 Task: Find connections with filter location Hutang with filter topic #entrepreneurshipwith filter profile language Spanish with filter current company Emids with filter school Jobs in Warangal with filter industry Wholesale Footwear with filter service category Search Engine Marketing (SEM) with filter keywords title Dental Hygienist
Action: Mouse moved to (633, 72)
Screenshot: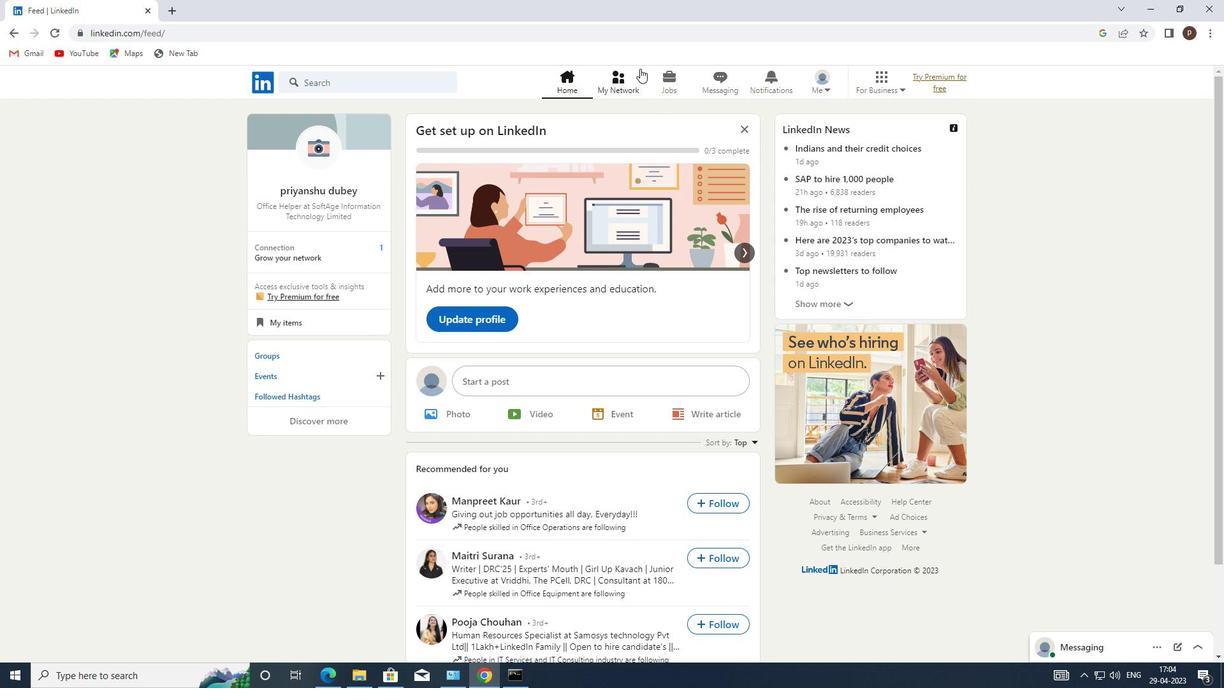 
Action: Mouse pressed left at (633, 72)
Screenshot: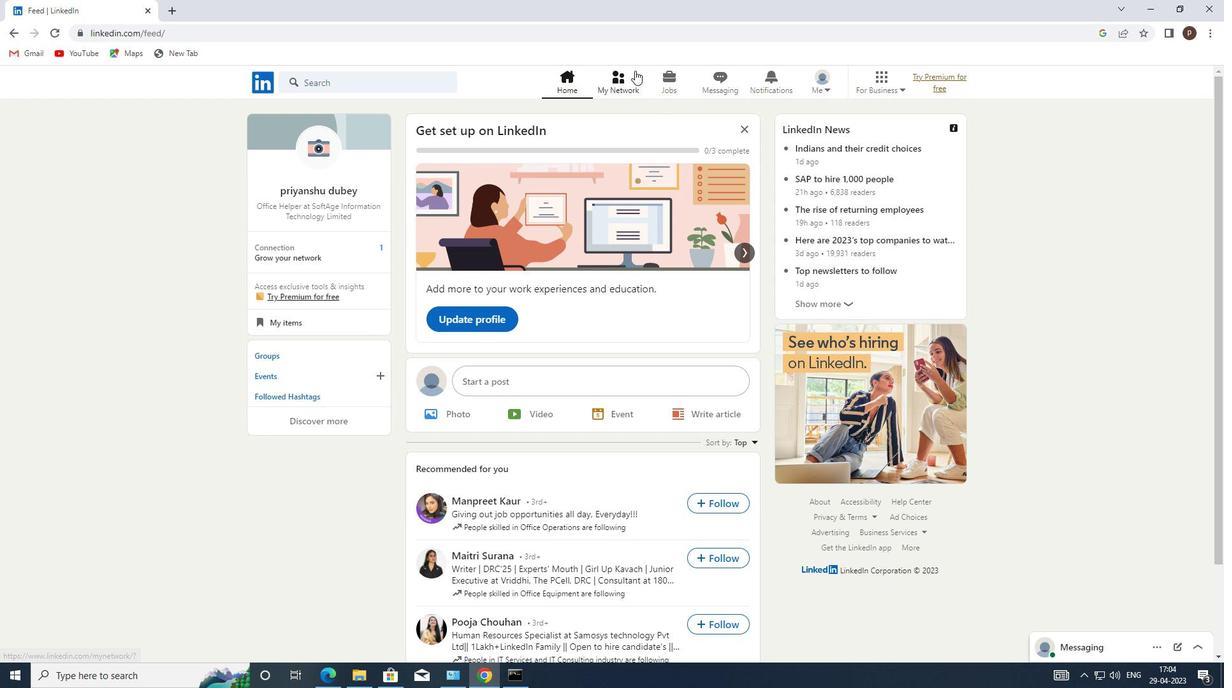 
Action: Mouse moved to (355, 153)
Screenshot: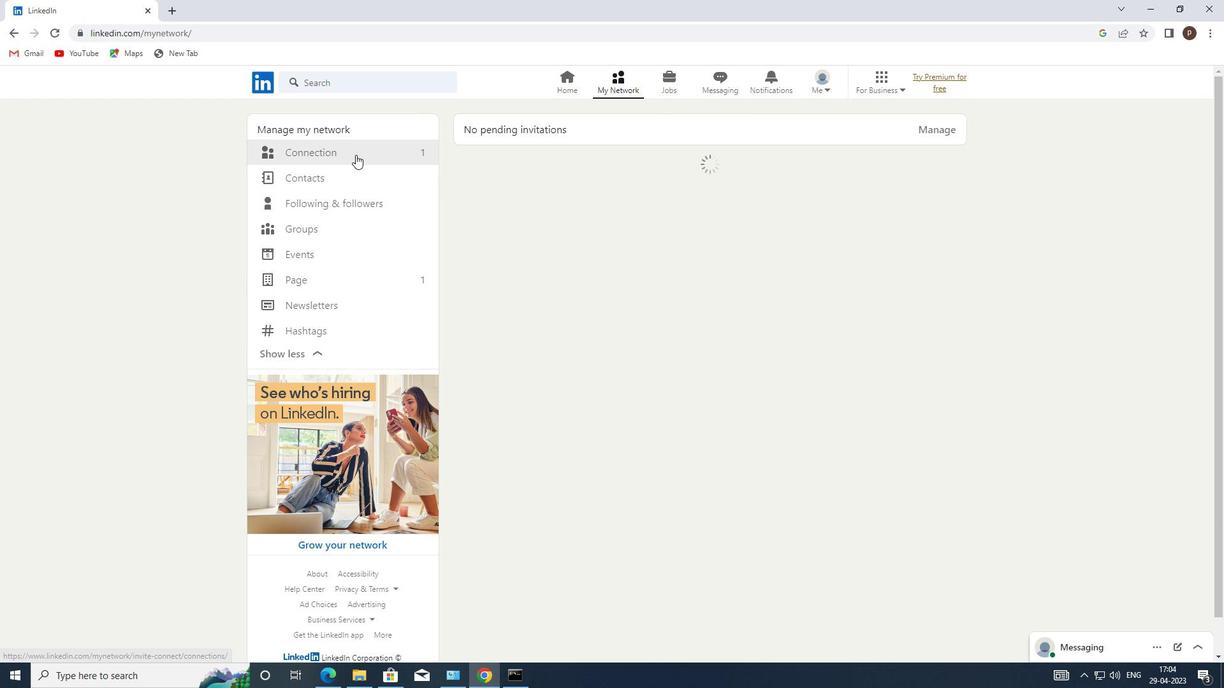 
Action: Mouse pressed left at (355, 153)
Screenshot: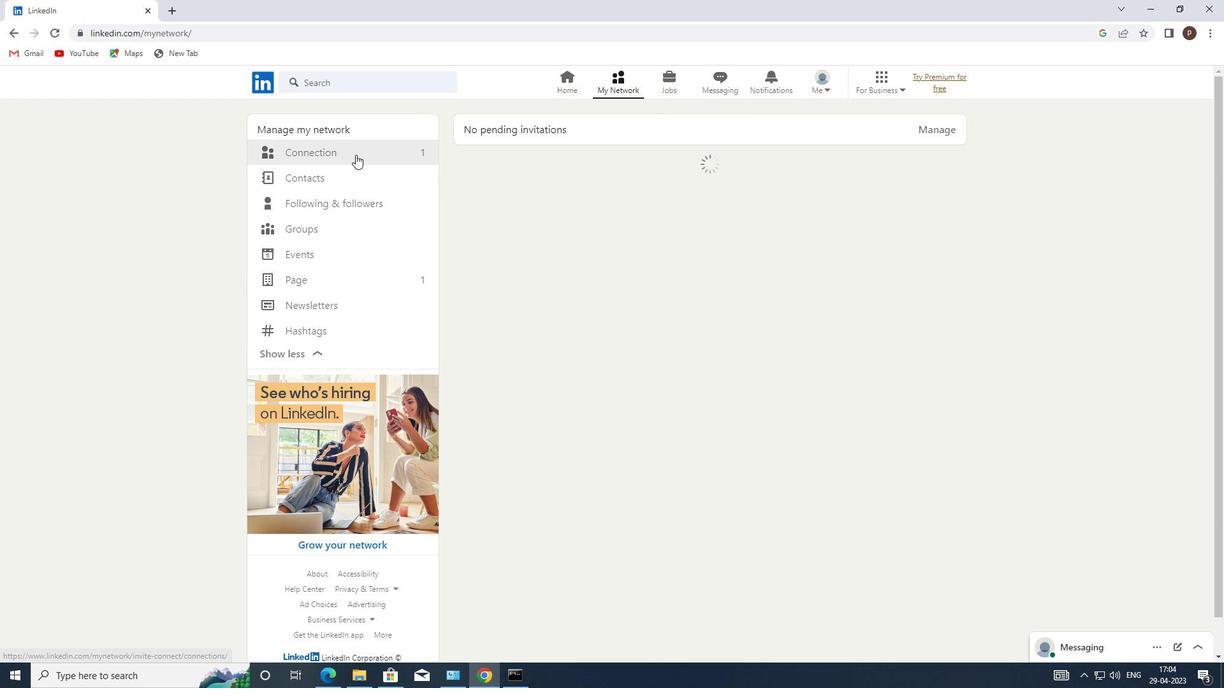
Action: Mouse moved to (720, 152)
Screenshot: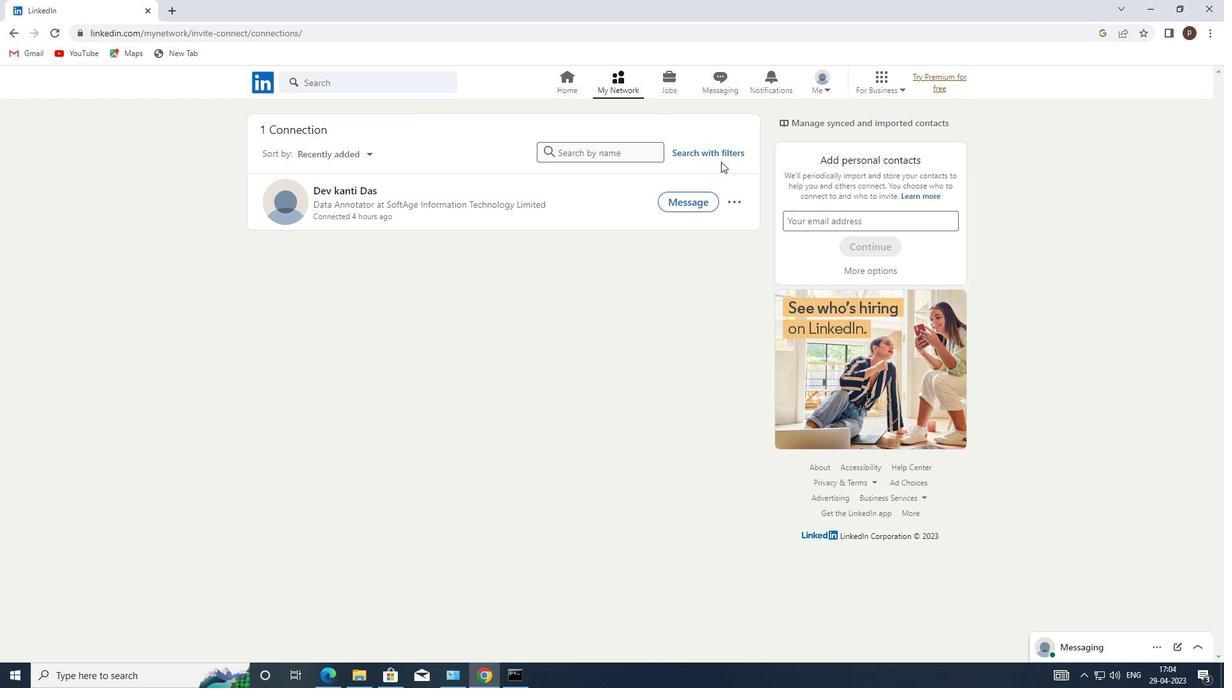 
Action: Mouse pressed left at (720, 152)
Screenshot: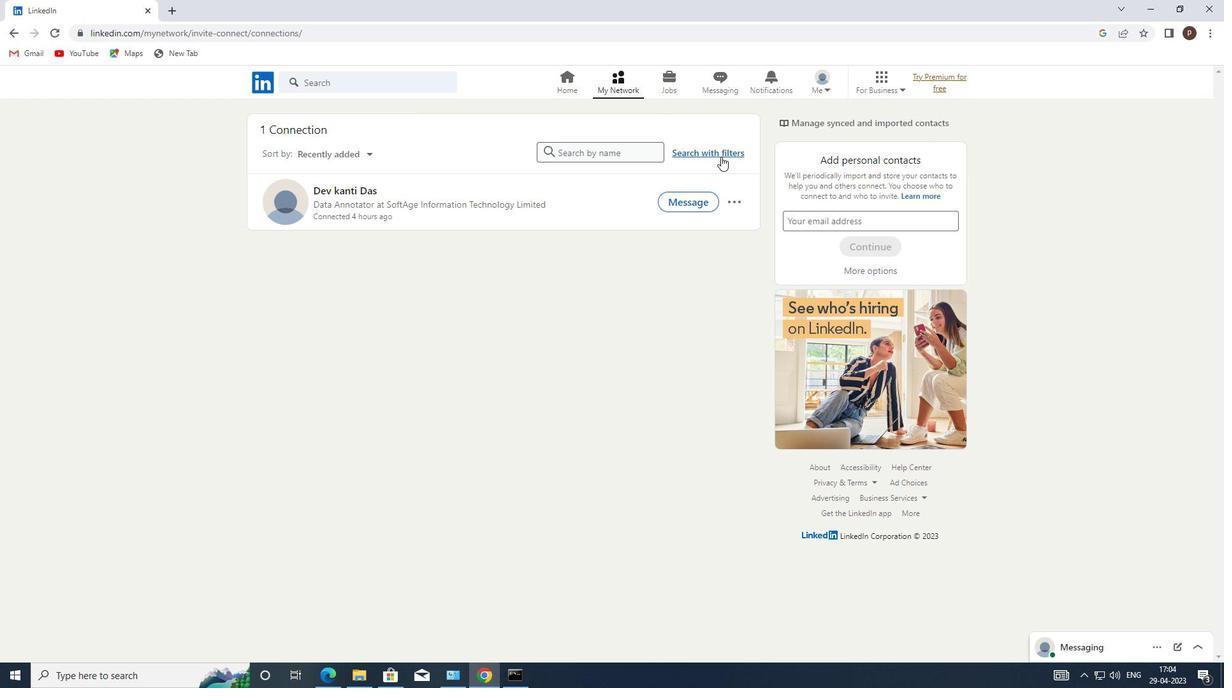 
Action: Mouse moved to (646, 116)
Screenshot: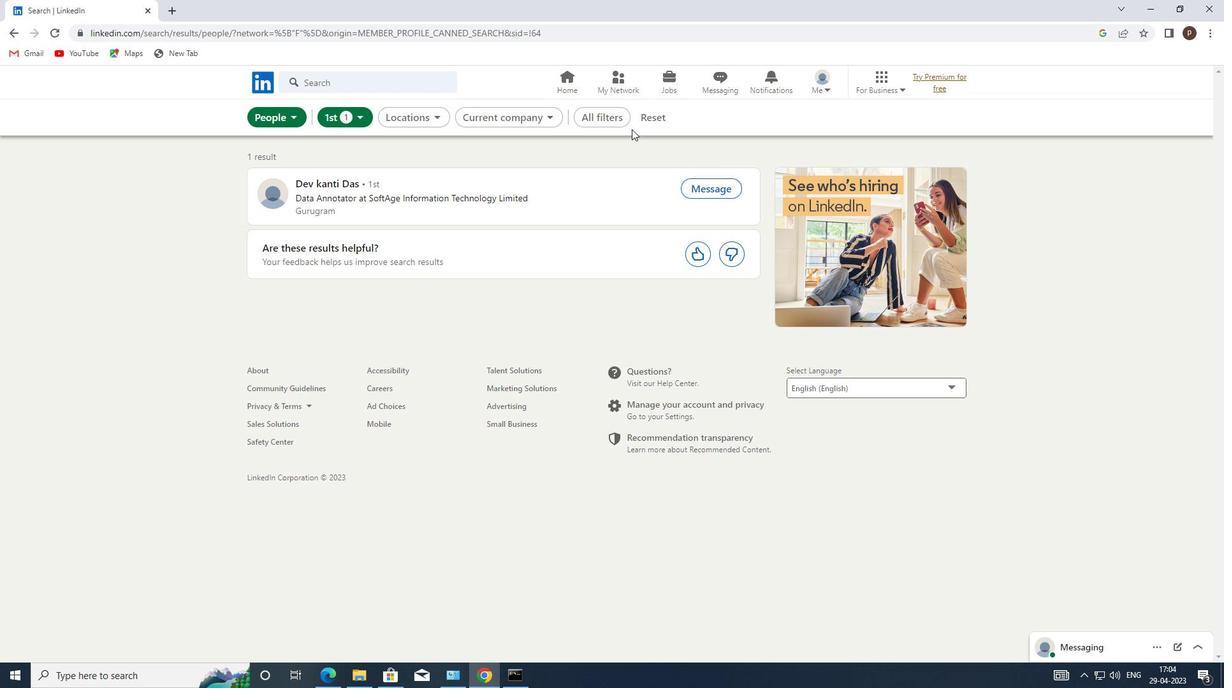 
Action: Mouse pressed left at (646, 116)
Screenshot: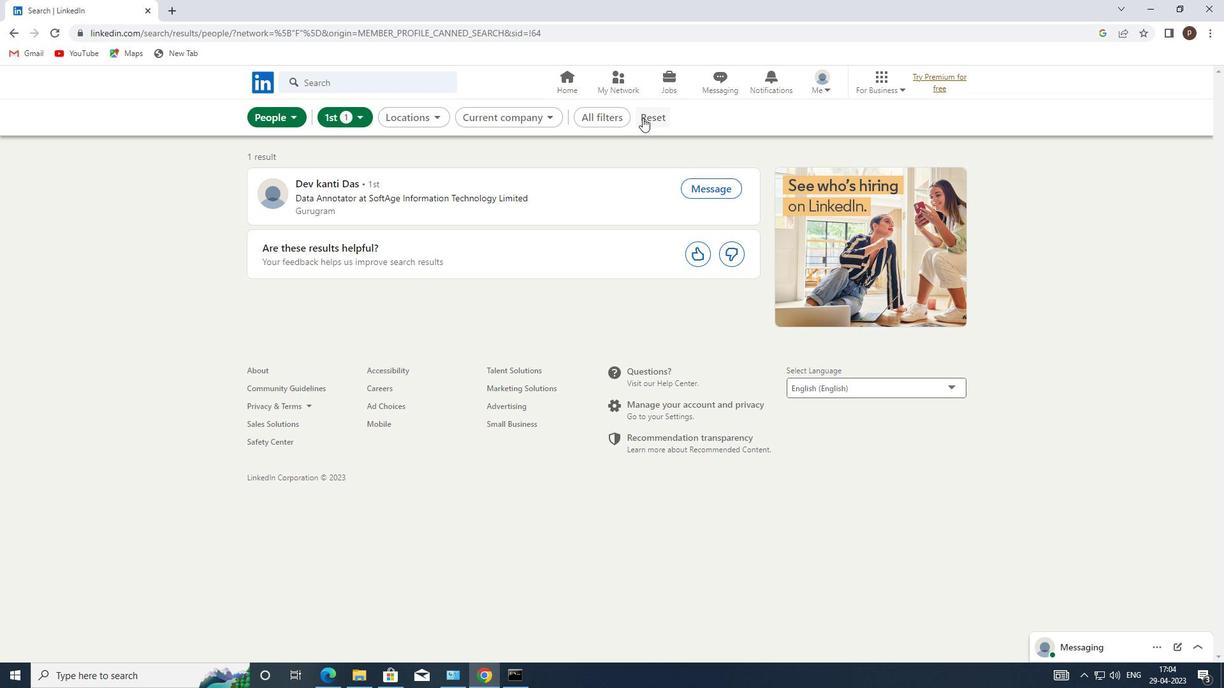 
Action: Mouse moved to (639, 119)
Screenshot: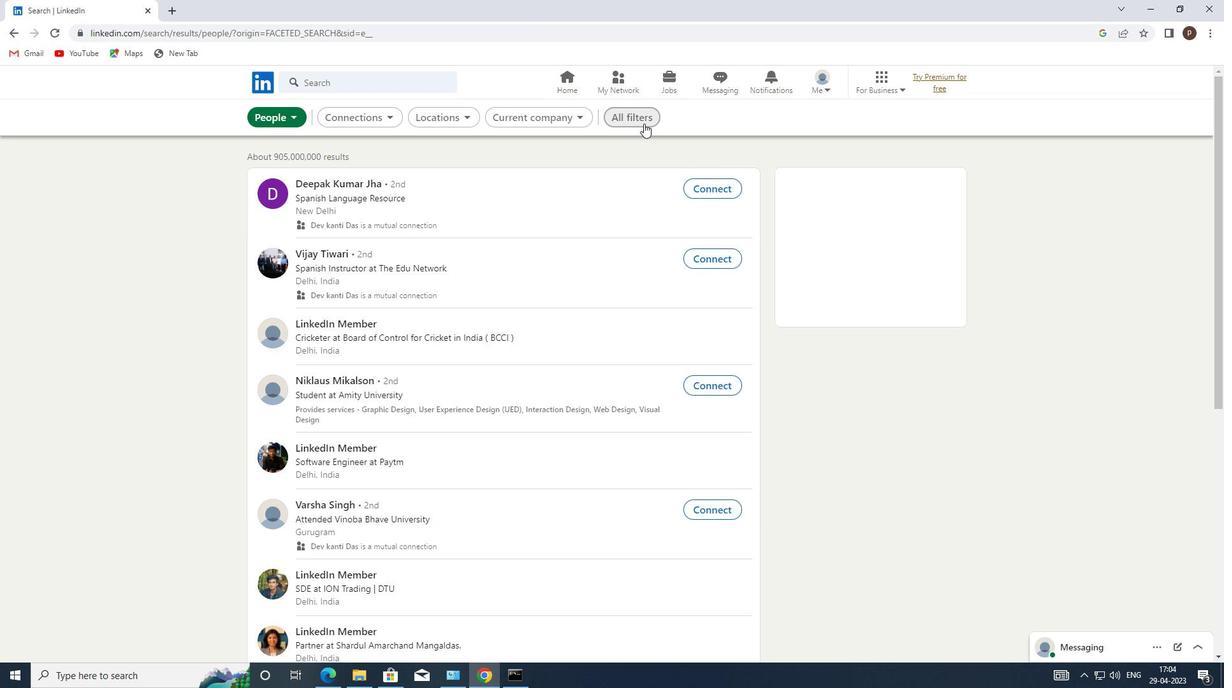 
Action: Mouse pressed left at (639, 119)
Screenshot: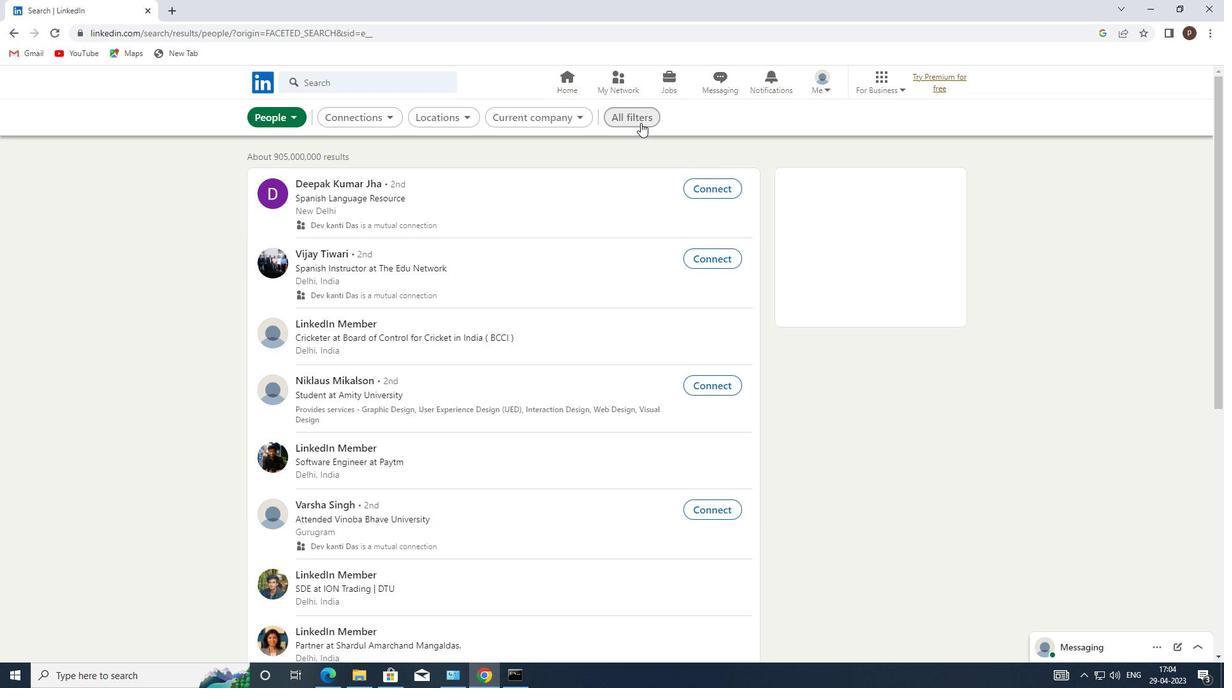 
Action: Mouse moved to (919, 326)
Screenshot: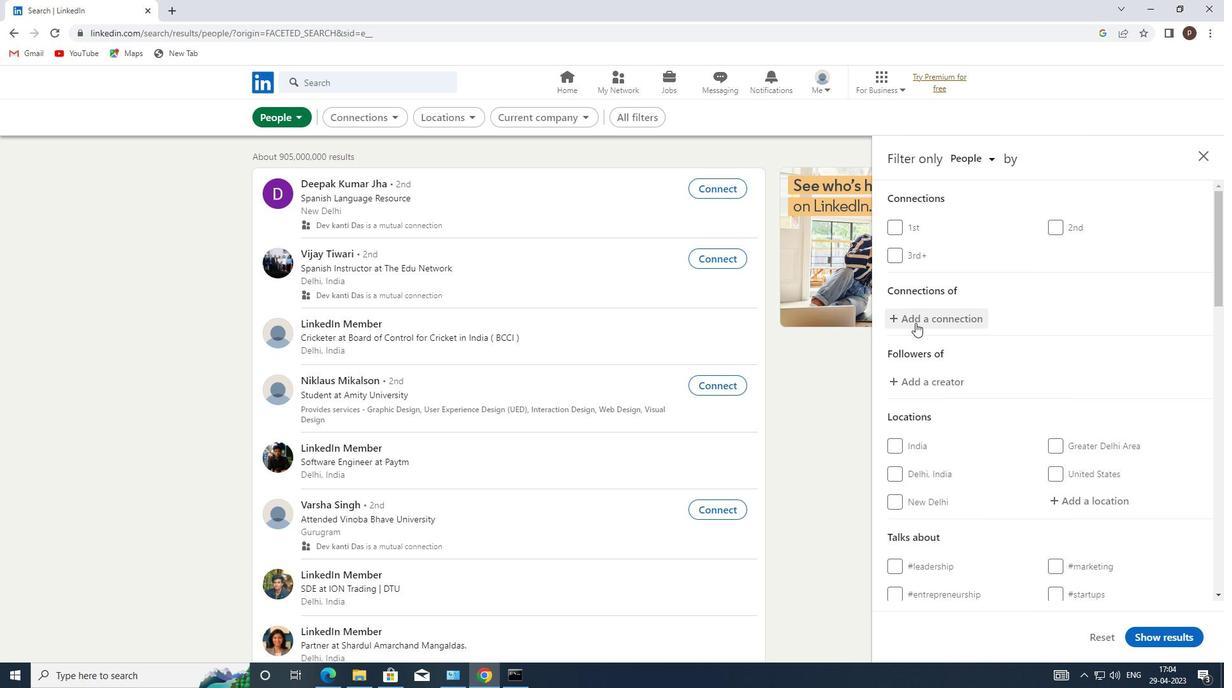 
Action: Mouse scrolled (919, 325) with delta (0, 0)
Screenshot: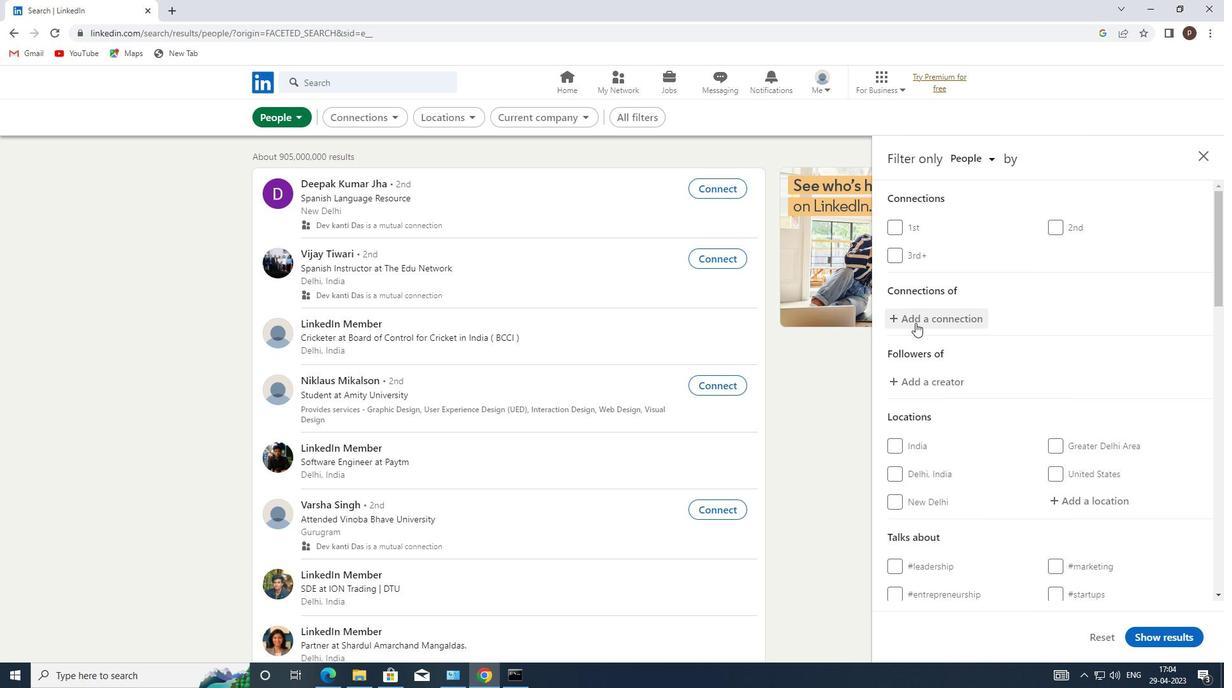 
Action: Mouse moved to (920, 328)
Screenshot: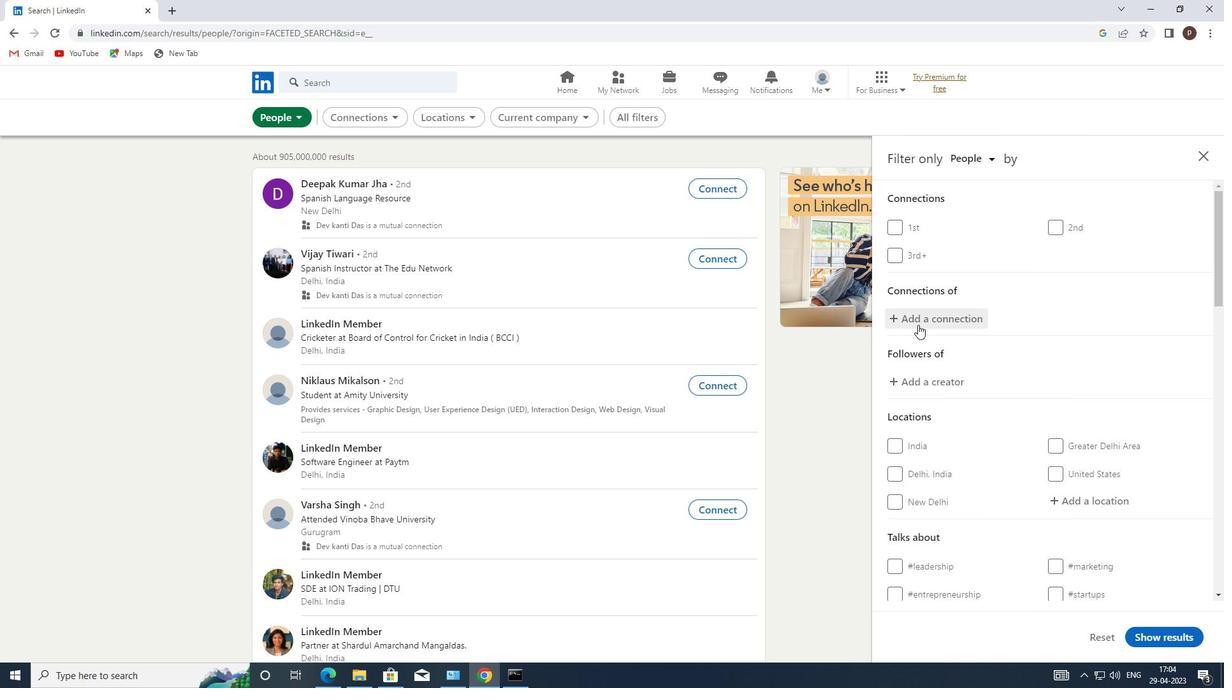 
Action: Mouse scrolled (920, 327) with delta (0, 0)
Screenshot: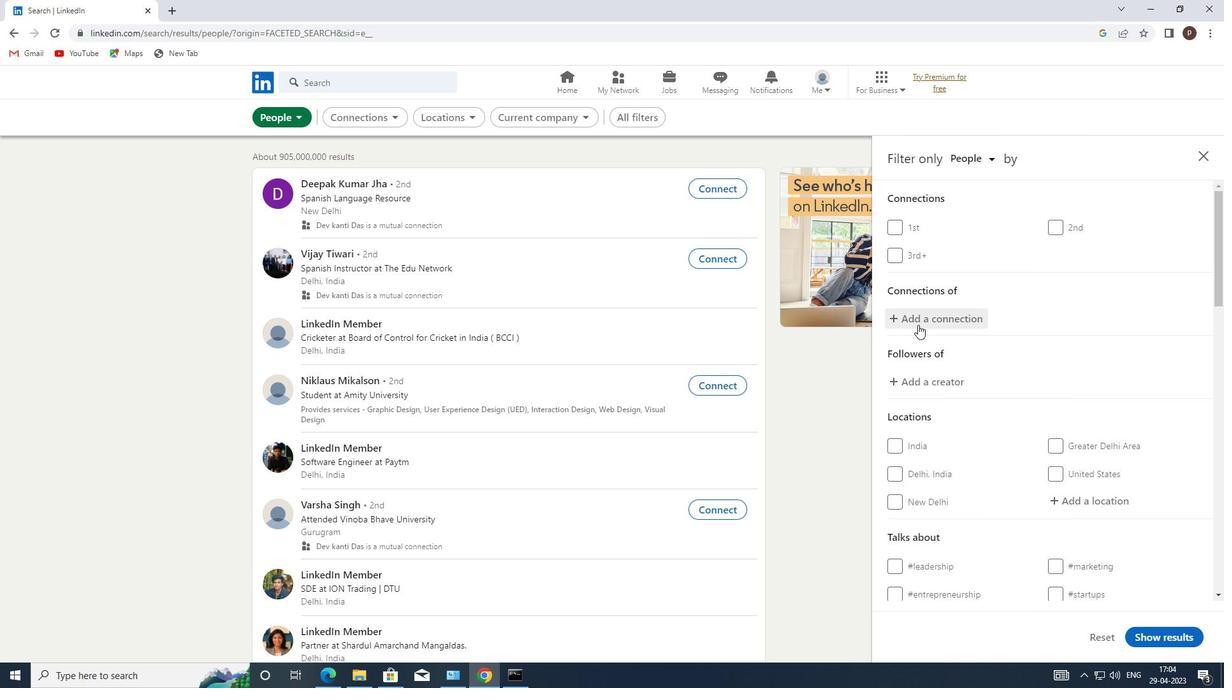 
Action: Mouse moved to (921, 329)
Screenshot: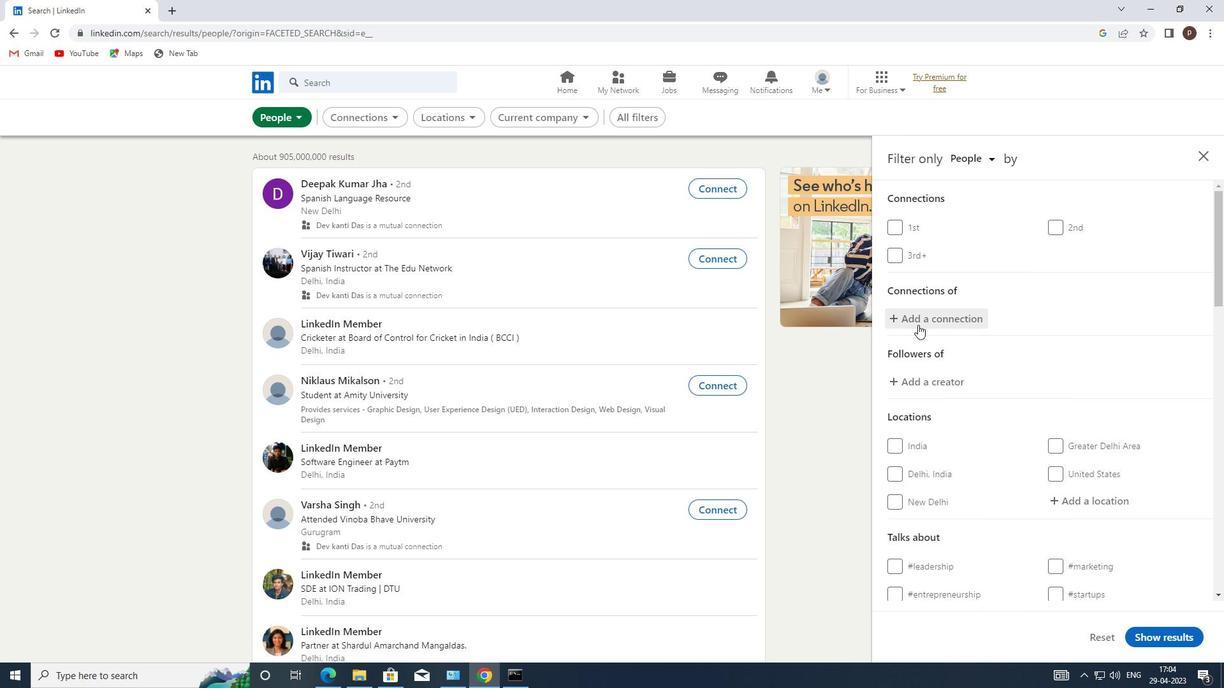 
Action: Mouse scrolled (921, 329) with delta (0, 0)
Screenshot: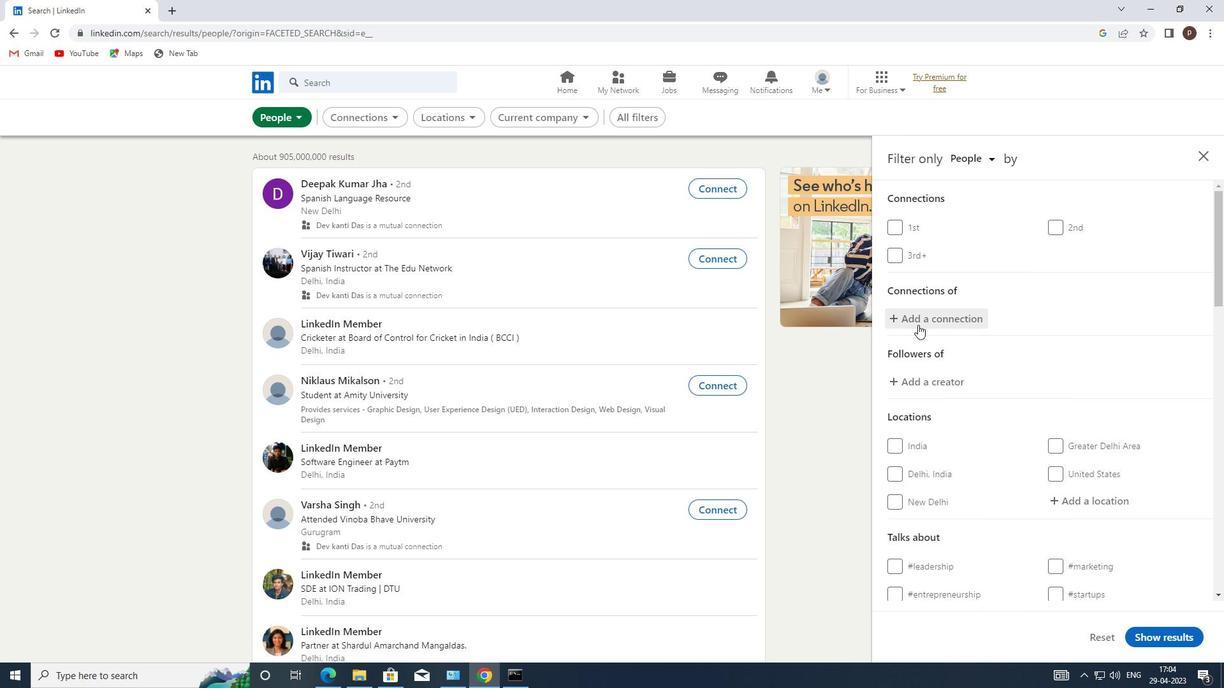 
Action: Mouse moved to (1095, 309)
Screenshot: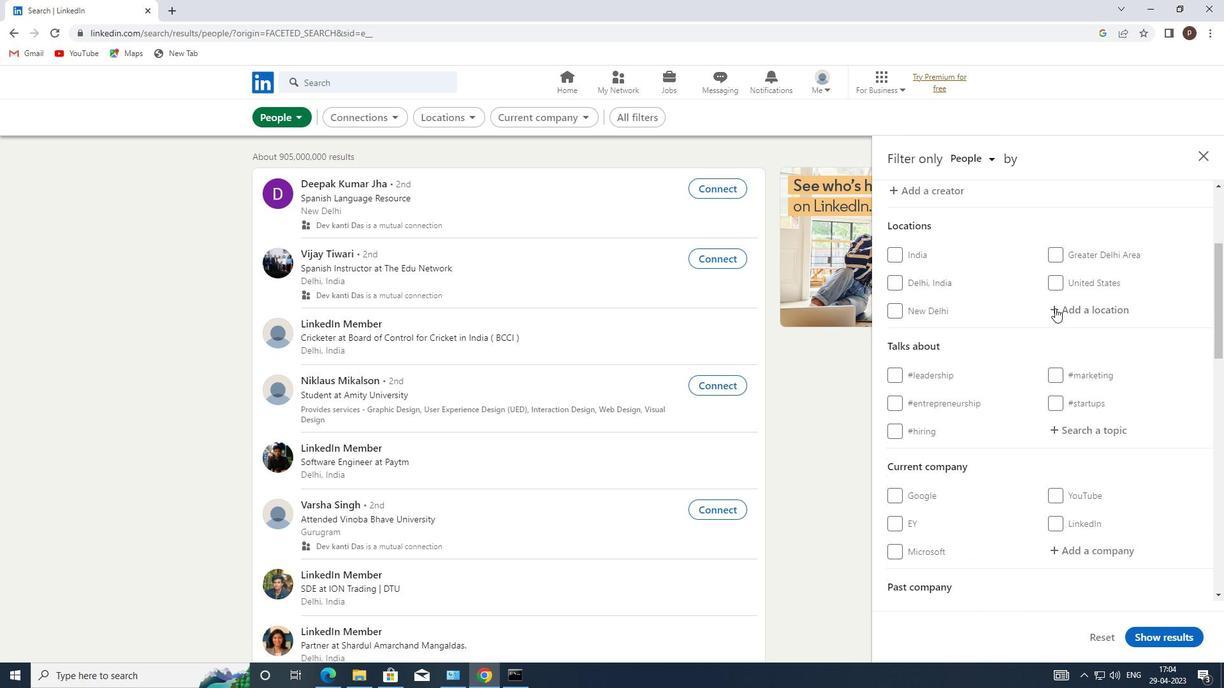 
Action: Mouse pressed left at (1095, 309)
Screenshot: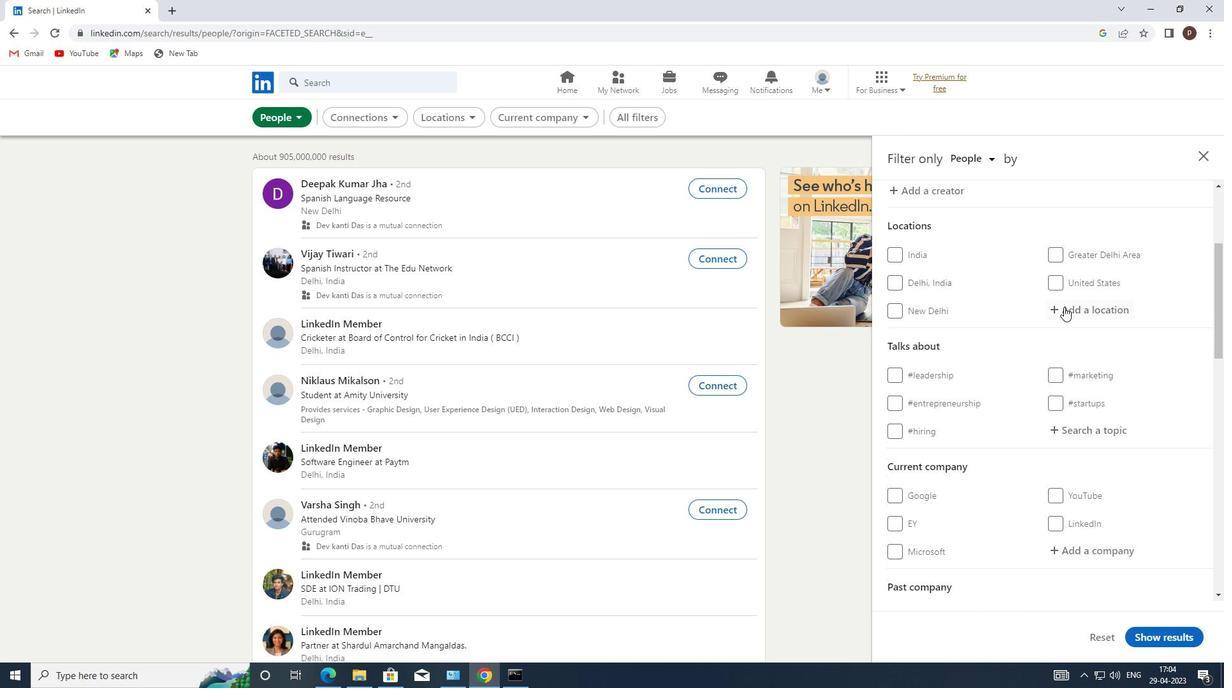 
Action: Key pressed h<Key.caps_lock>utang<Key.space>
Screenshot: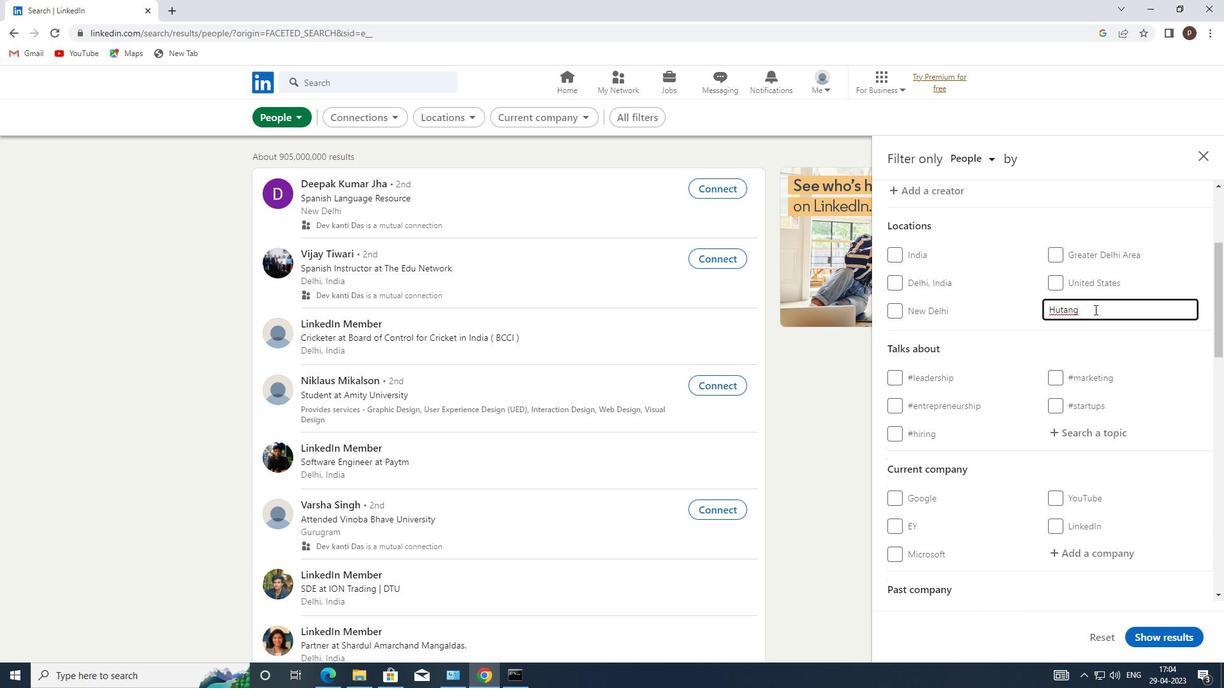 
Action: Mouse moved to (1052, 434)
Screenshot: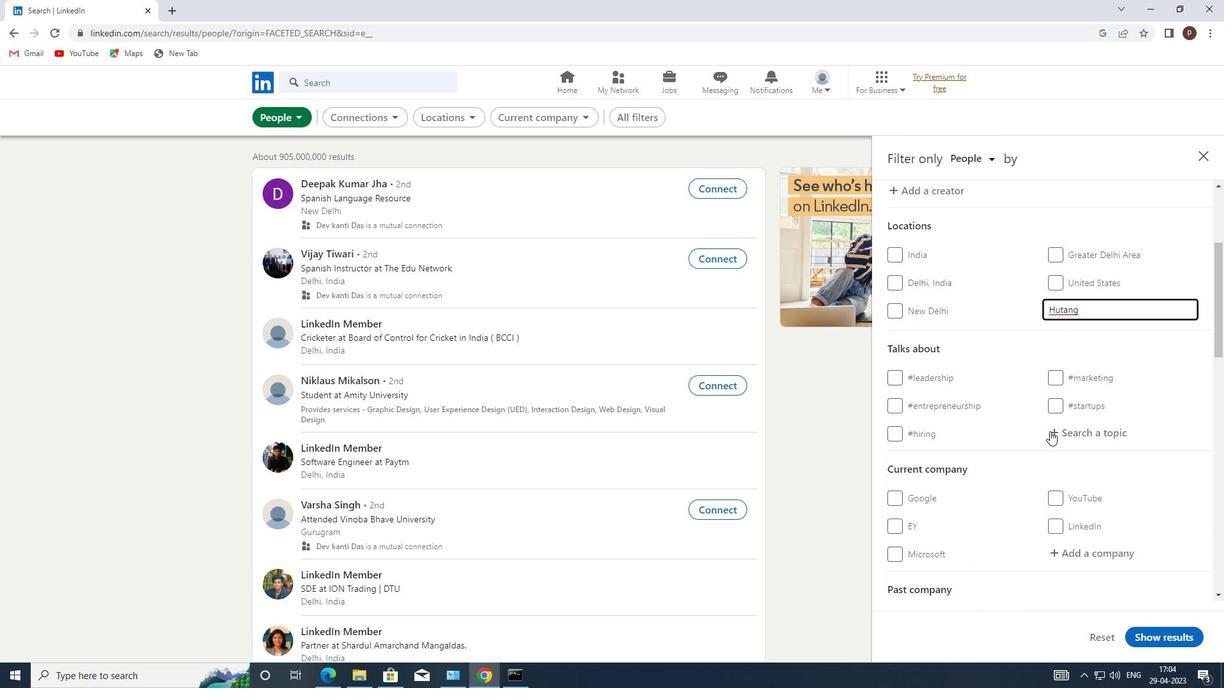 
Action: Mouse pressed left at (1052, 434)
Screenshot: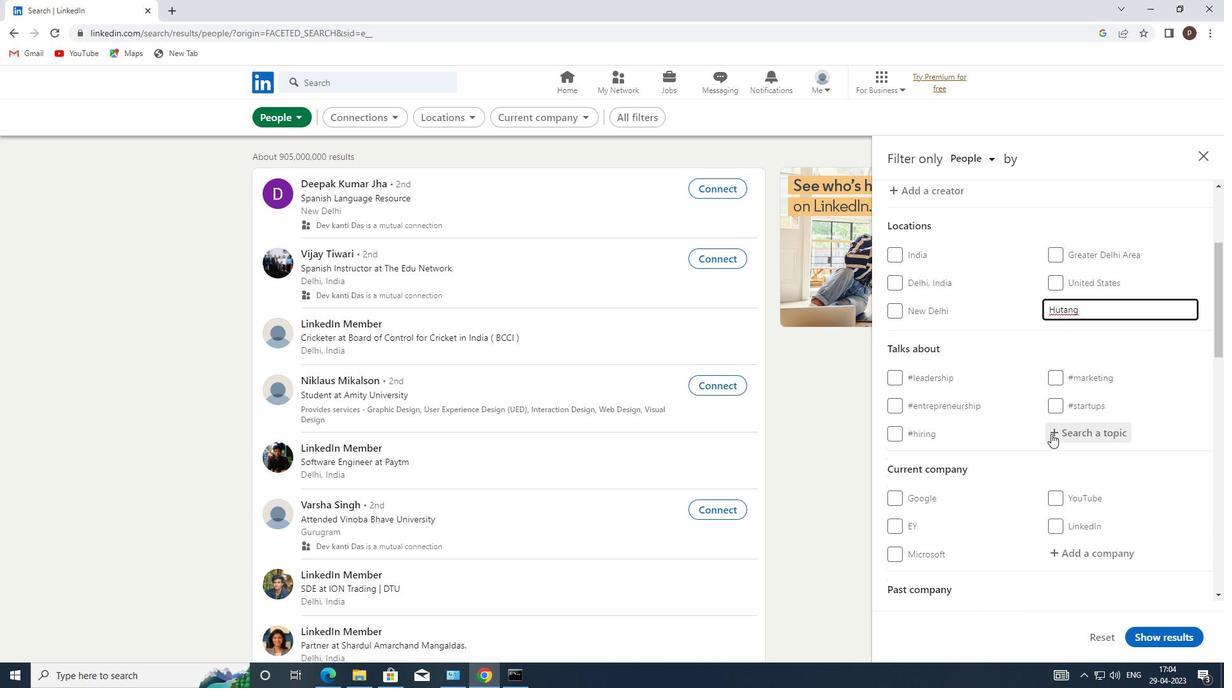 
Action: Key pressed <Key.shift>#ENTREPRENEURSHIP
Screenshot: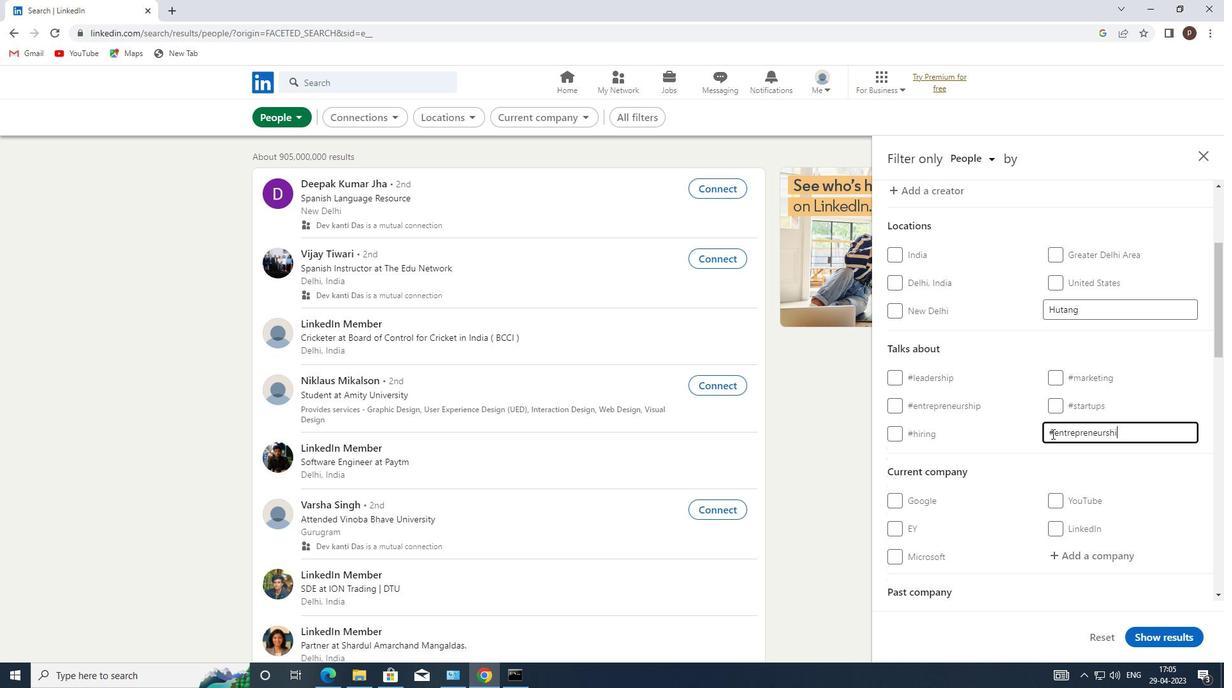 
Action: Mouse moved to (1040, 442)
Screenshot: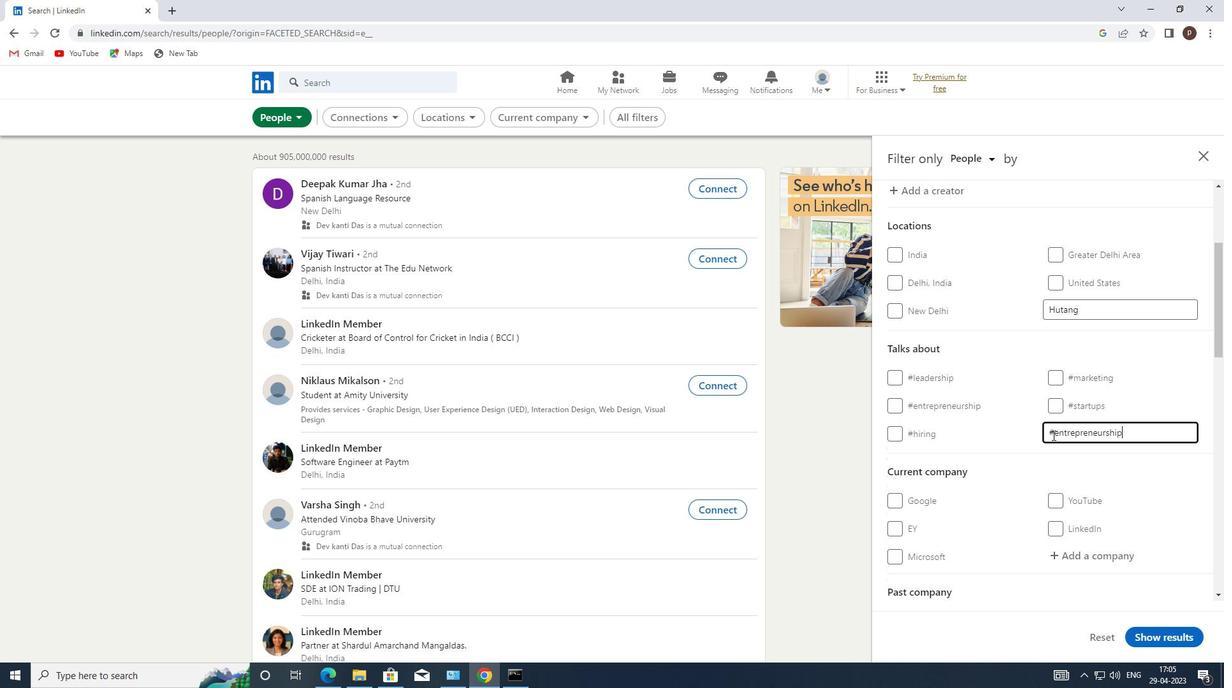 
Action: Mouse scrolled (1040, 441) with delta (0, 0)
Screenshot: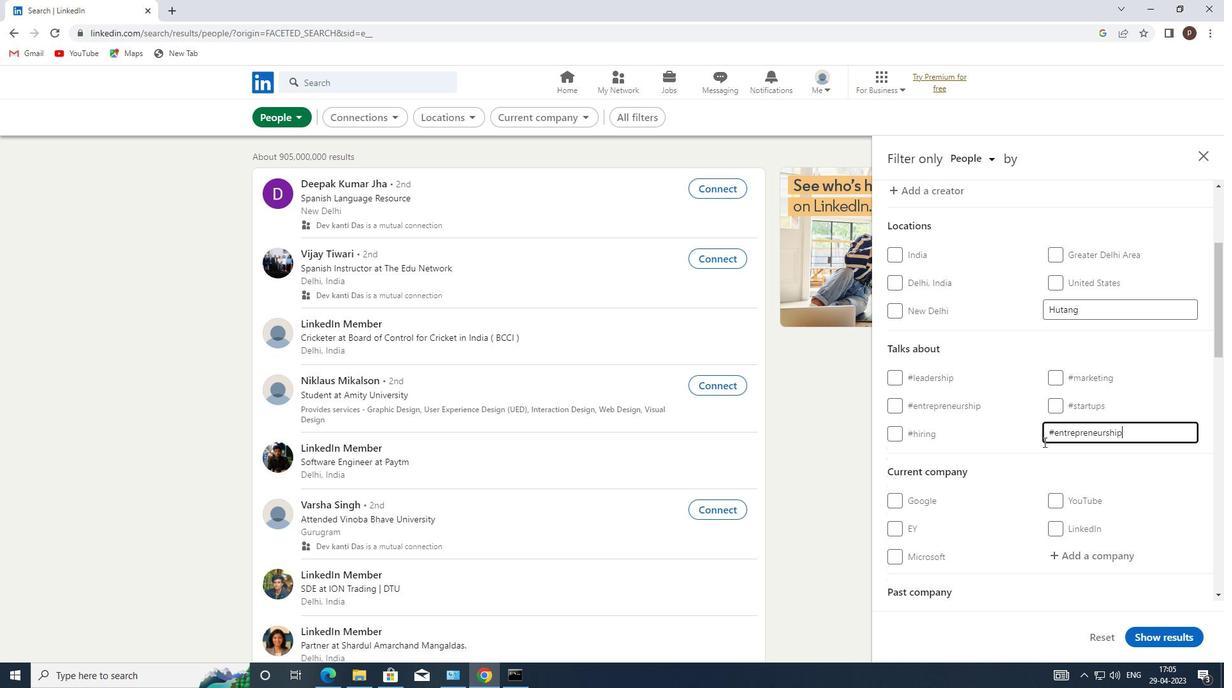 
Action: Mouse moved to (1036, 442)
Screenshot: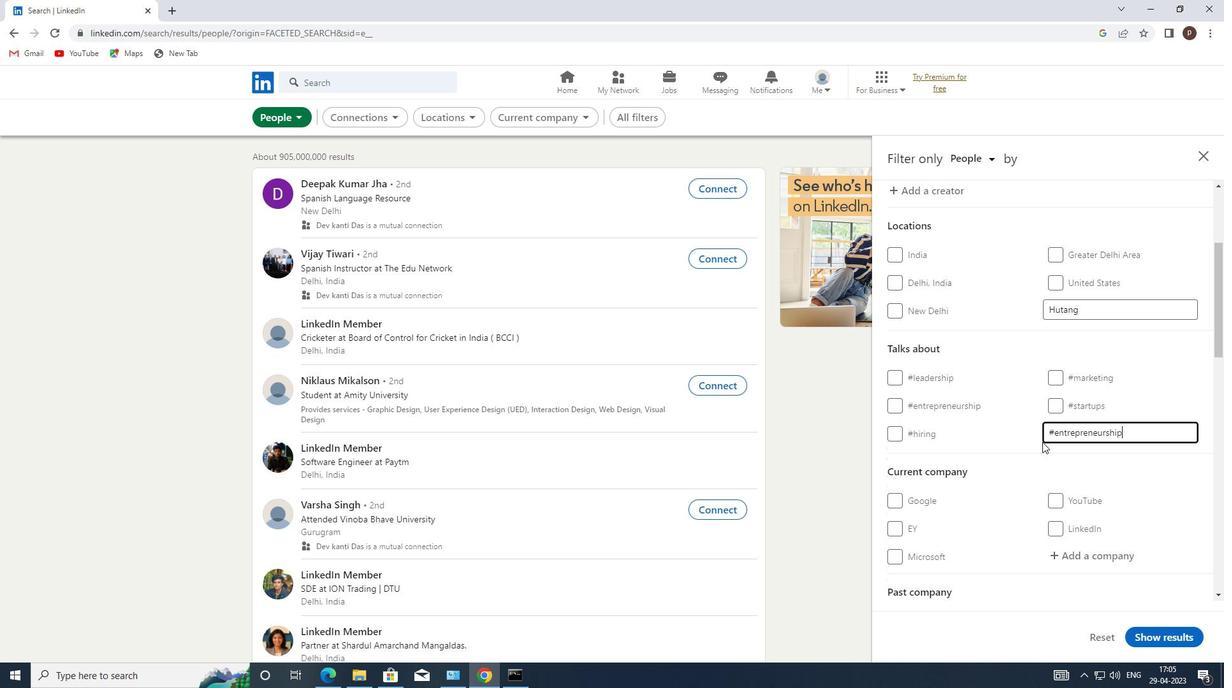 
Action: Mouse scrolled (1036, 441) with delta (0, 0)
Screenshot: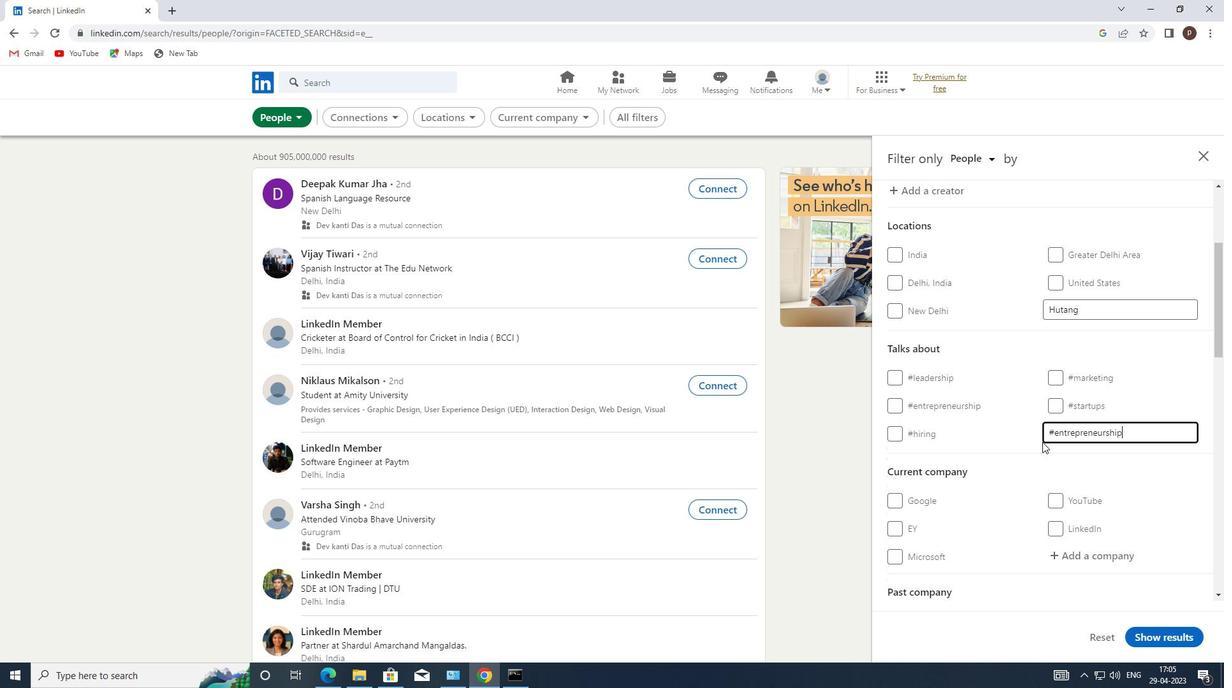 
Action: Mouse moved to (1043, 437)
Screenshot: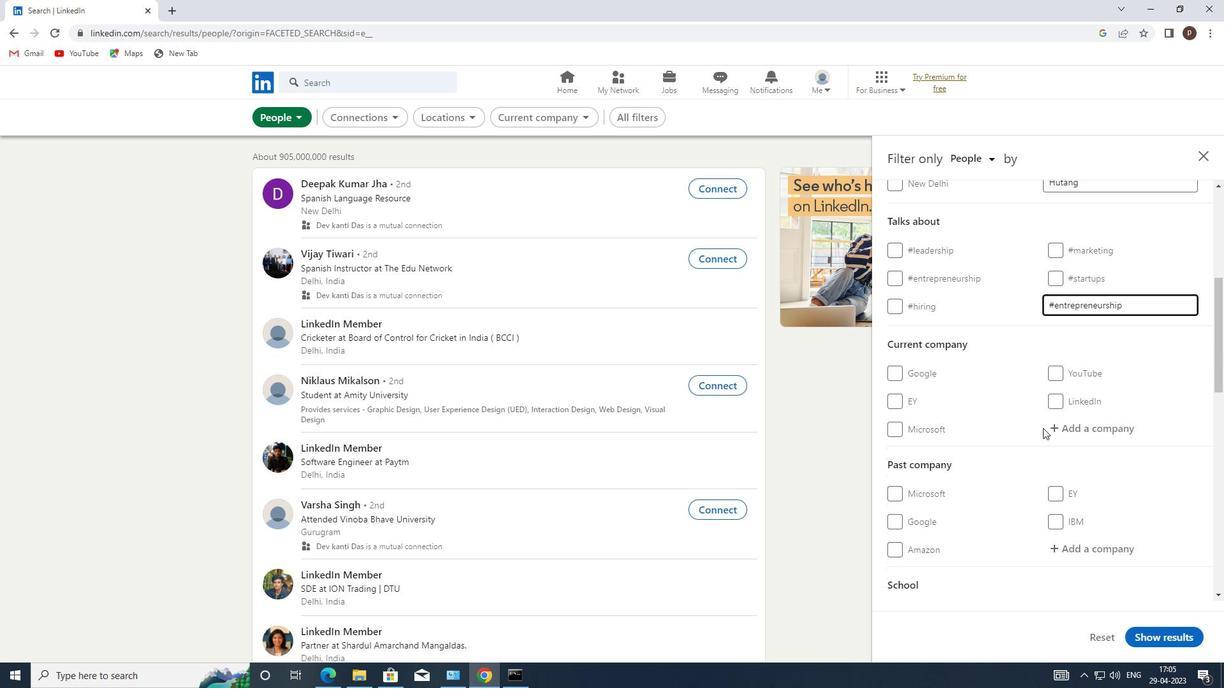 
Action: Mouse scrolled (1043, 436) with delta (0, 0)
Screenshot: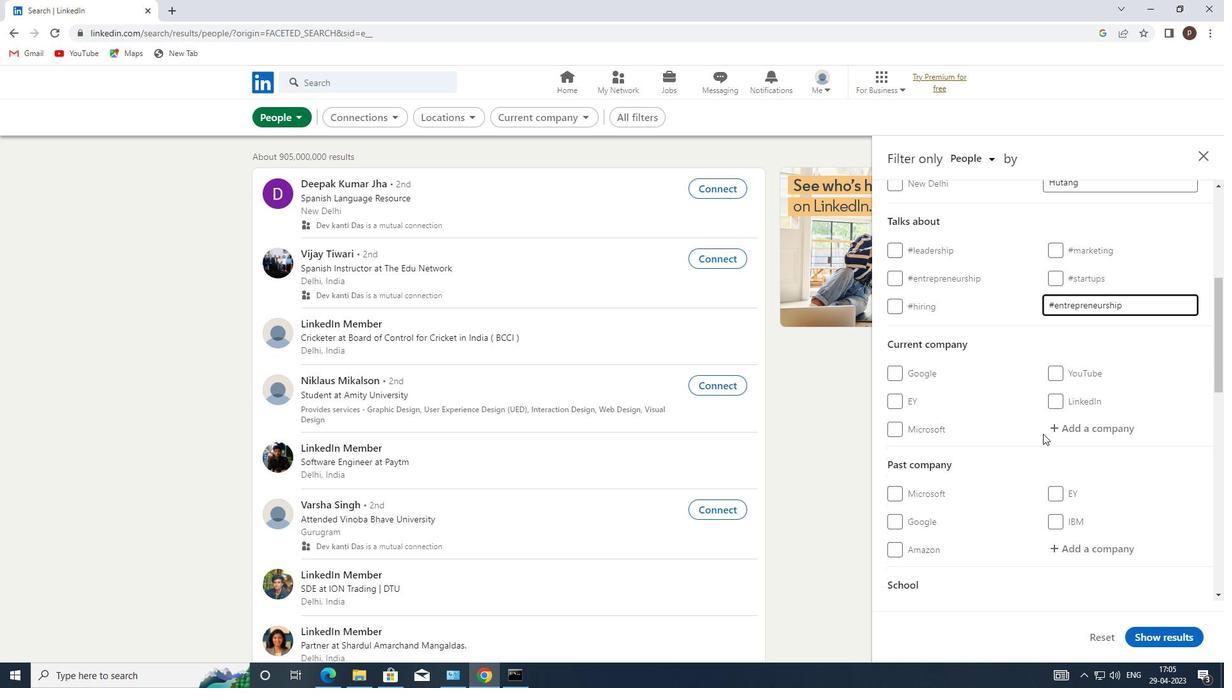 
Action: Mouse scrolled (1043, 436) with delta (0, 0)
Screenshot: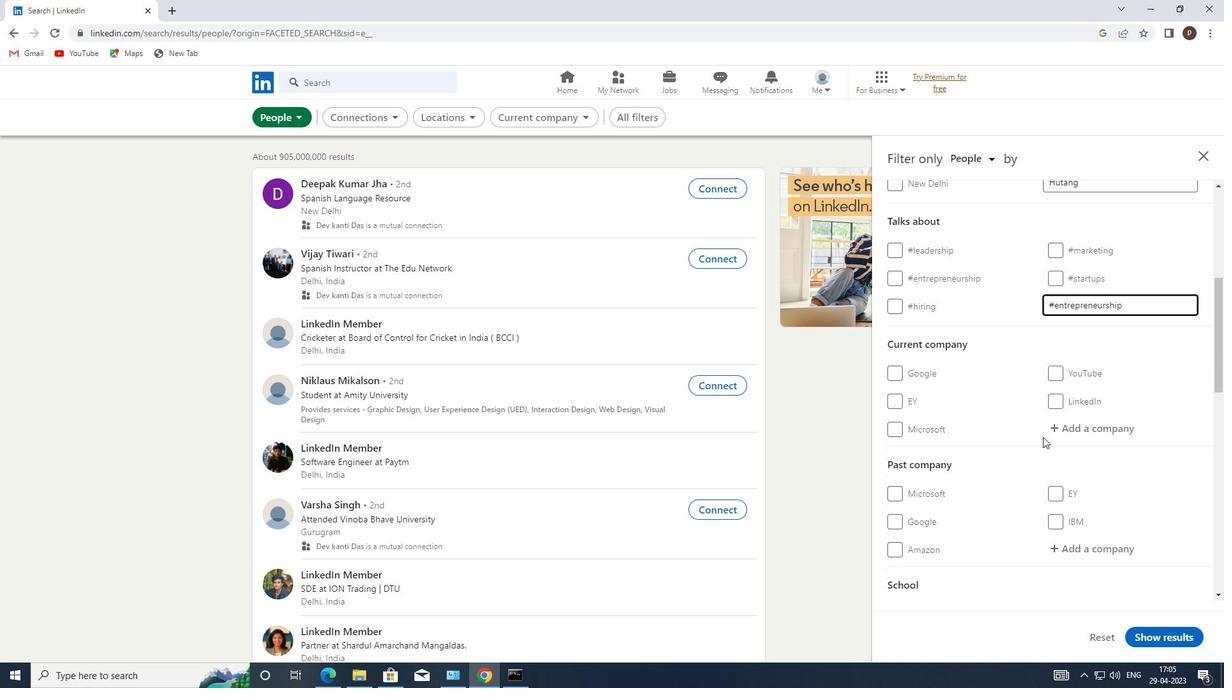 
Action: Mouse scrolled (1043, 436) with delta (0, 0)
Screenshot: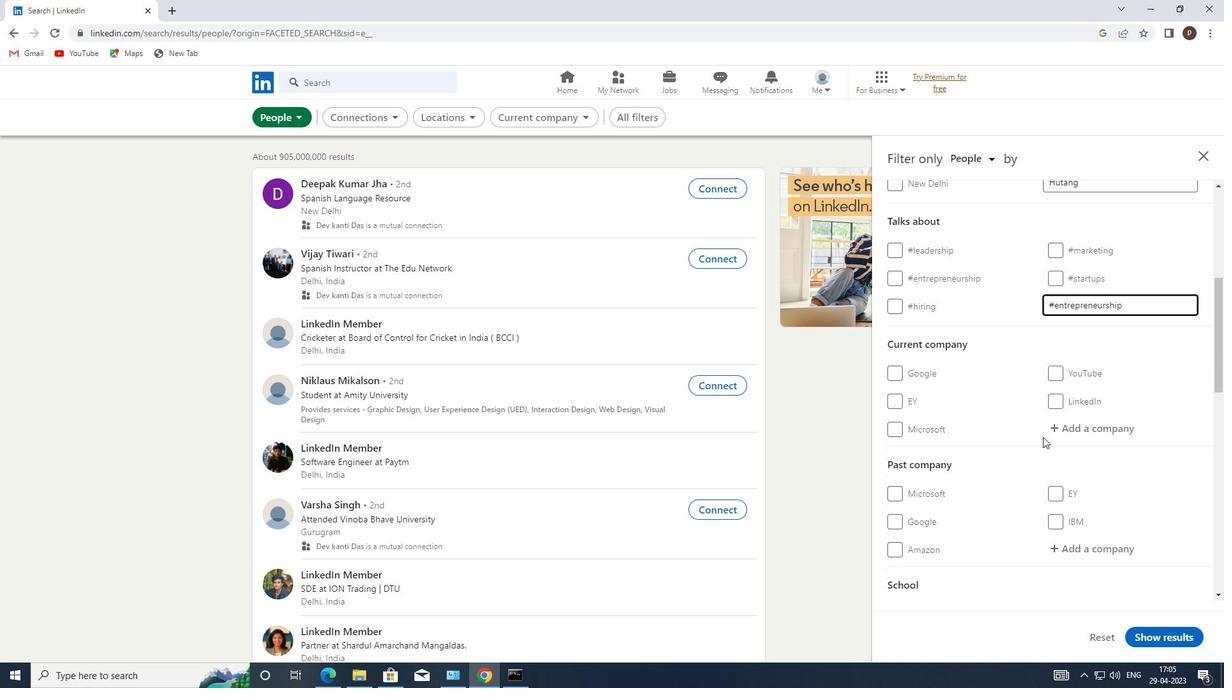 
Action: Mouse moved to (990, 419)
Screenshot: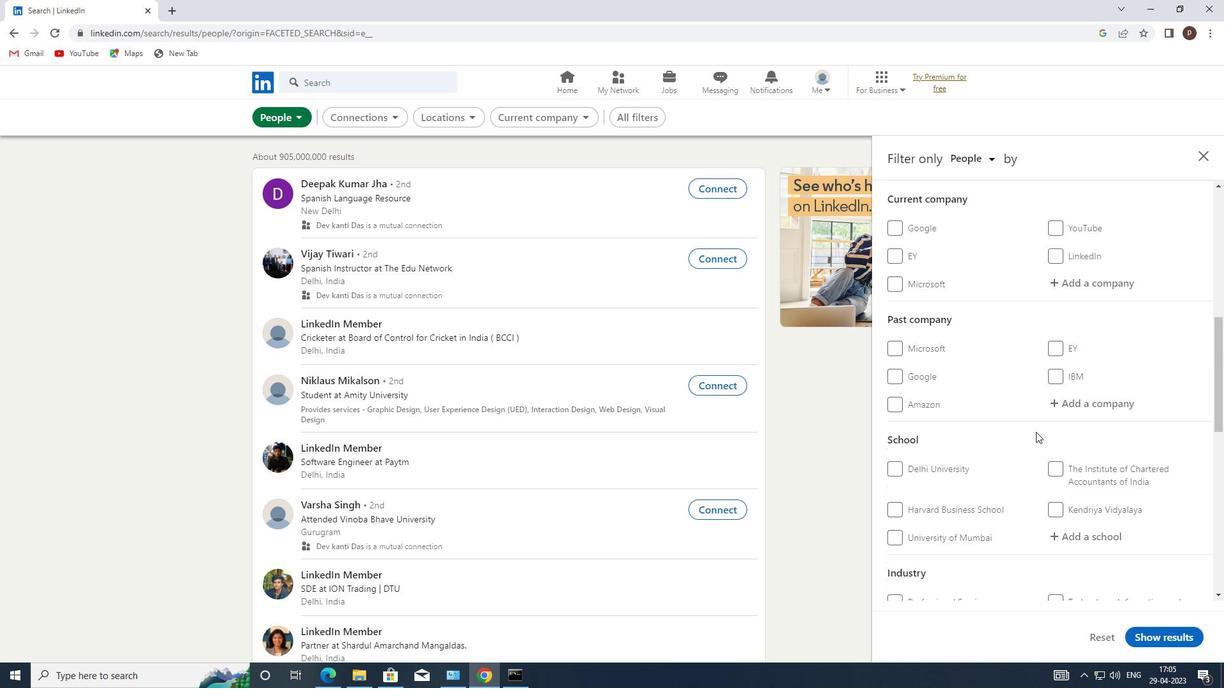 
Action: Mouse scrolled (990, 419) with delta (0, 0)
Screenshot: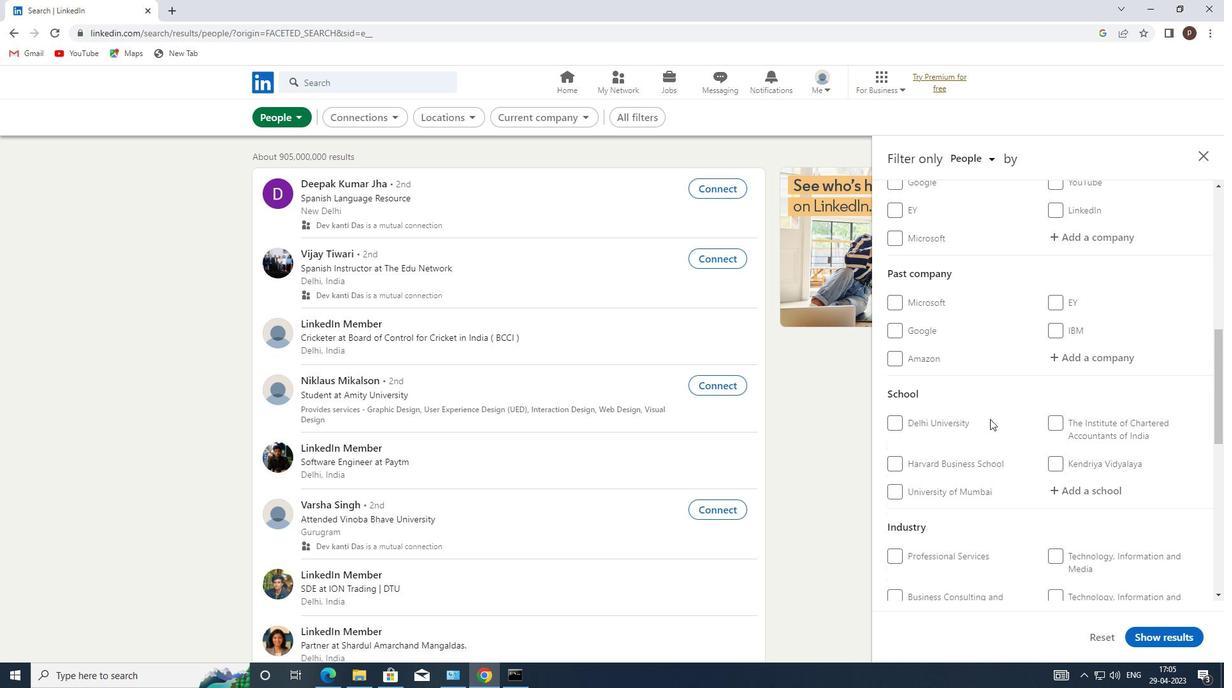 
Action: Mouse scrolled (990, 419) with delta (0, 0)
Screenshot: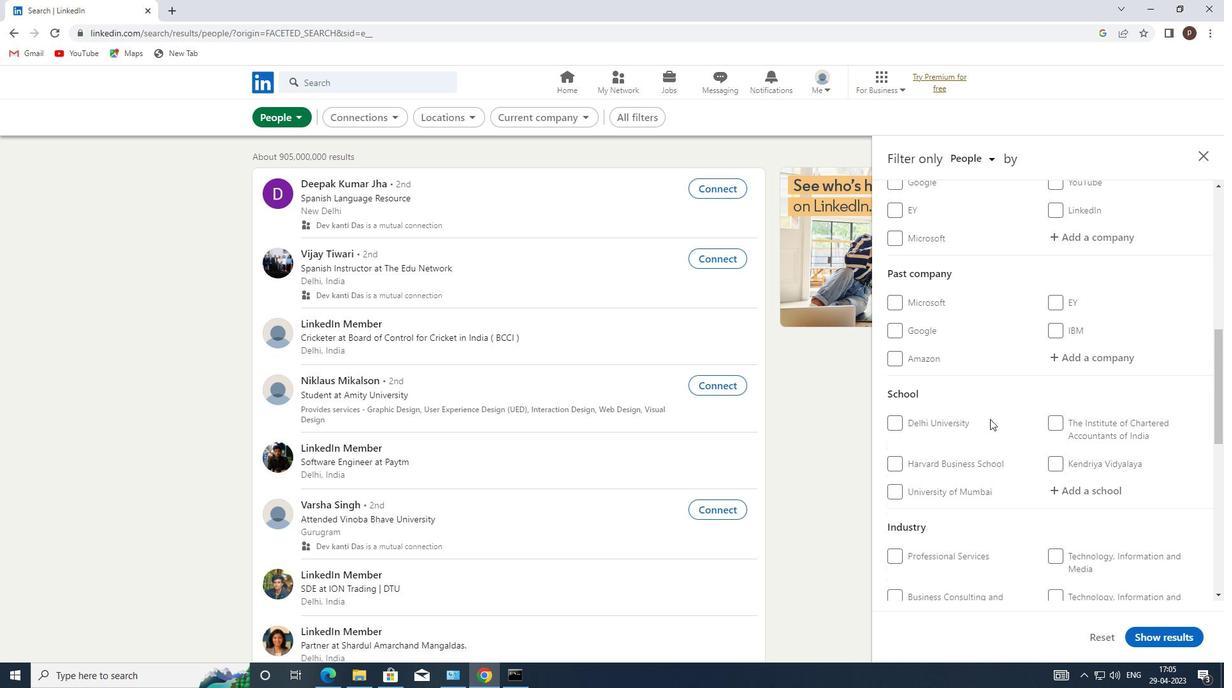 
Action: Mouse scrolled (990, 419) with delta (0, 0)
Screenshot: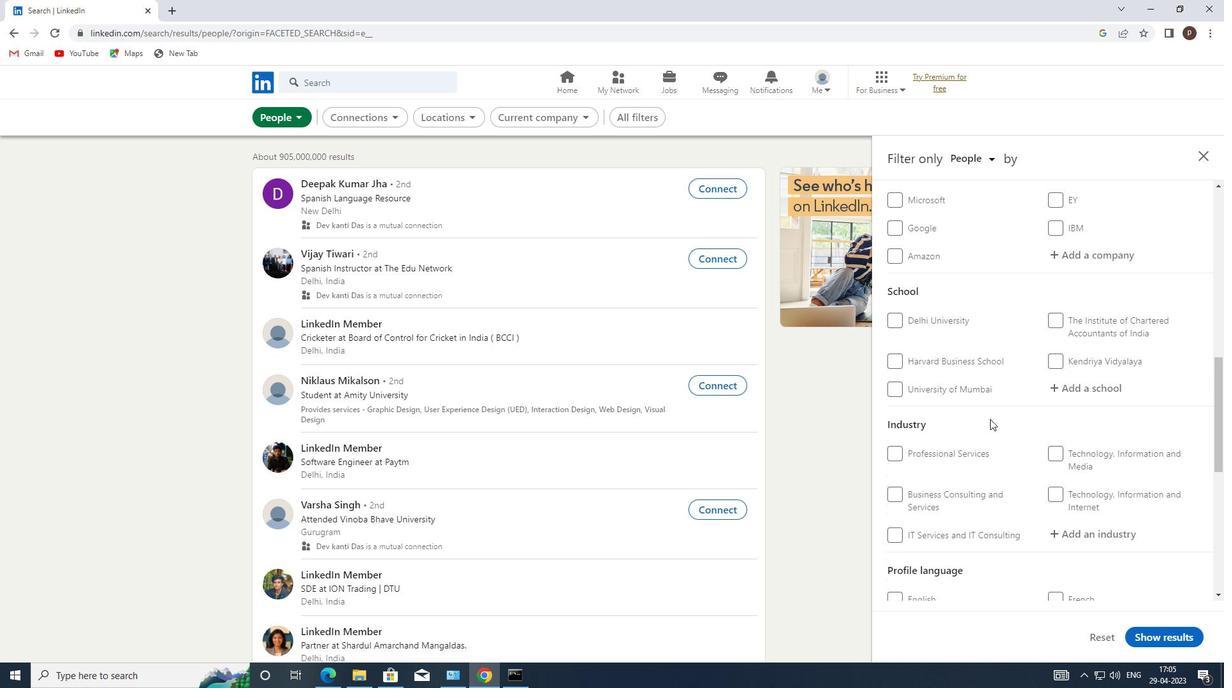 
Action: Mouse scrolled (990, 419) with delta (0, 0)
Screenshot: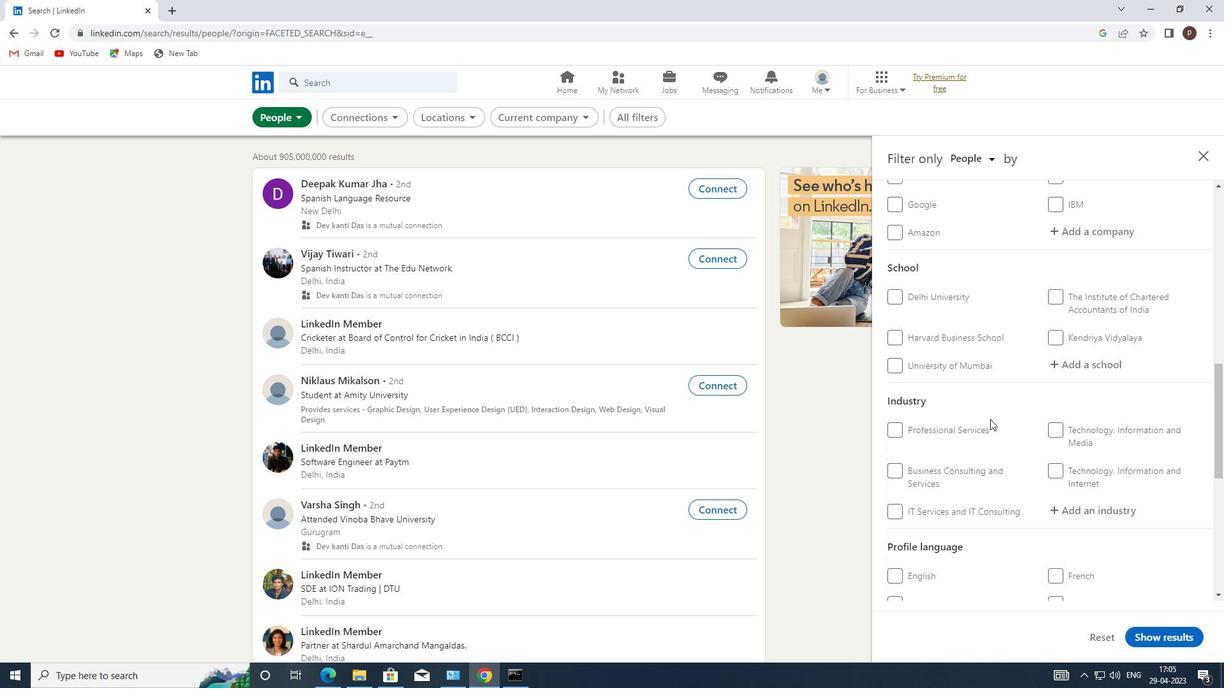
Action: Mouse scrolled (990, 419) with delta (0, 0)
Screenshot: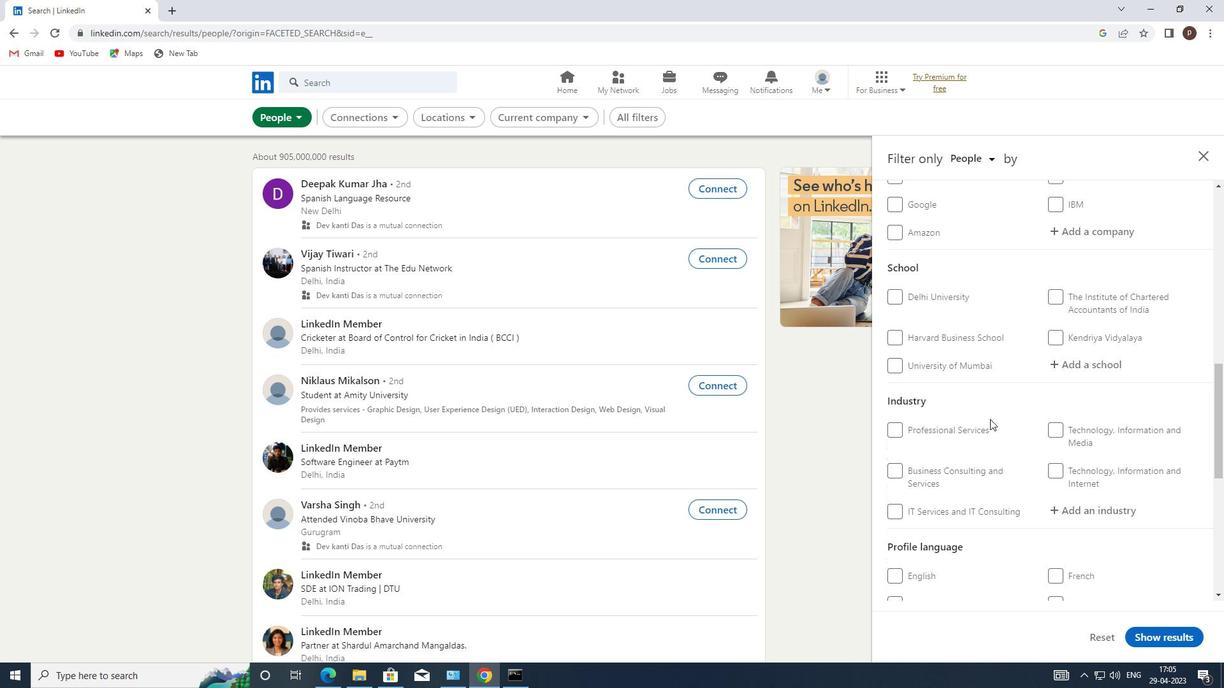 
Action: Mouse moved to (888, 410)
Screenshot: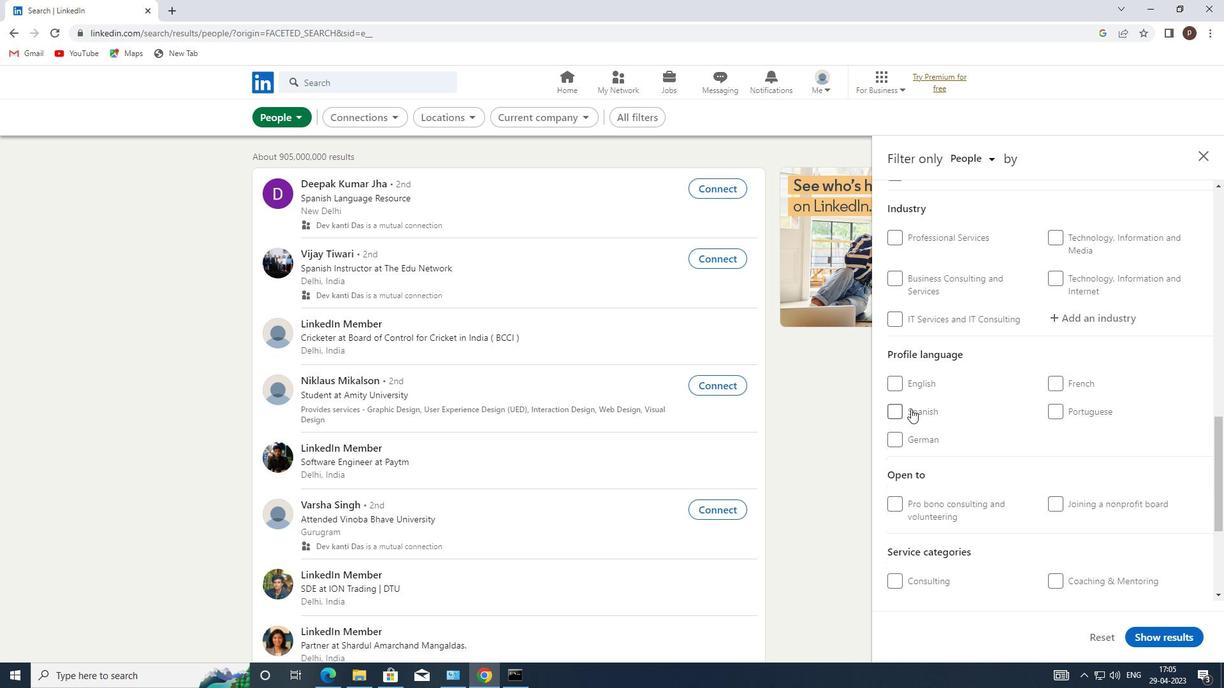 
Action: Mouse pressed left at (888, 410)
Screenshot: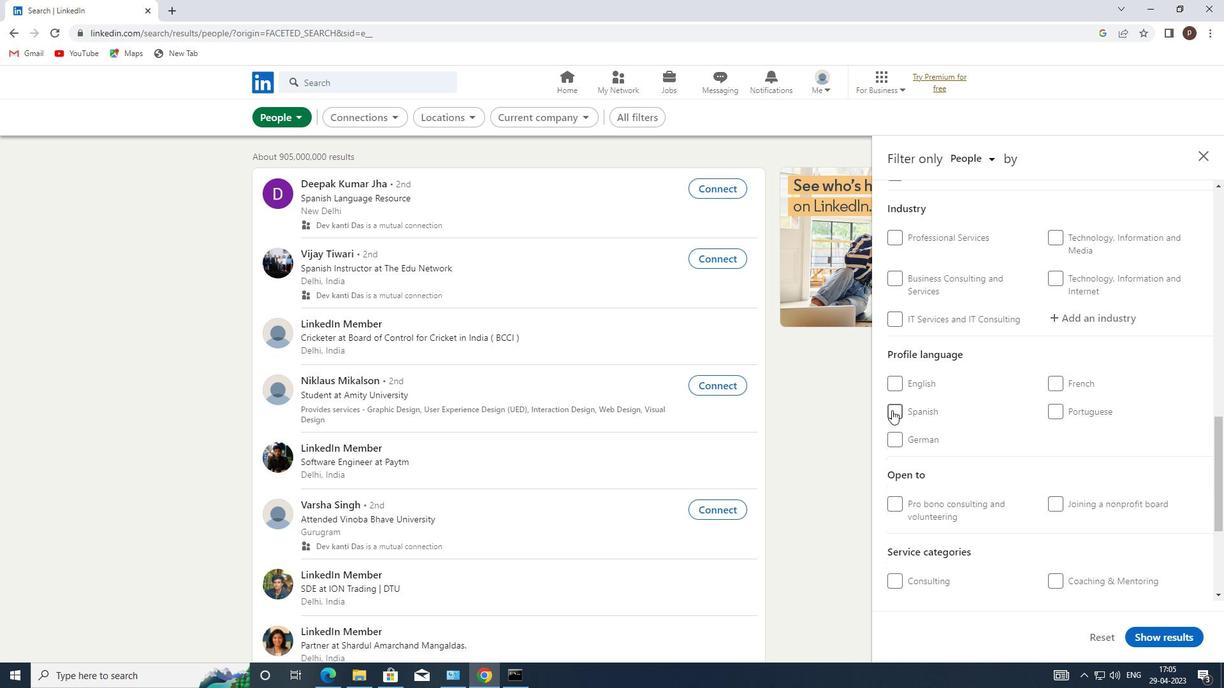 
Action: Mouse moved to (985, 403)
Screenshot: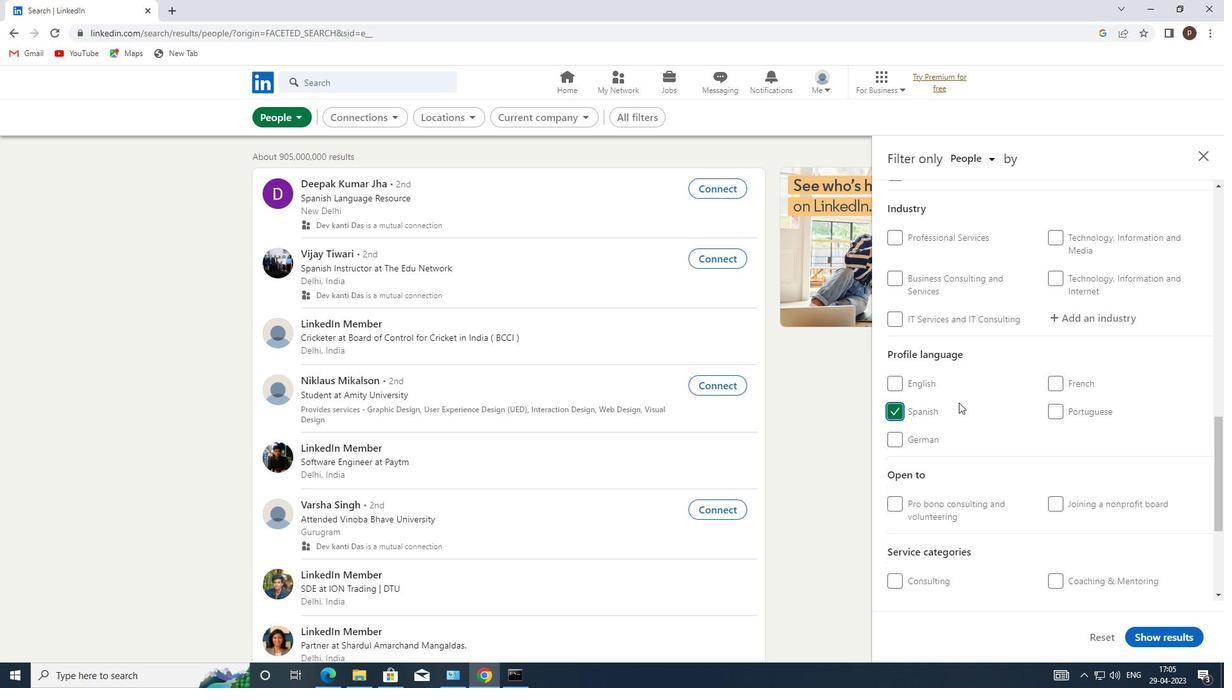 
Action: Mouse scrolled (985, 403) with delta (0, 0)
Screenshot: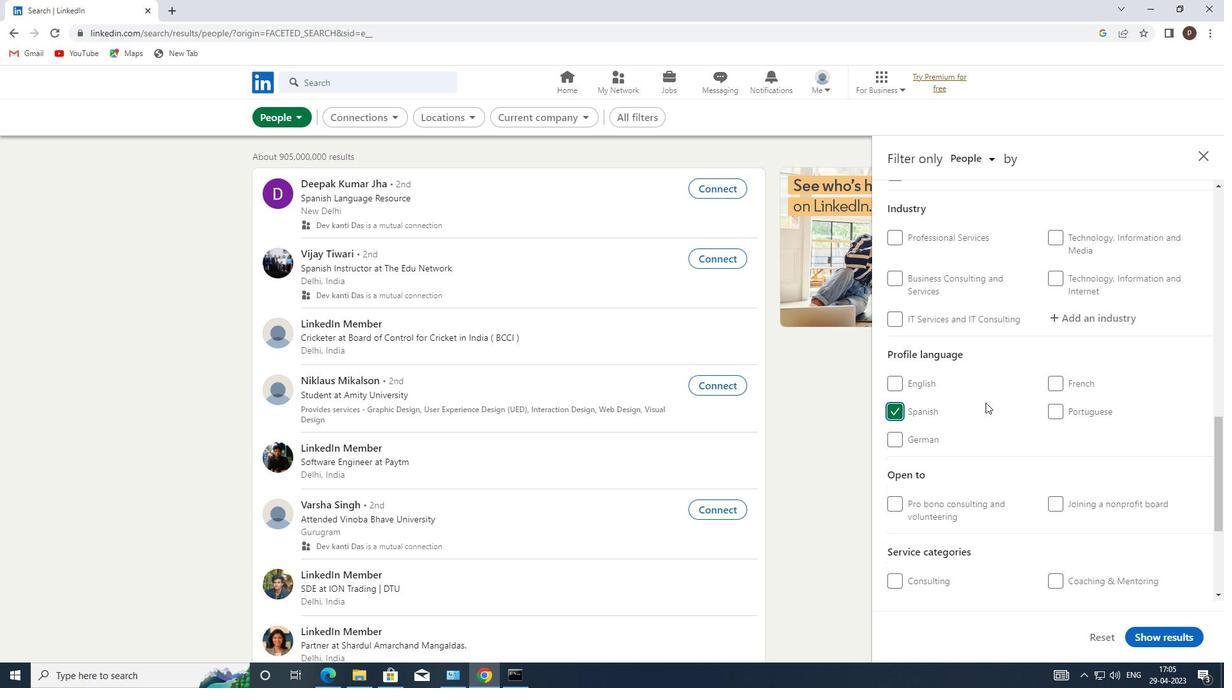 
Action: Mouse scrolled (985, 403) with delta (0, 0)
Screenshot: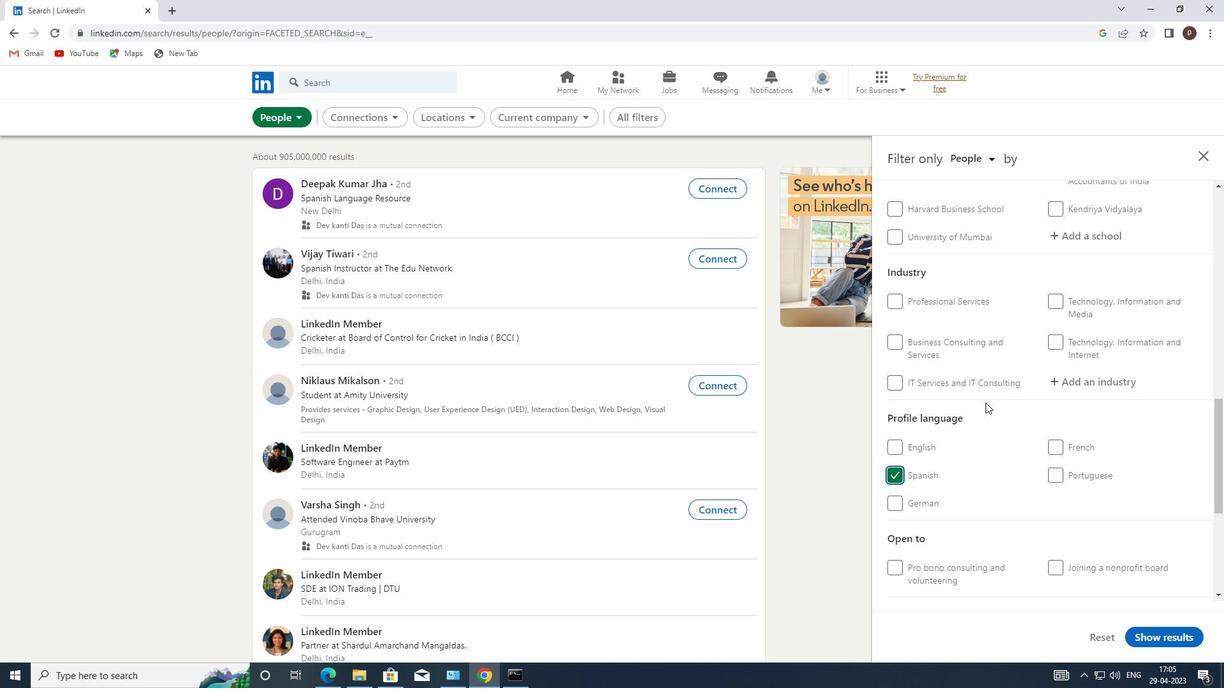 
Action: Mouse scrolled (985, 403) with delta (0, 0)
Screenshot: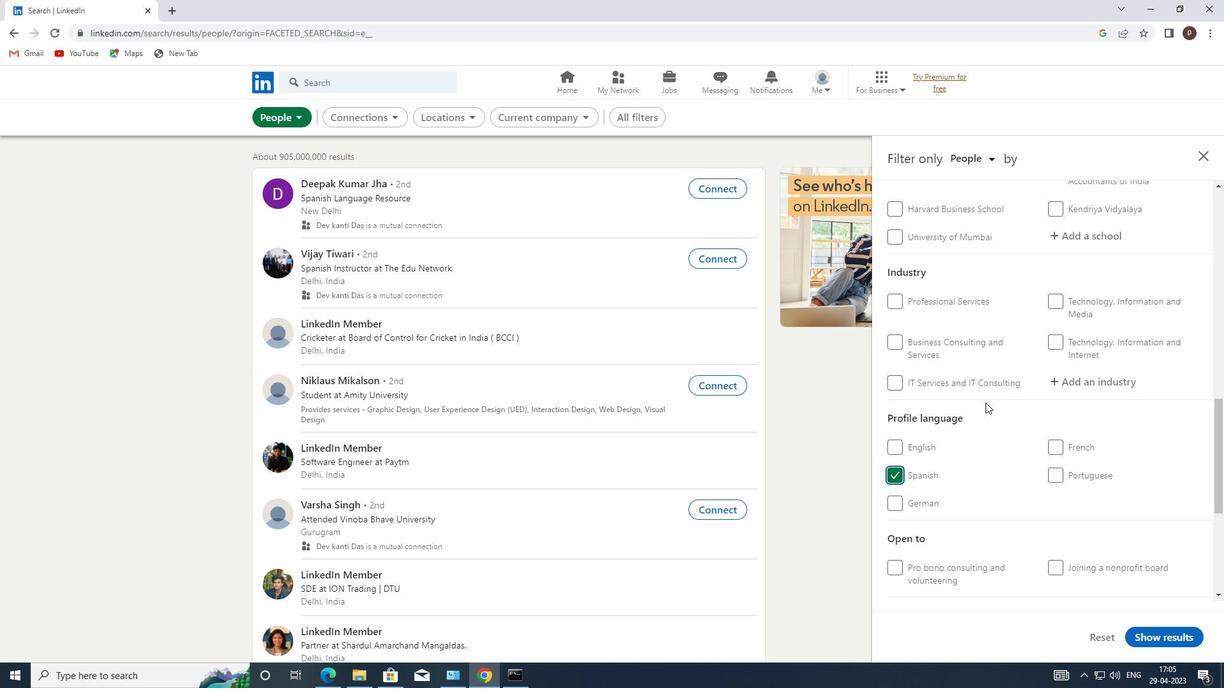 
Action: Mouse moved to (987, 397)
Screenshot: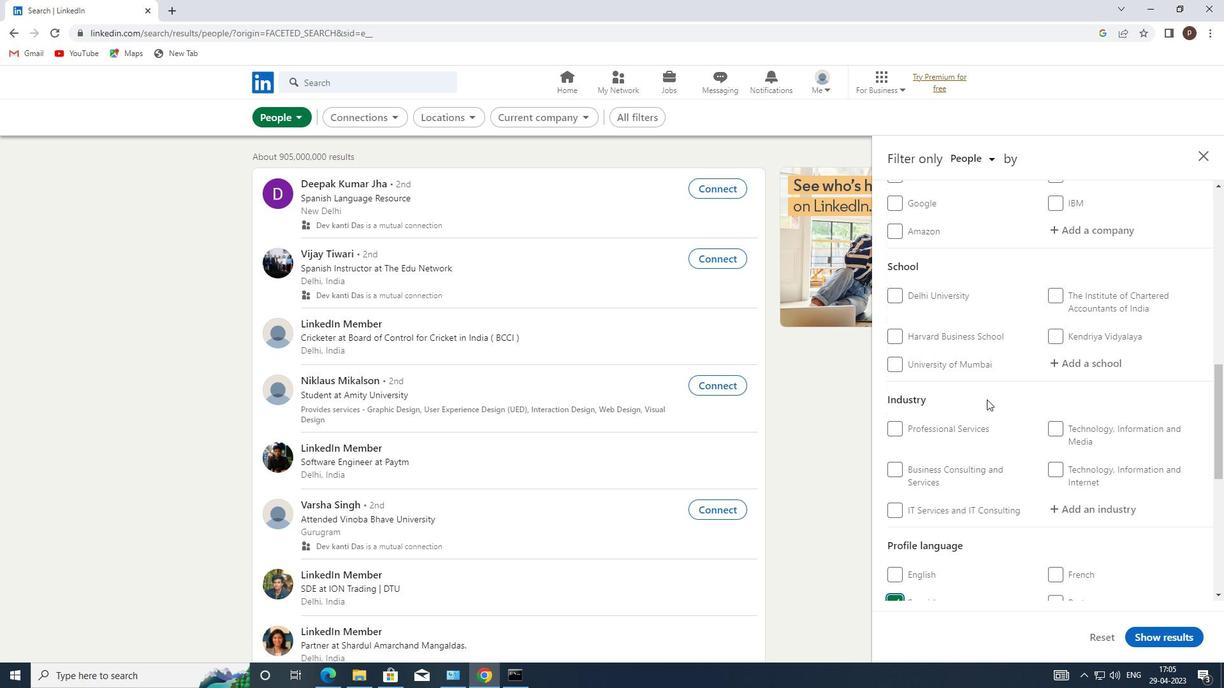
Action: Mouse scrolled (987, 397) with delta (0, 0)
Screenshot: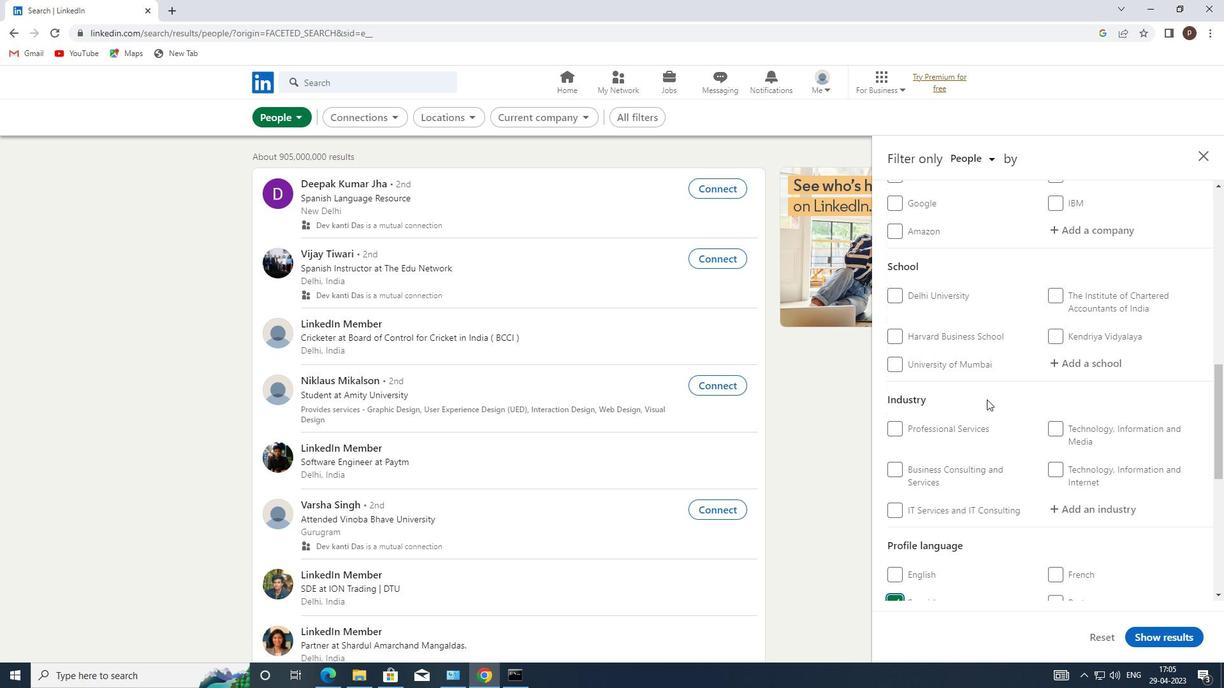 
Action: Mouse scrolled (987, 397) with delta (0, 0)
Screenshot: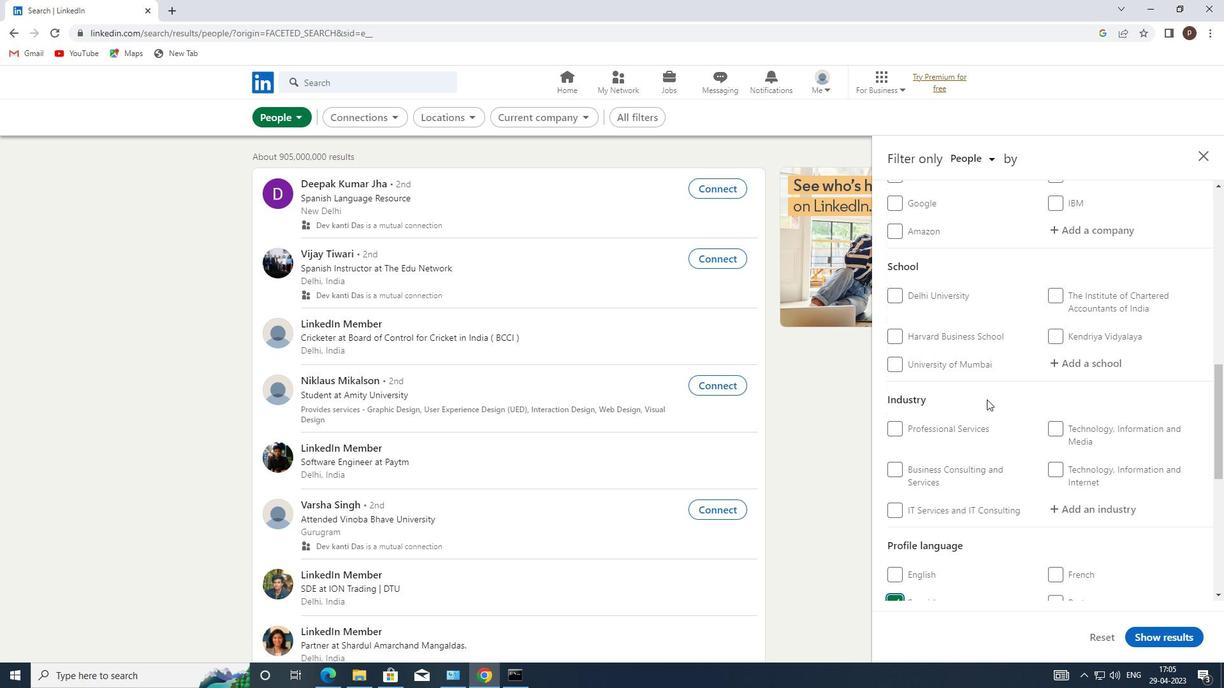 
Action: Mouse moved to (1049, 358)
Screenshot: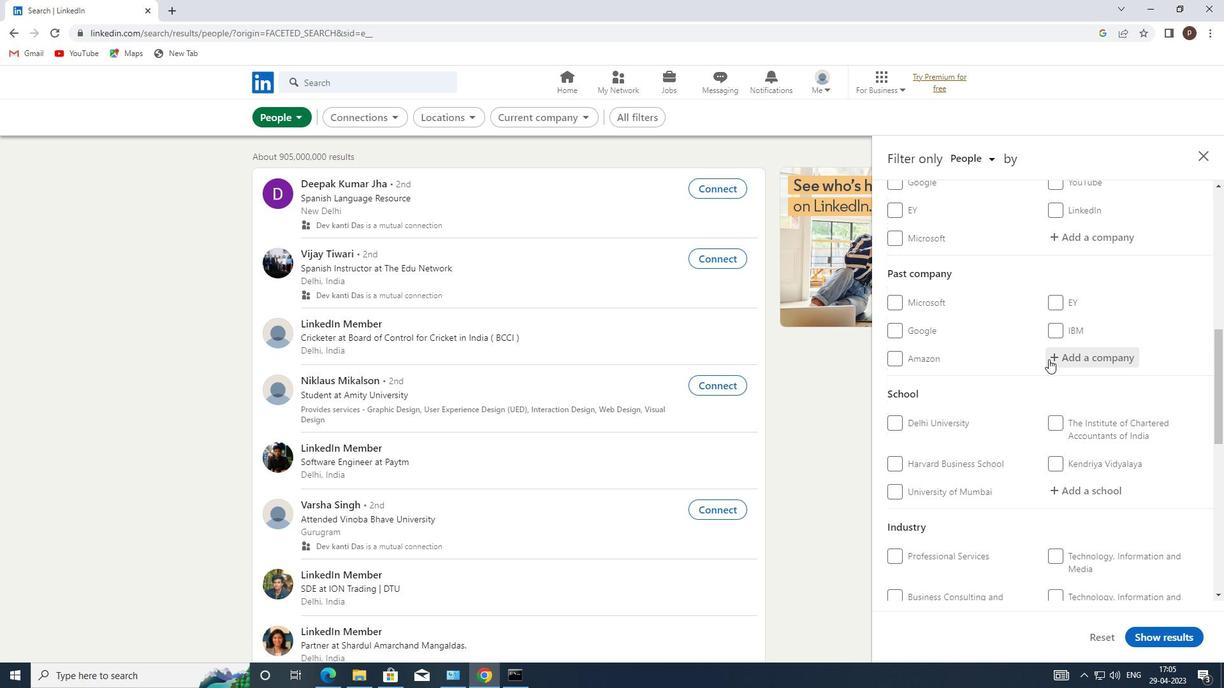 
Action: Mouse scrolled (1049, 359) with delta (0, 0)
Screenshot: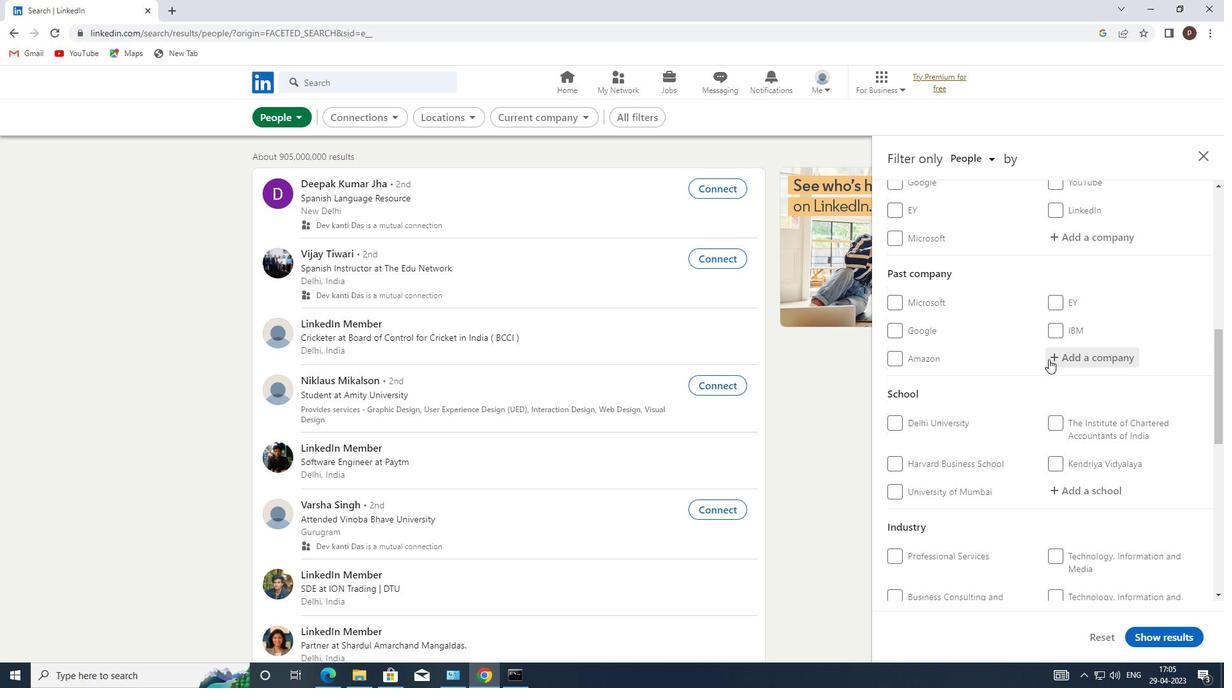 
Action: Mouse moved to (1075, 295)
Screenshot: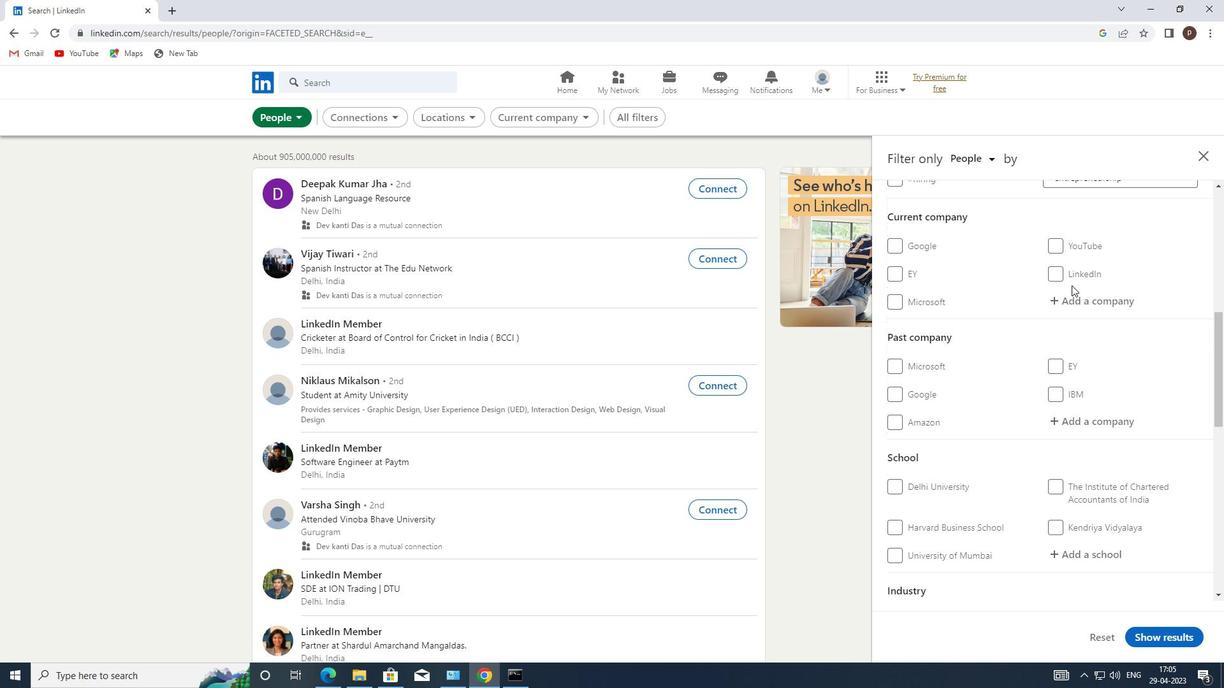 
Action: Mouse pressed left at (1075, 295)
Screenshot: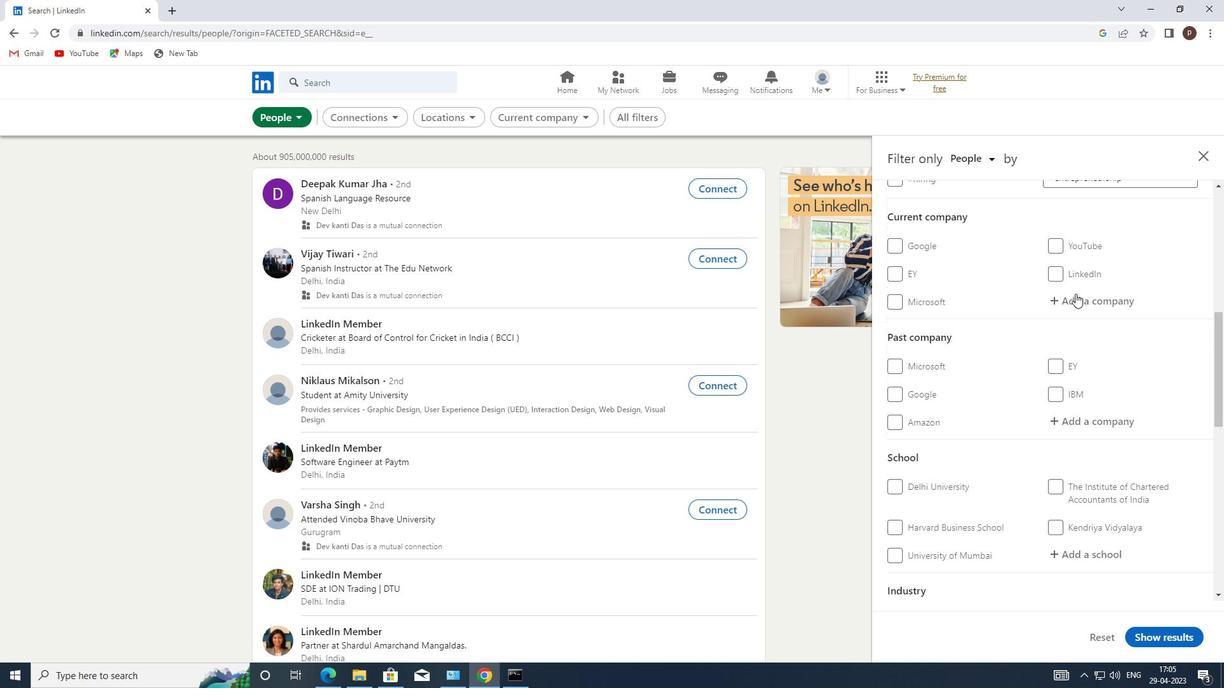 
Action: Key pressed <Key.caps_lock>E<Key.caps_lock>MIDS
Screenshot: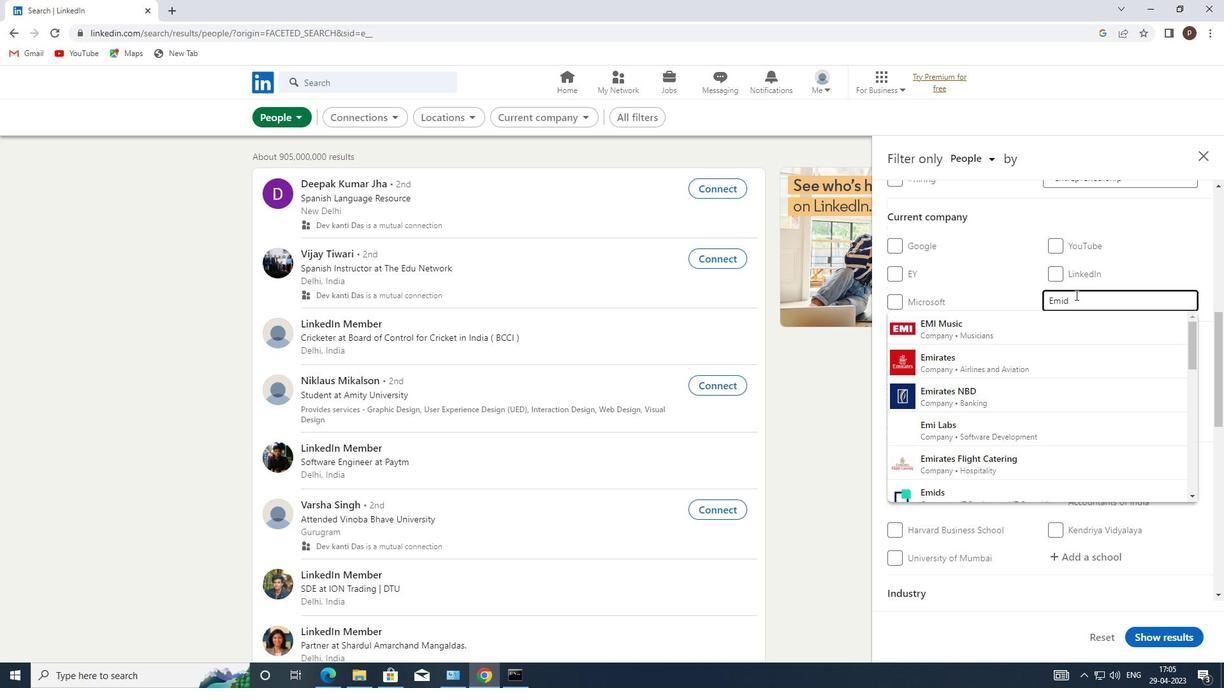 
Action: Mouse moved to (1003, 323)
Screenshot: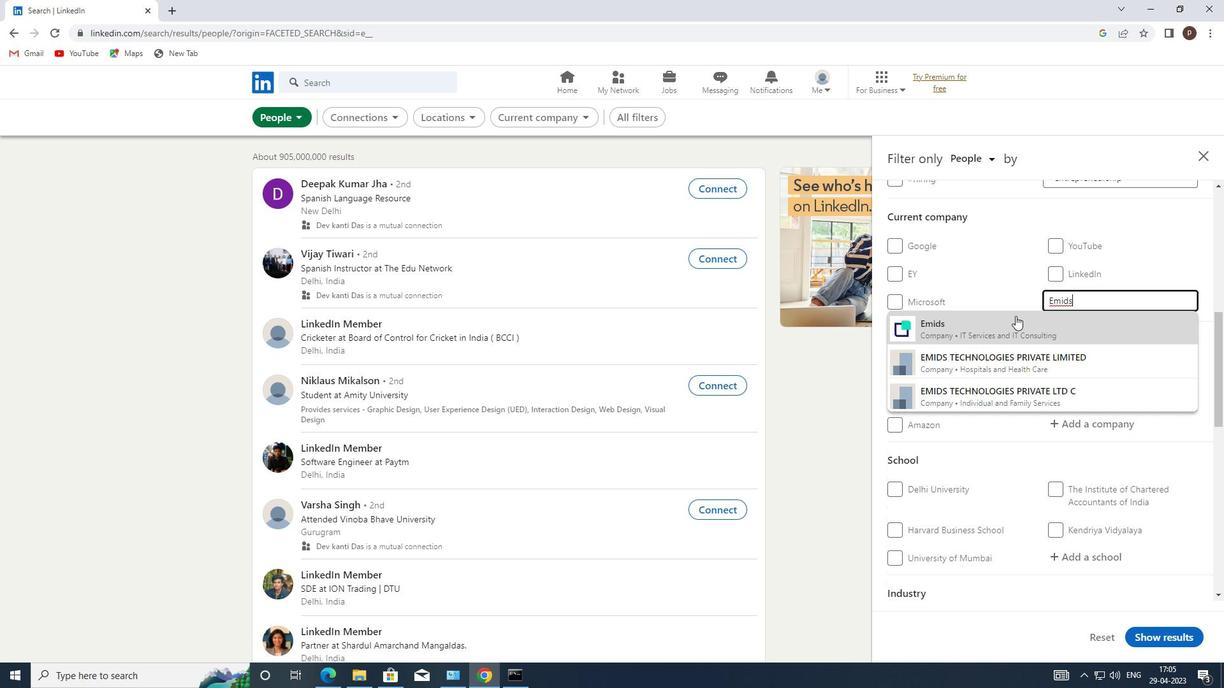 
Action: Mouse pressed left at (1003, 323)
Screenshot: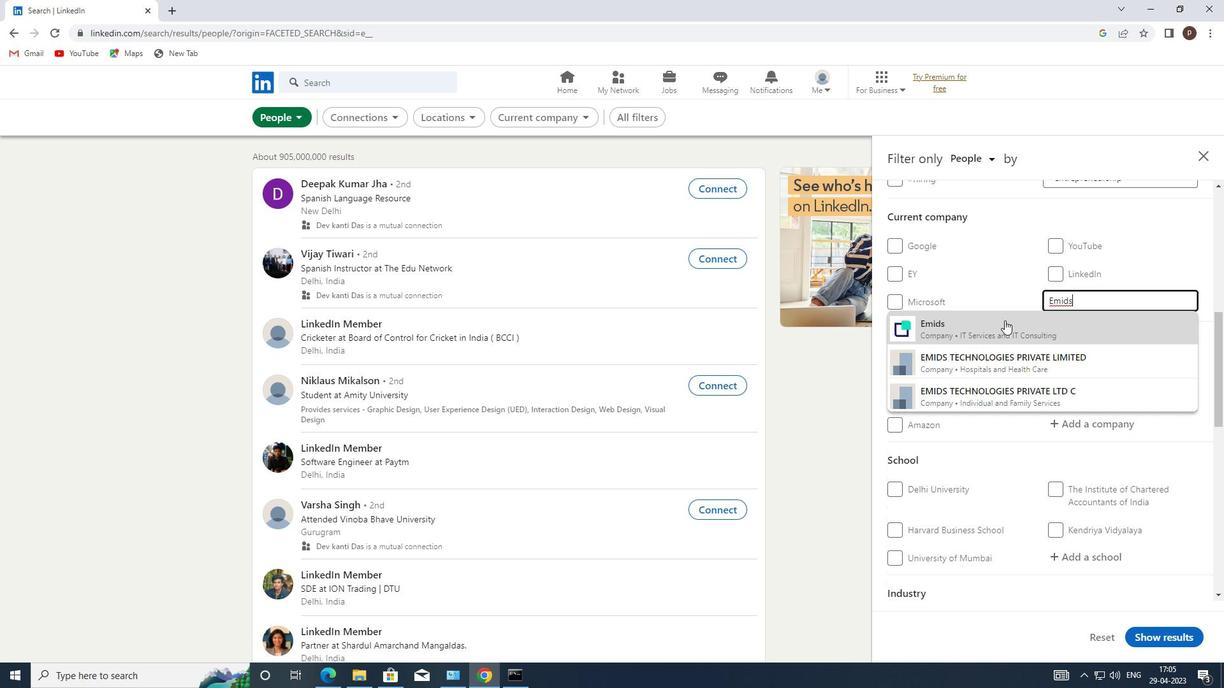 
Action: Mouse moved to (1003, 323)
Screenshot: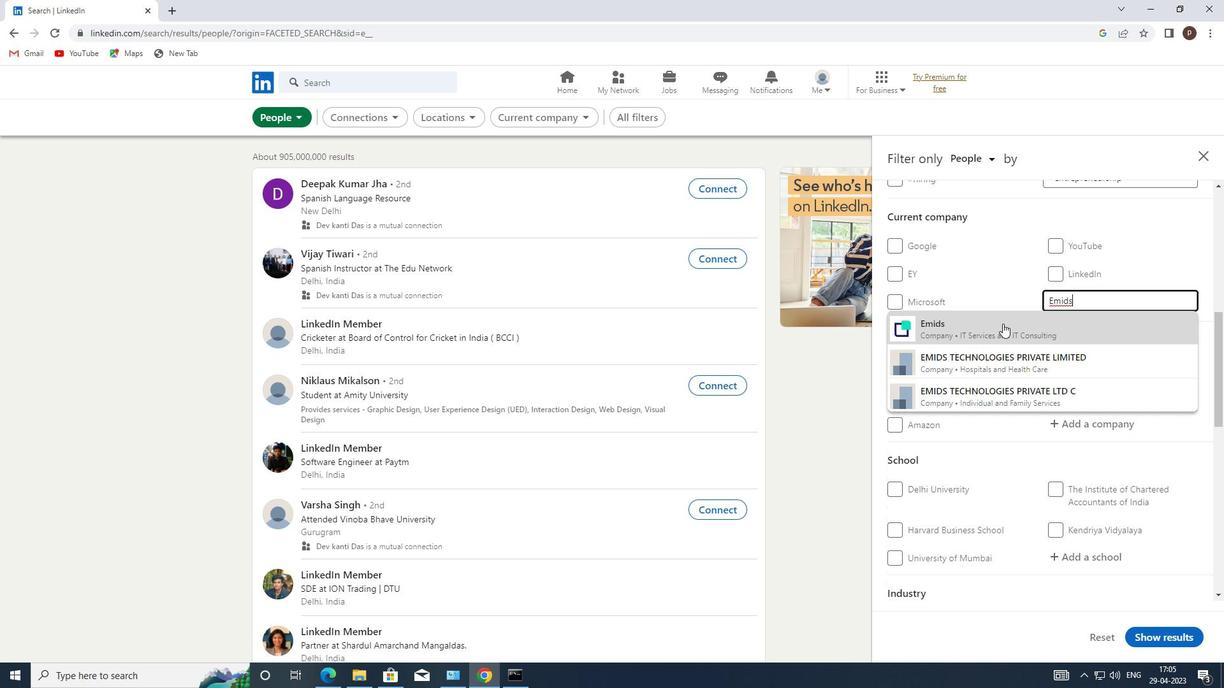 
Action: Mouse scrolled (1003, 323) with delta (0, 0)
Screenshot: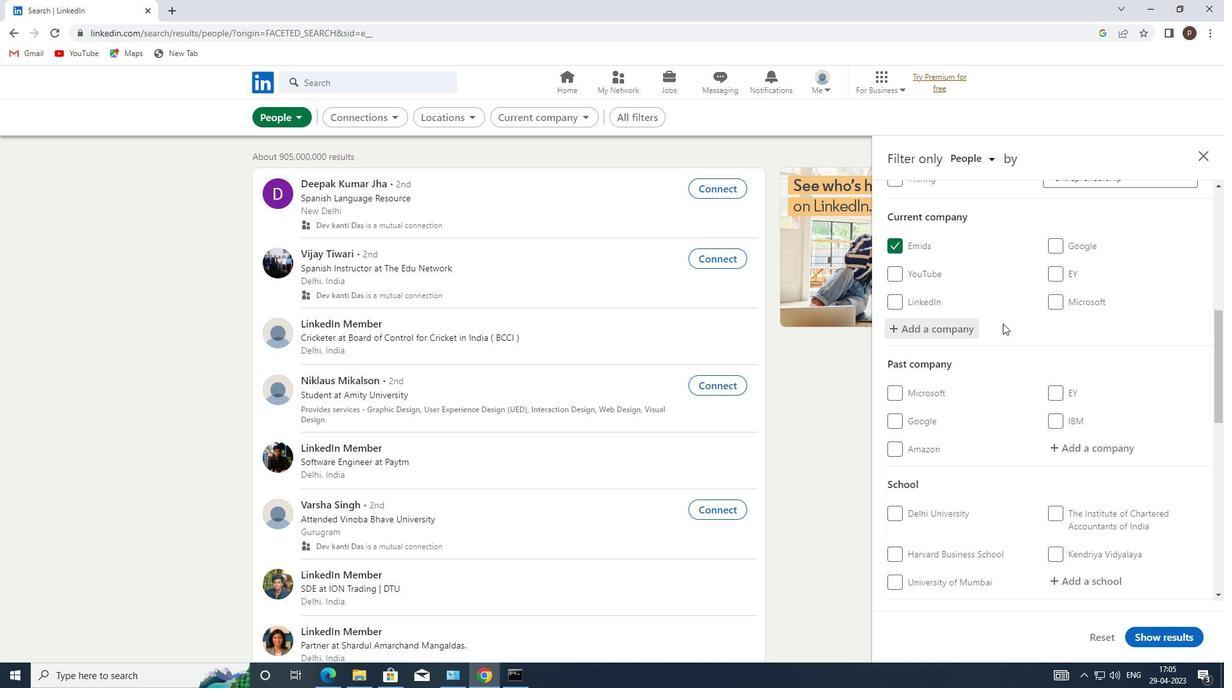 
Action: Mouse scrolled (1003, 323) with delta (0, 0)
Screenshot: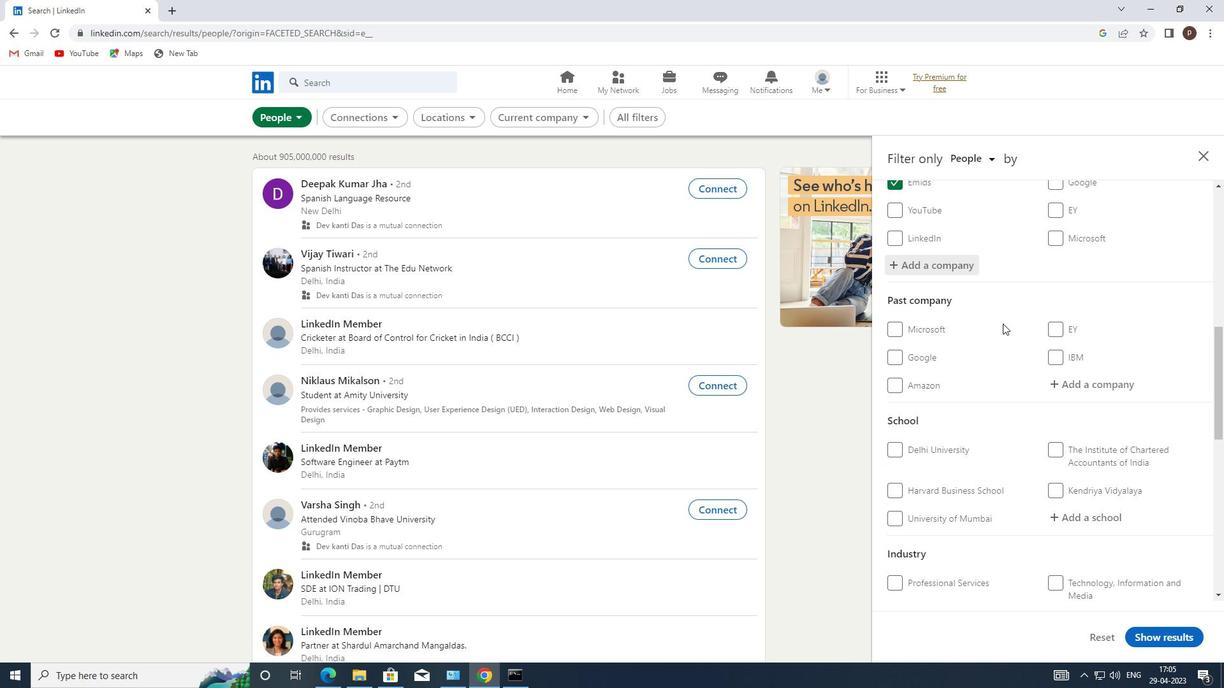 
Action: Mouse scrolled (1003, 323) with delta (0, 0)
Screenshot: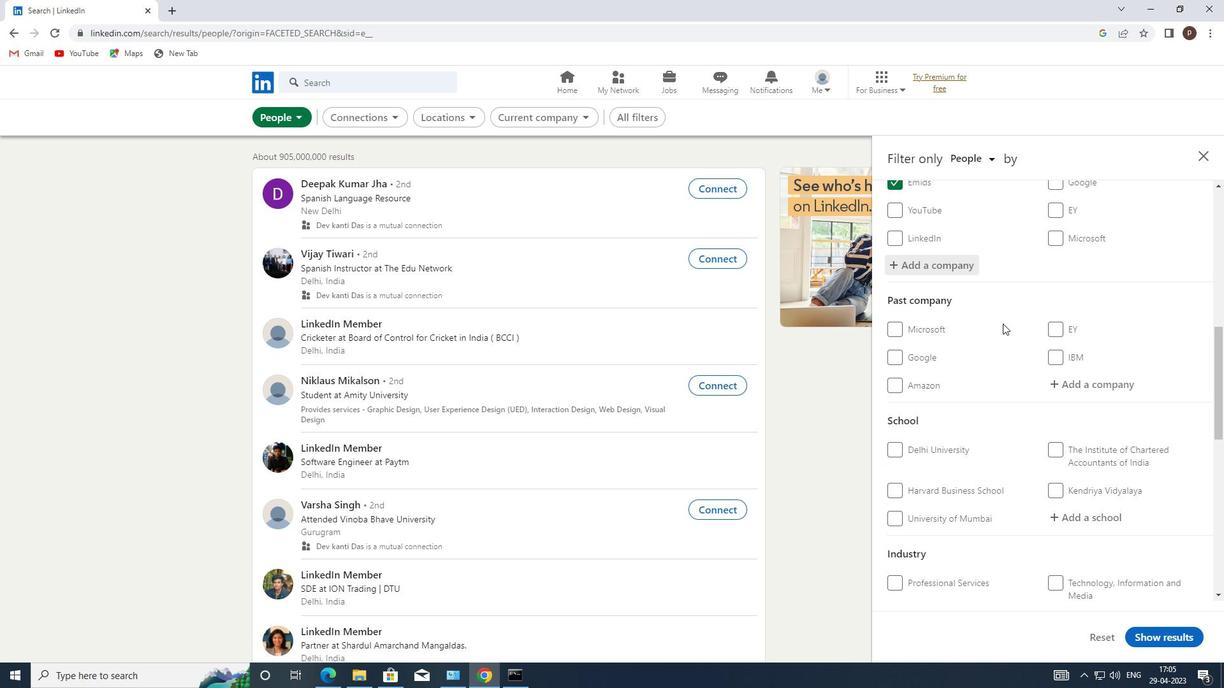 
Action: Mouse moved to (1070, 389)
Screenshot: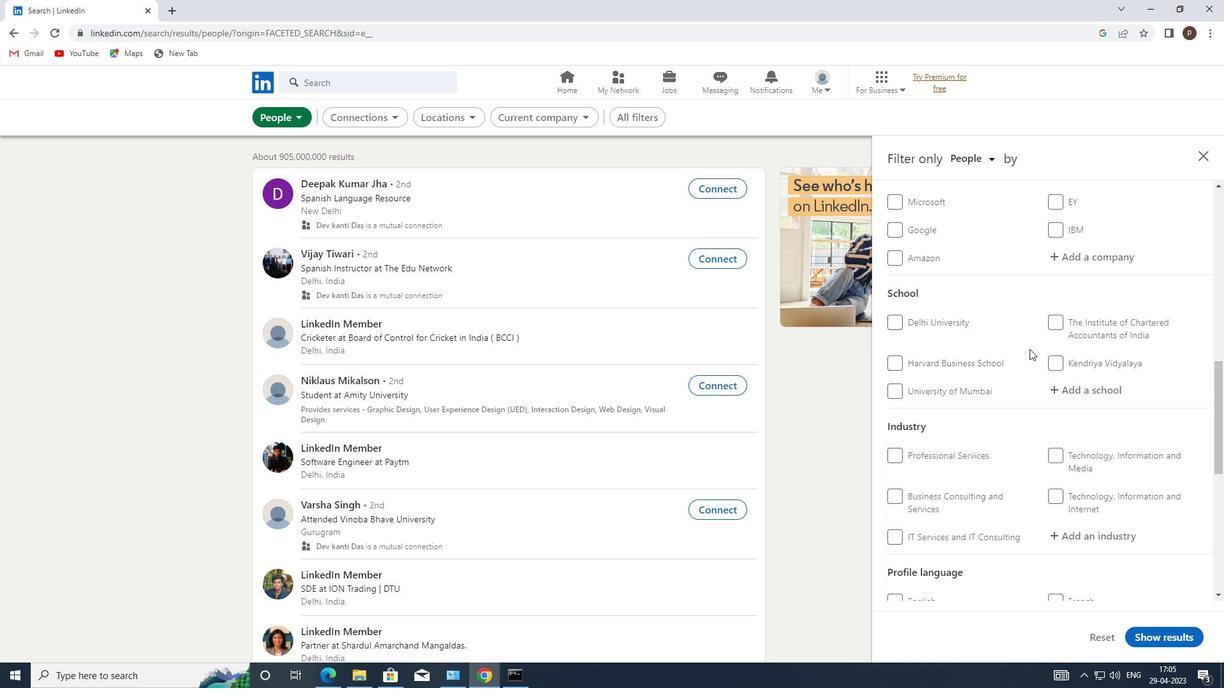 
Action: Mouse pressed left at (1070, 389)
Screenshot: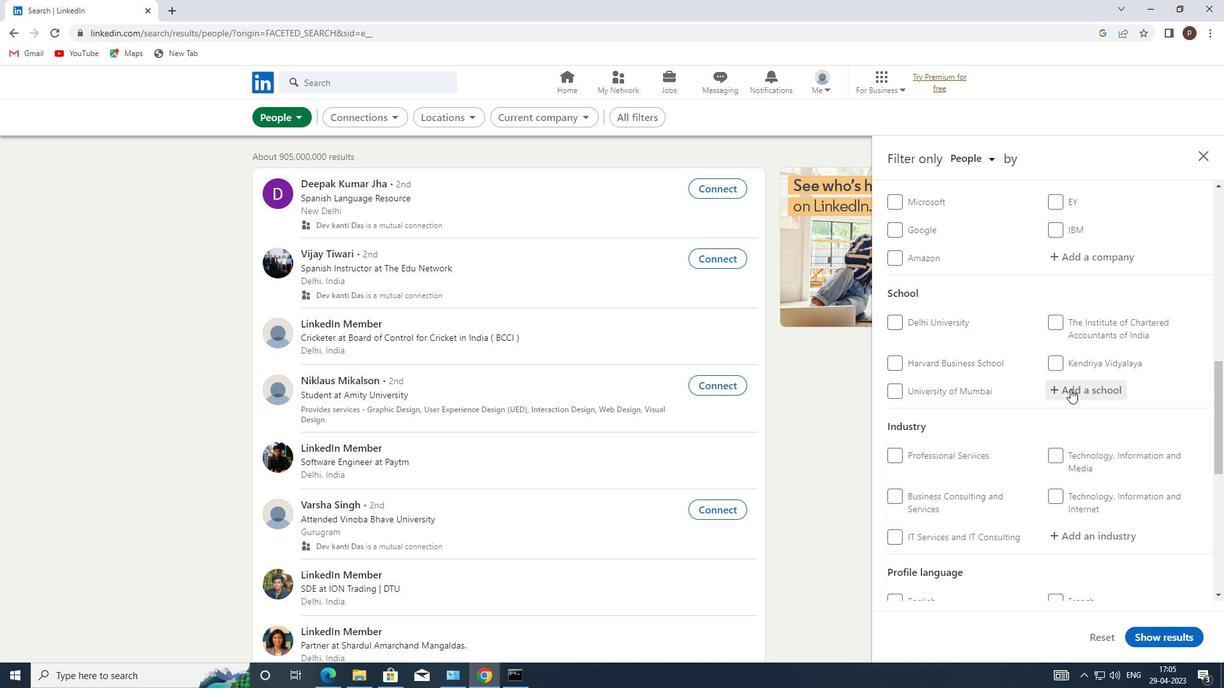 
Action: Key pressed <Key.caps_lock>J<Key.caps_lock>OBS<Key.space>IN<Key.space><Key.caps_lock>W<Key.caps_lock>ARANGAL
Screenshot: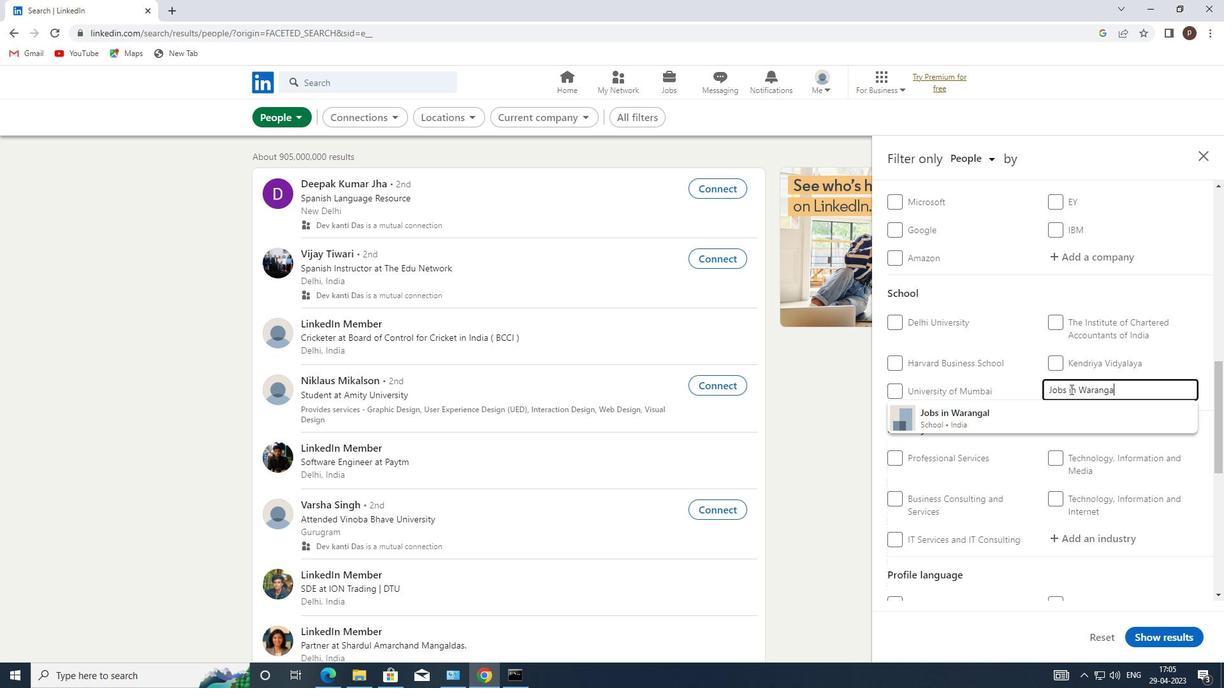 
Action: Mouse moved to (1015, 409)
Screenshot: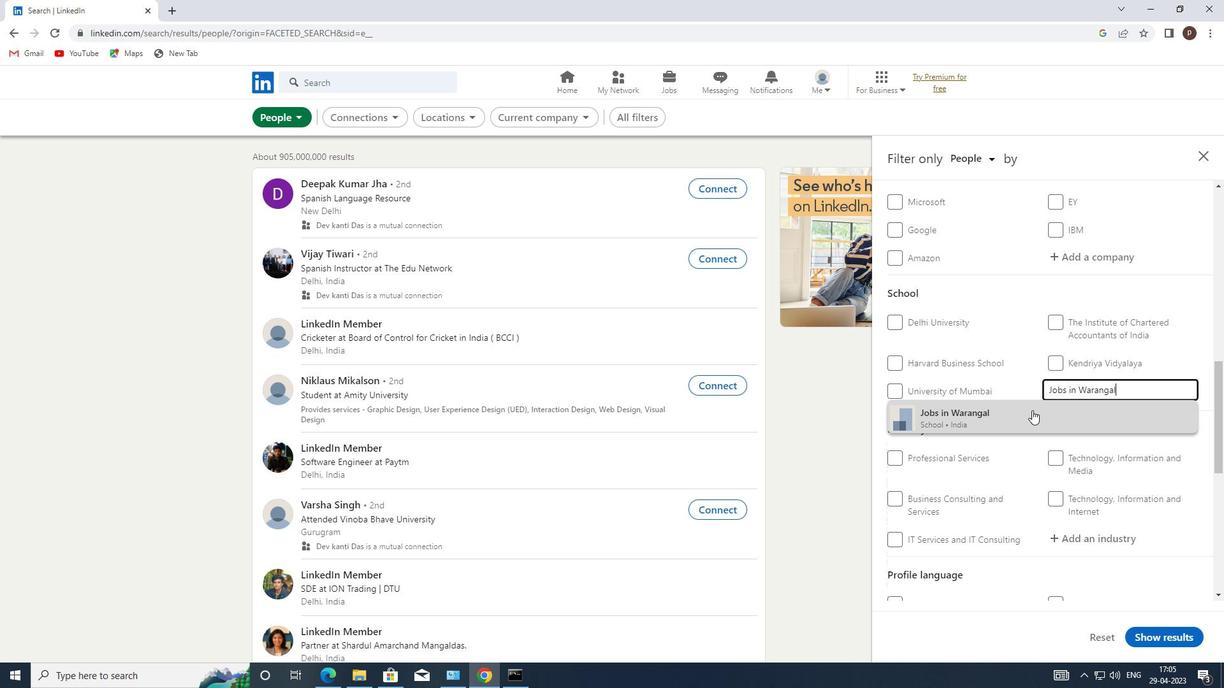 
Action: Mouse pressed left at (1015, 409)
Screenshot: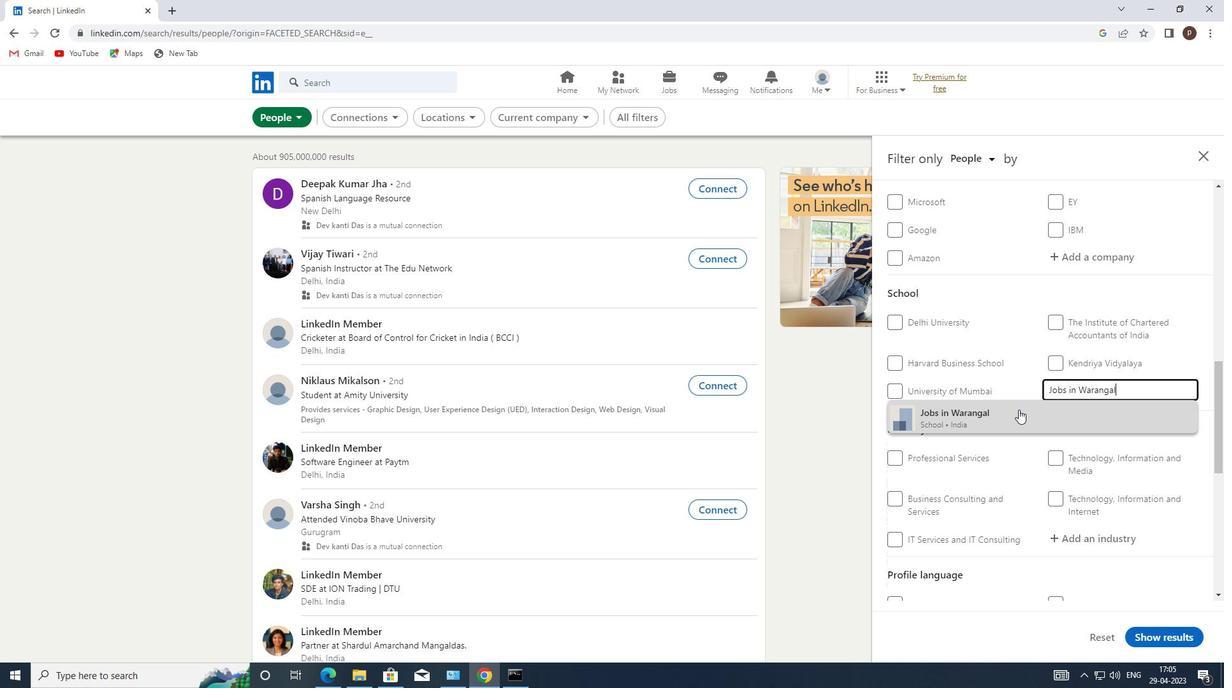 
Action: Mouse scrolled (1015, 408) with delta (0, 0)
Screenshot: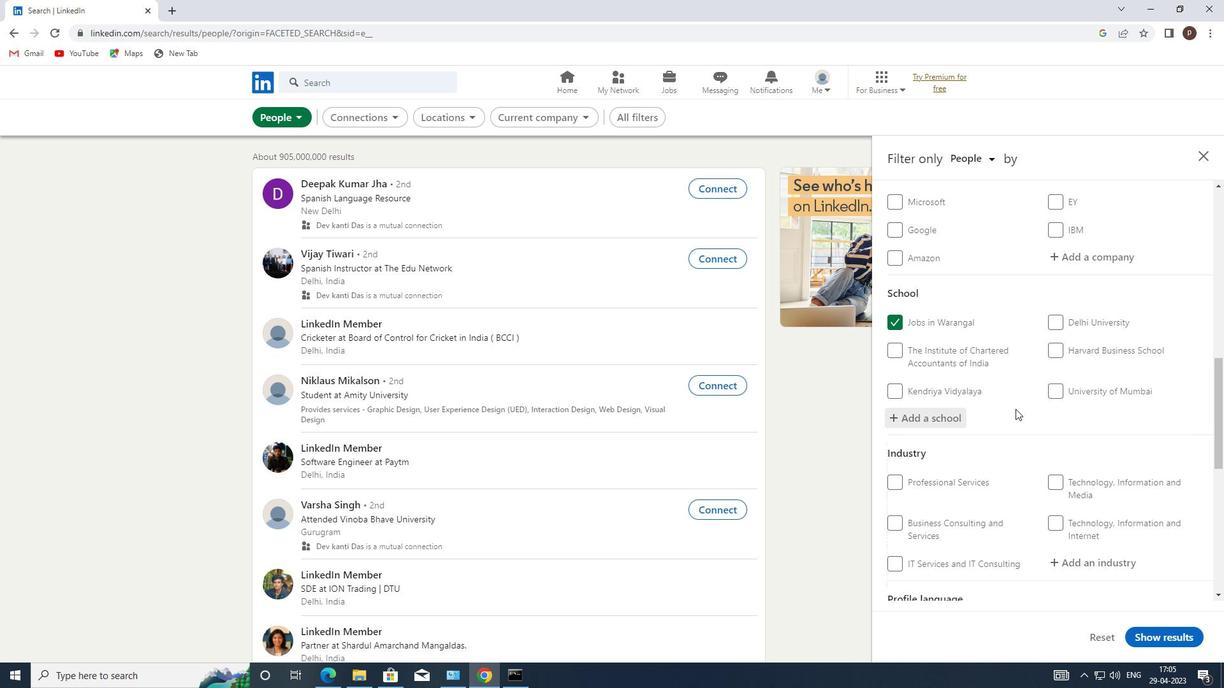 
Action: Mouse scrolled (1015, 408) with delta (0, 0)
Screenshot: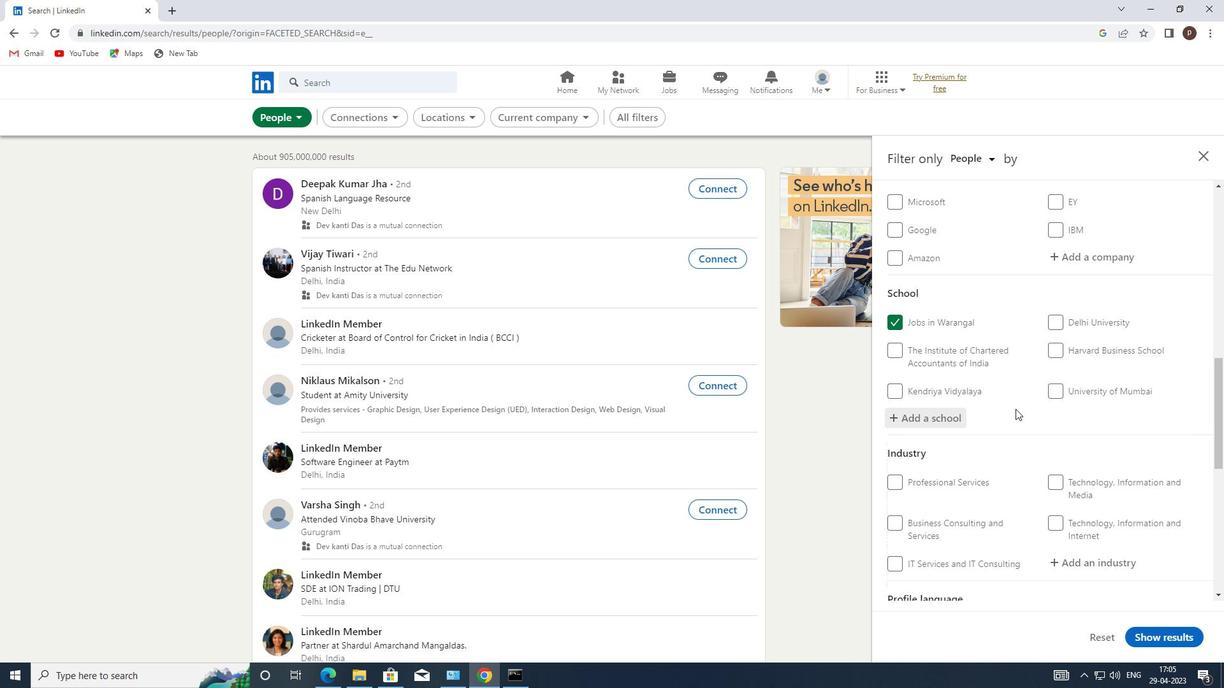 
Action: Mouse scrolled (1015, 408) with delta (0, 0)
Screenshot: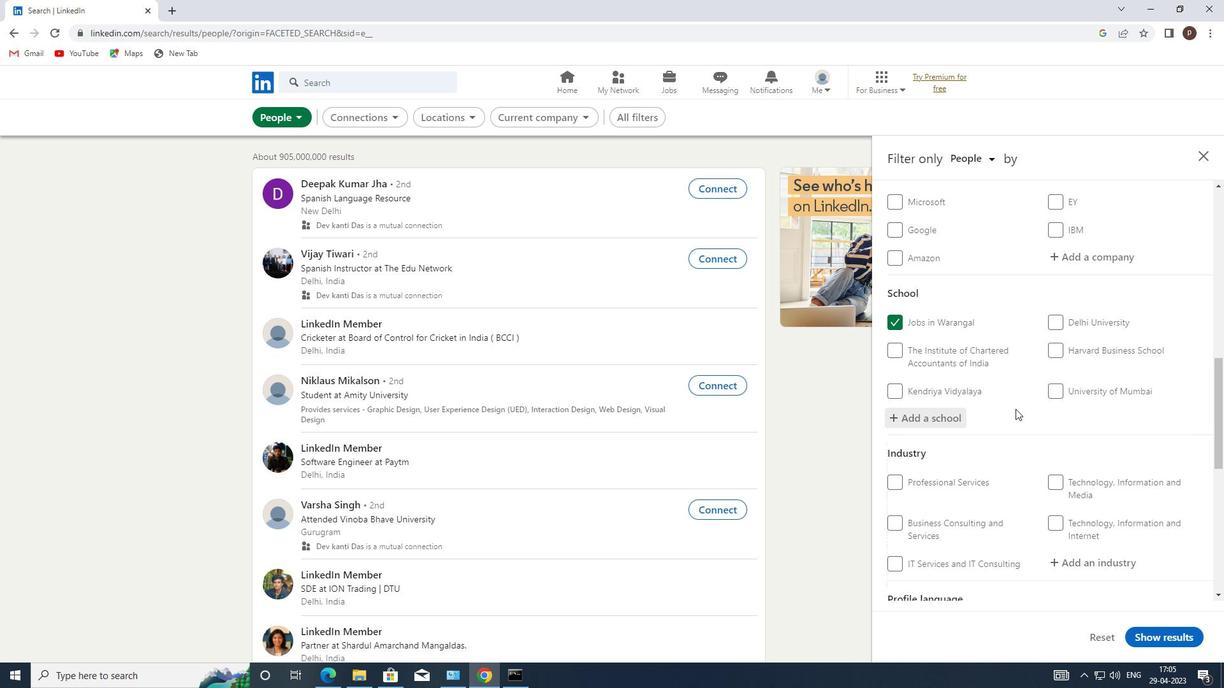 
Action: Mouse moved to (1080, 381)
Screenshot: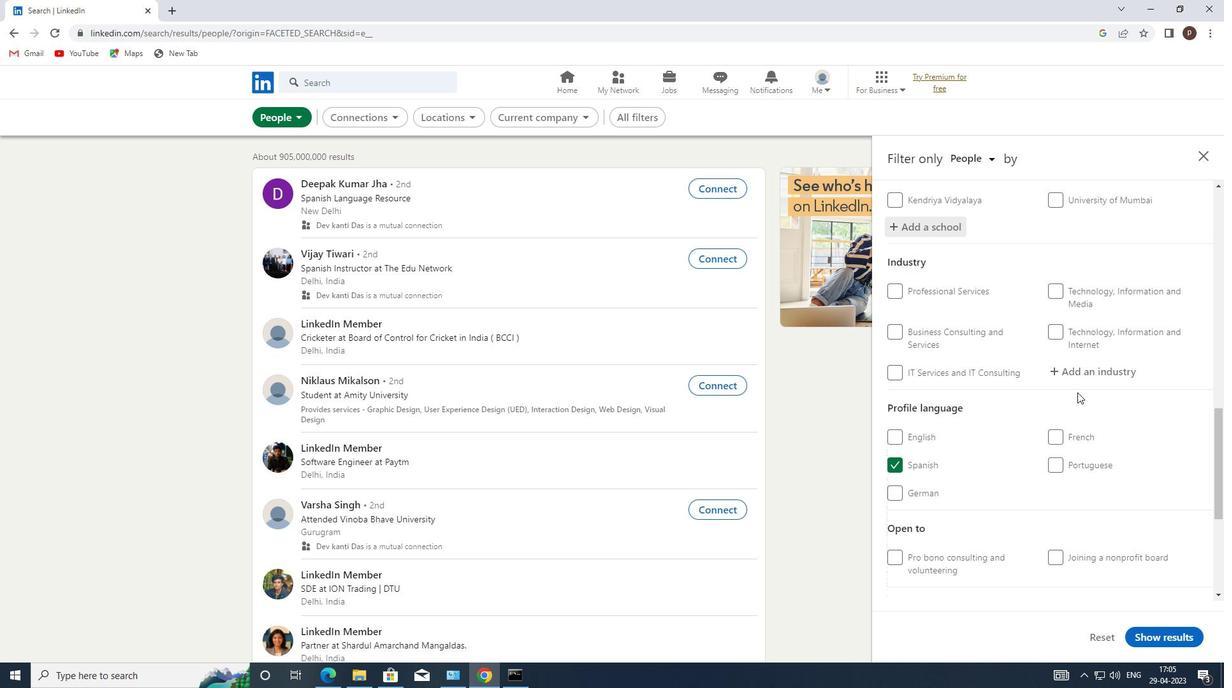
Action: Mouse pressed left at (1080, 381)
Screenshot: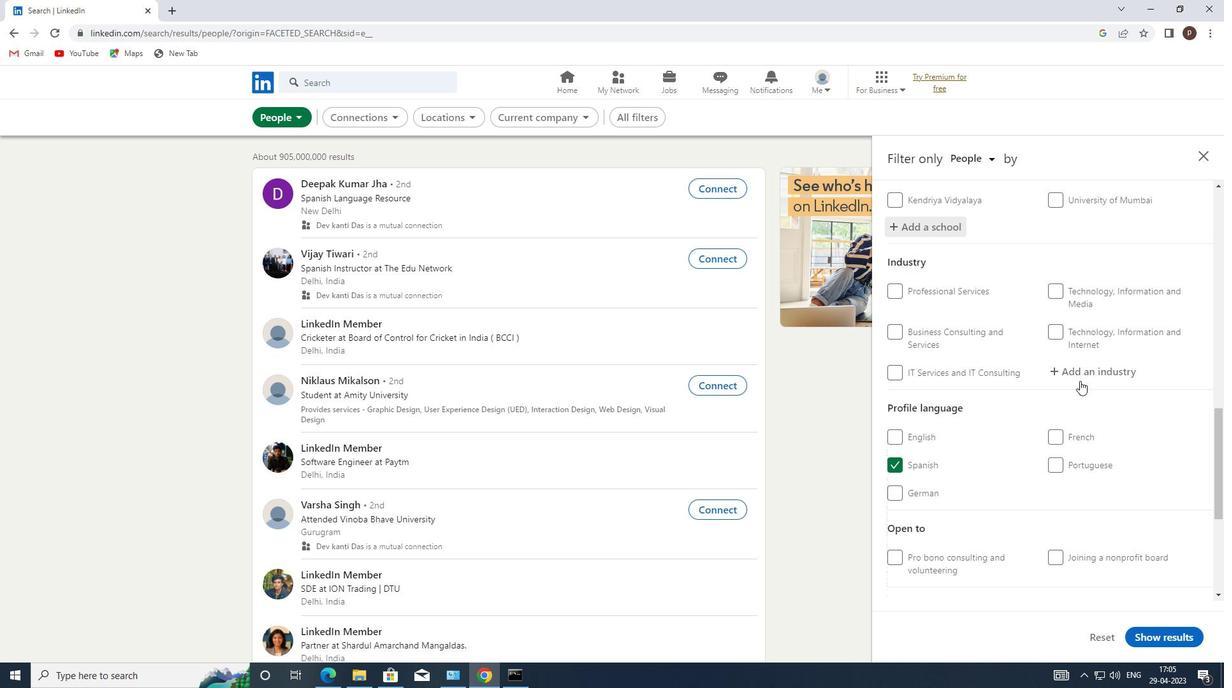 
Action: Mouse pressed left at (1080, 381)
Screenshot: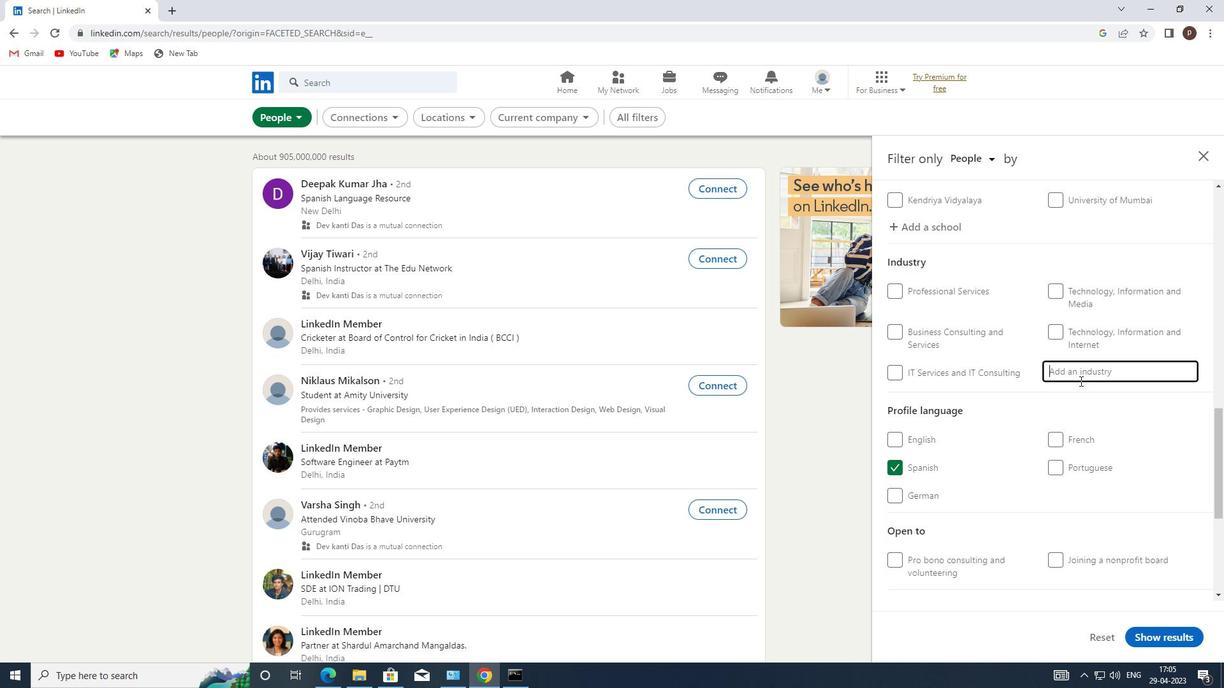 
Action: Key pressed <Key.caps_lock>W<Key.caps_lock>HOLESALE<Key.space><Key.caps_lock>F<Key.caps_lock>O
Screenshot: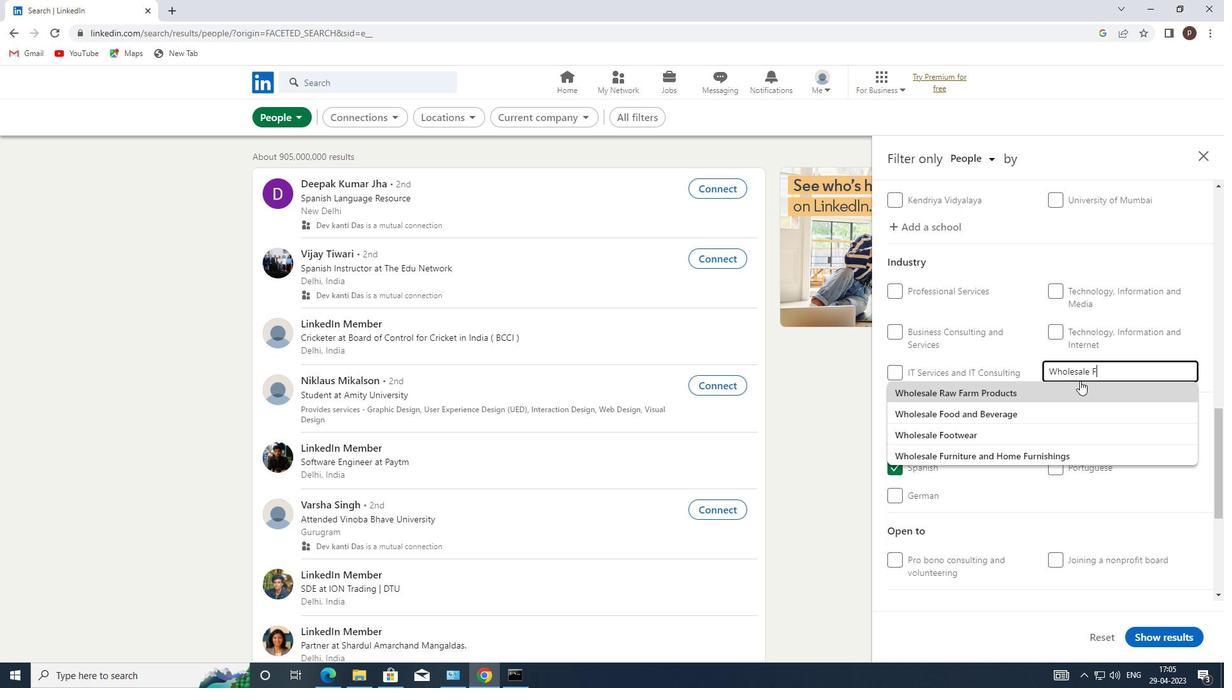 
Action: Mouse moved to (980, 413)
Screenshot: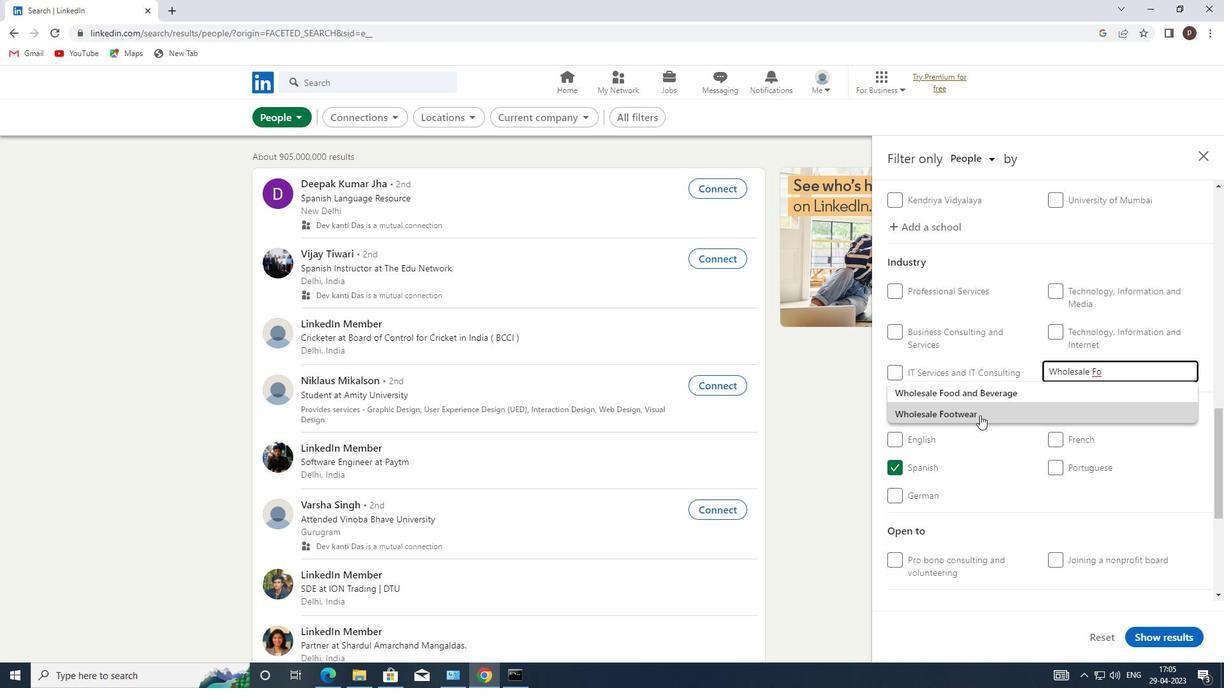 
Action: Mouse pressed left at (980, 413)
Screenshot: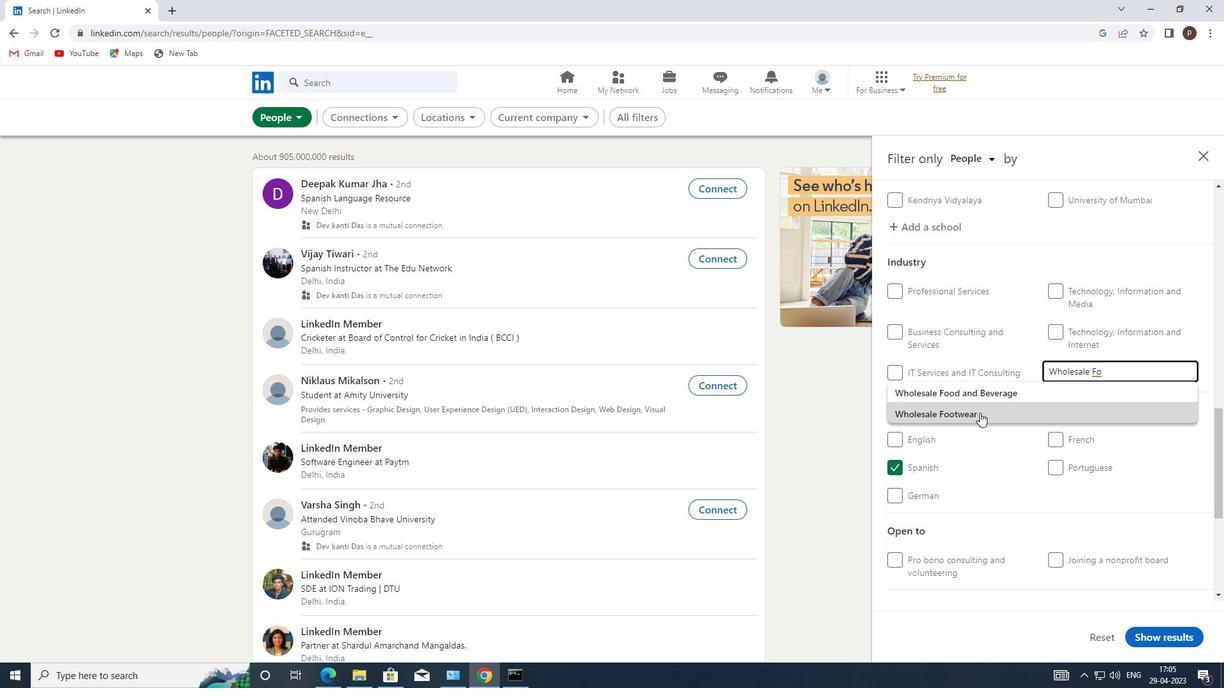
Action: Mouse scrolled (980, 412) with delta (0, 0)
Screenshot: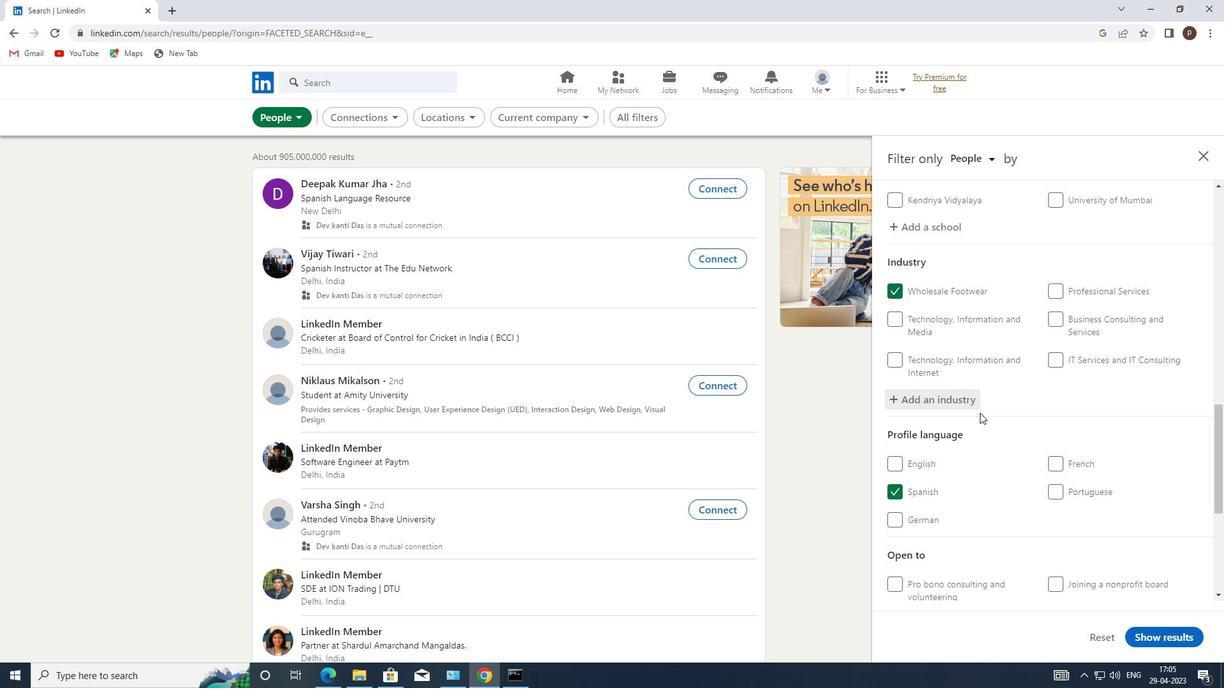 
Action: Mouse scrolled (980, 412) with delta (0, 0)
Screenshot: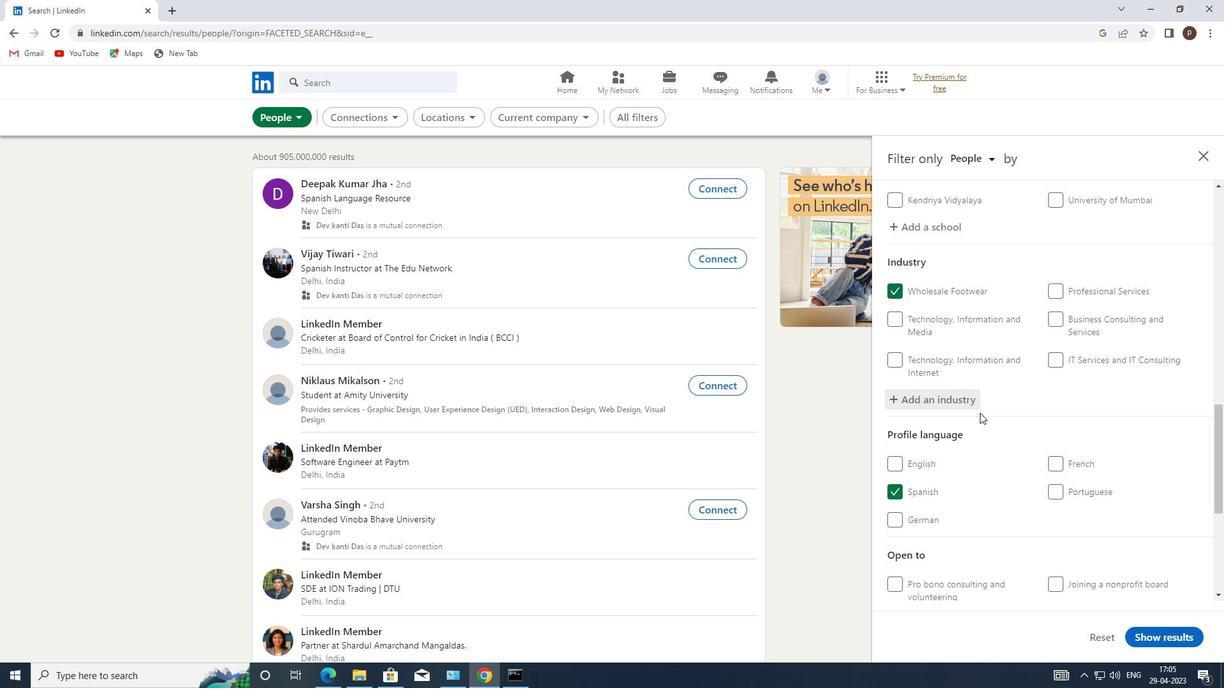 
Action: Mouse moved to (979, 415)
Screenshot: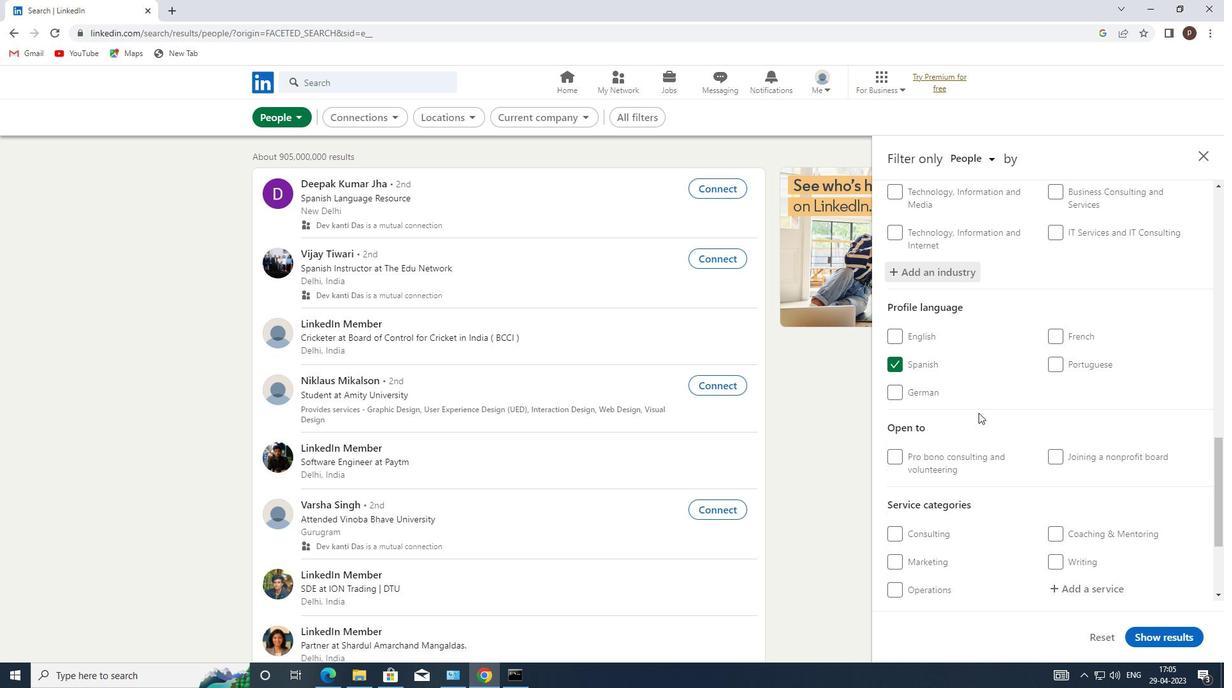 
Action: Mouse scrolled (979, 415) with delta (0, 0)
Screenshot: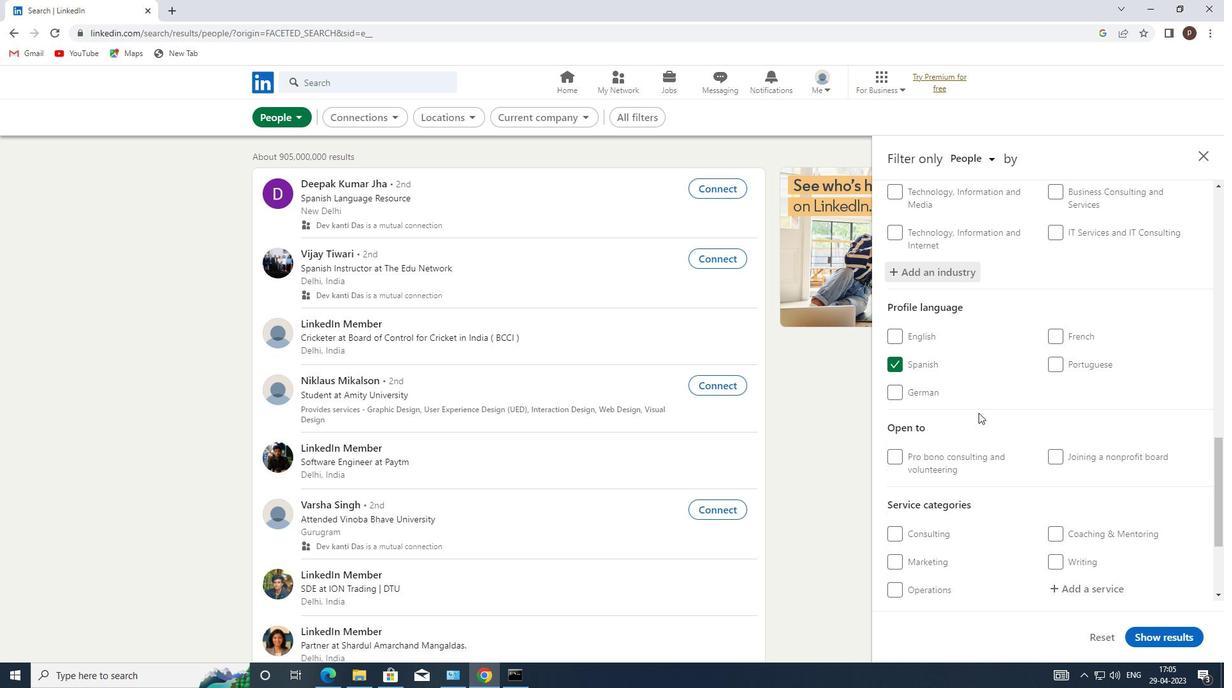 
Action: Mouse moved to (1065, 526)
Screenshot: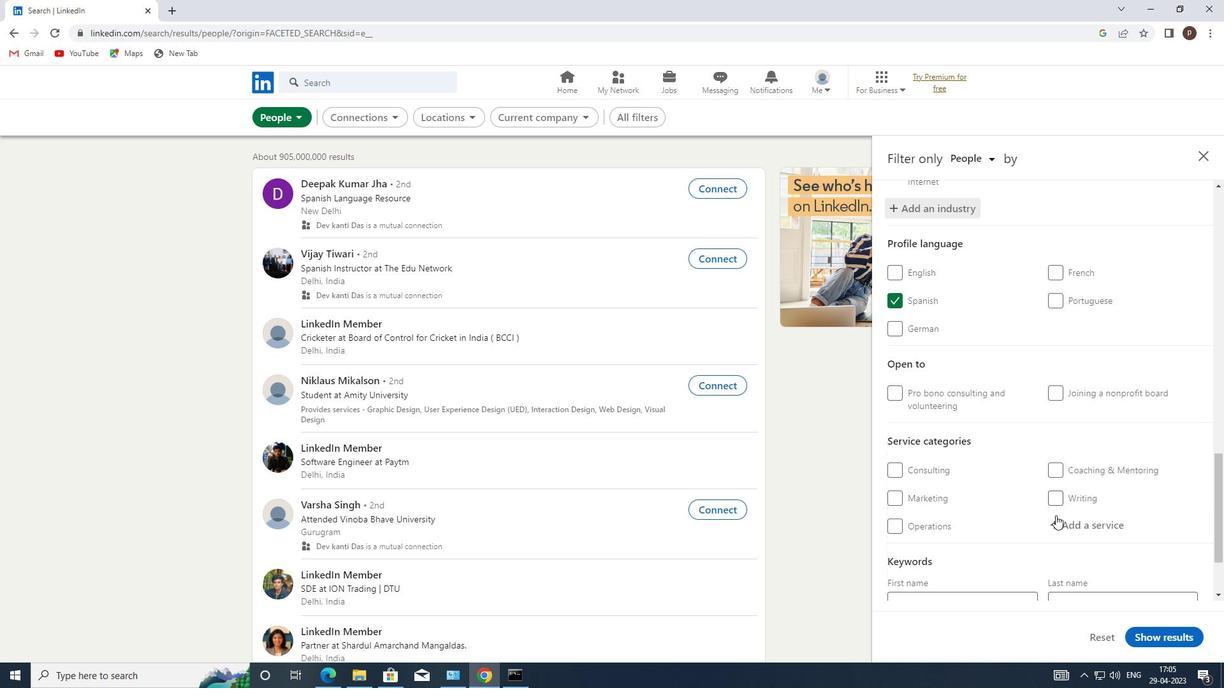 
Action: Mouse pressed left at (1065, 526)
Screenshot: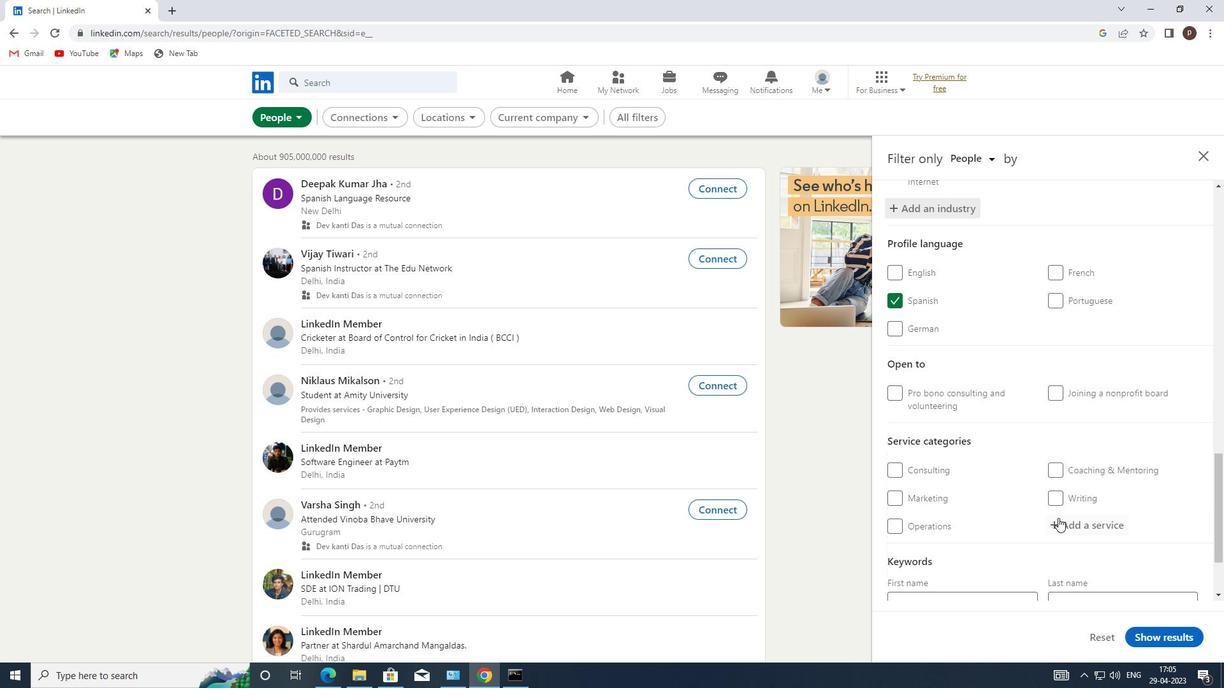 
Action: Key pressed <Key.caps_lock>S<Key.caps_lock>EARCH<Key.space><Key.caps_lock>E<Key.caps_lock>NGIN
Screenshot: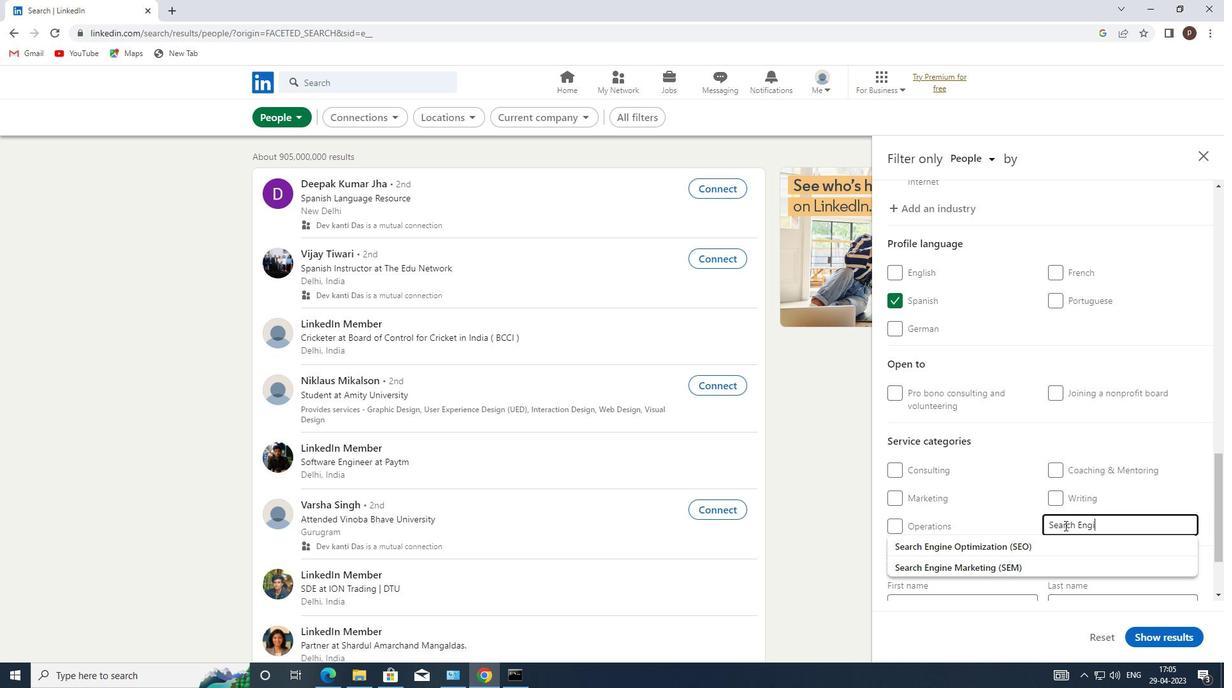 
Action: Mouse moved to (1022, 566)
Screenshot: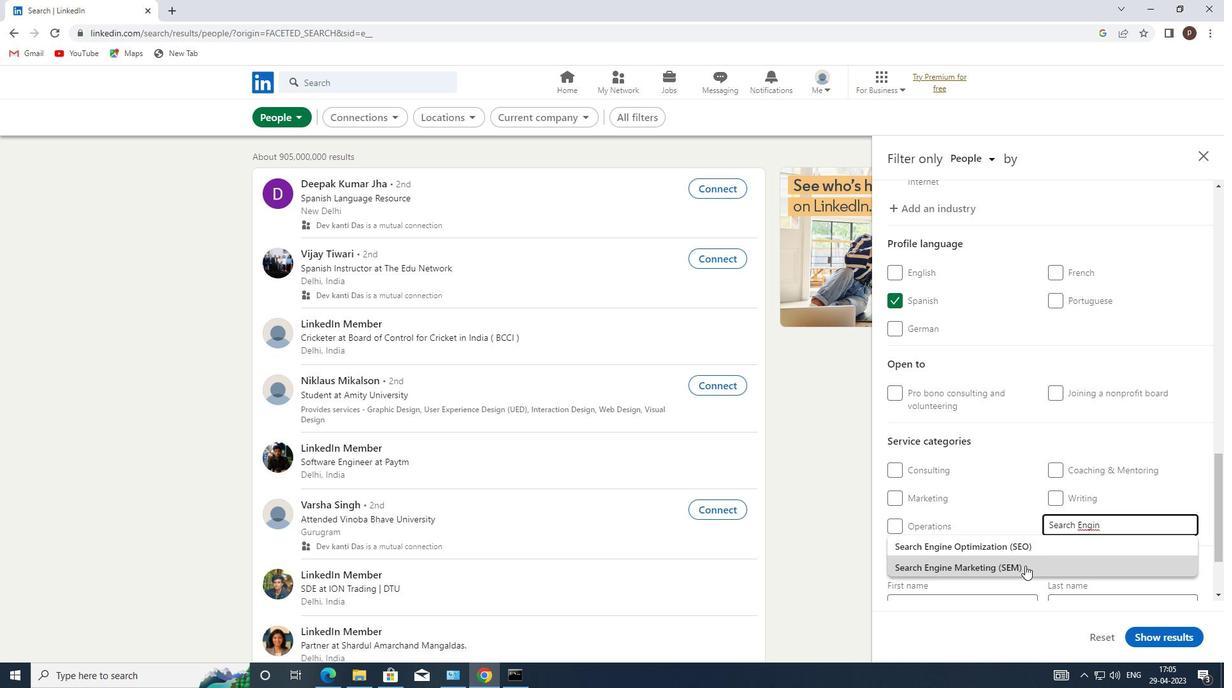 
Action: Mouse pressed left at (1022, 566)
Screenshot: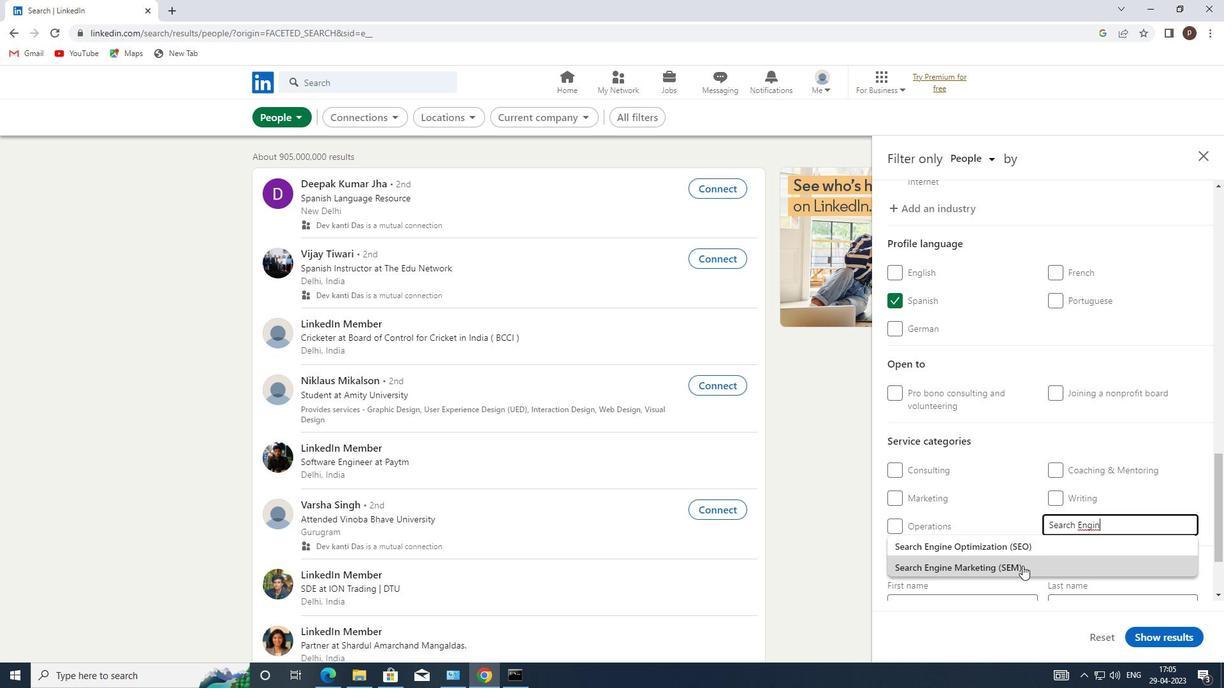 
Action: Mouse moved to (1014, 533)
Screenshot: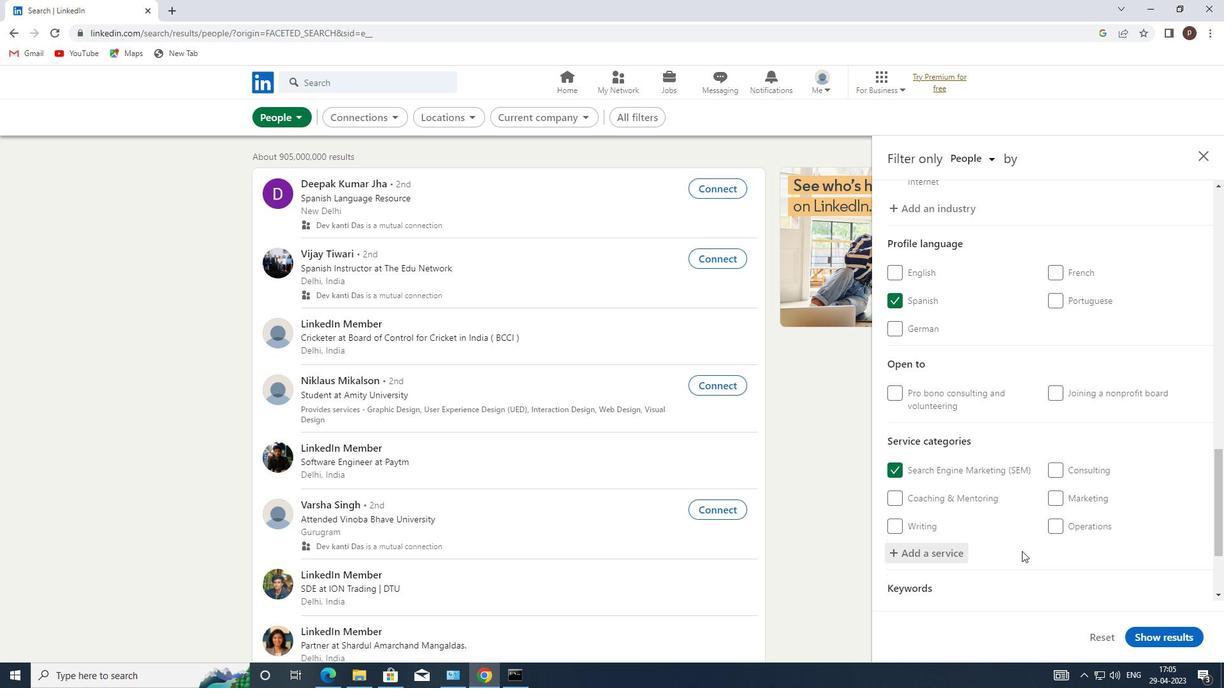 
Action: Mouse scrolled (1014, 533) with delta (0, 0)
Screenshot: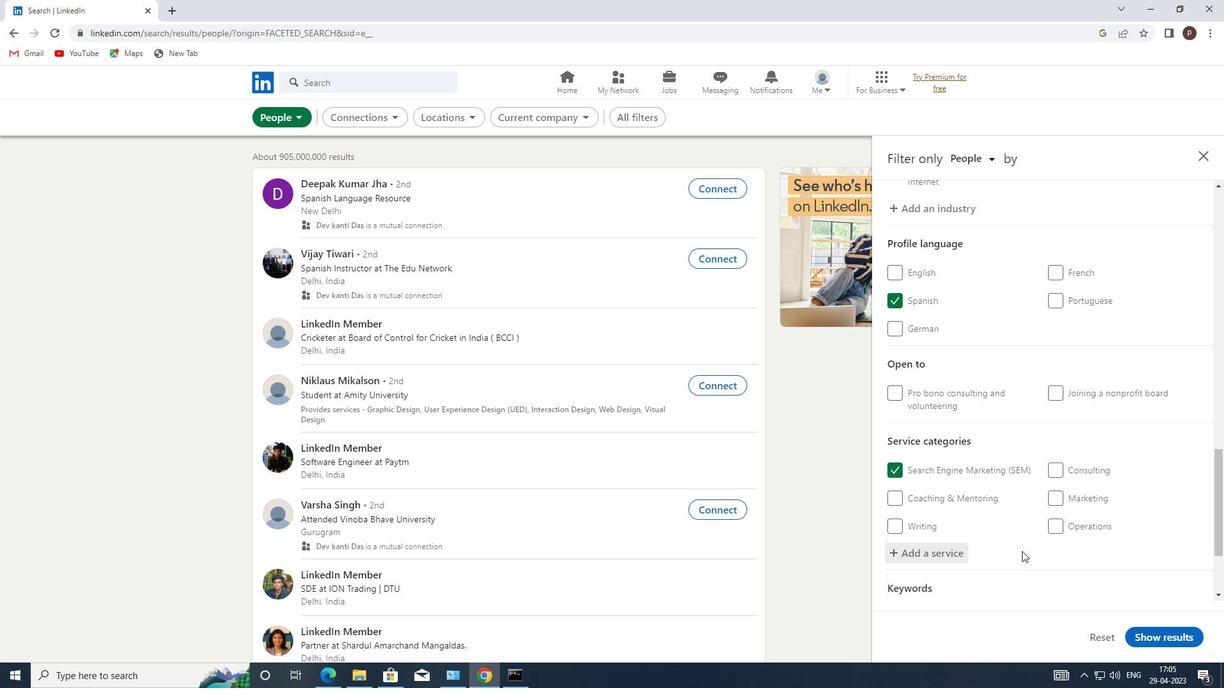 
Action: Mouse moved to (1012, 534)
Screenshot: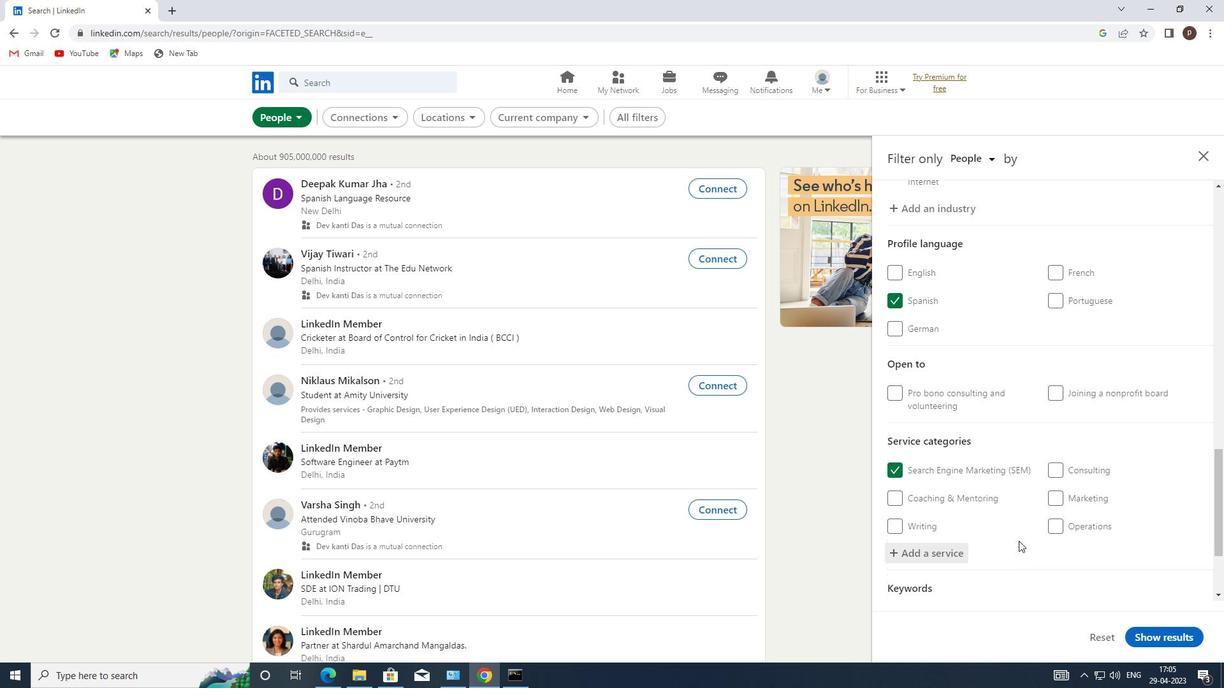 
Action: Mouse scrolled (1012, 533) with delta (0, 0)
Screenshot: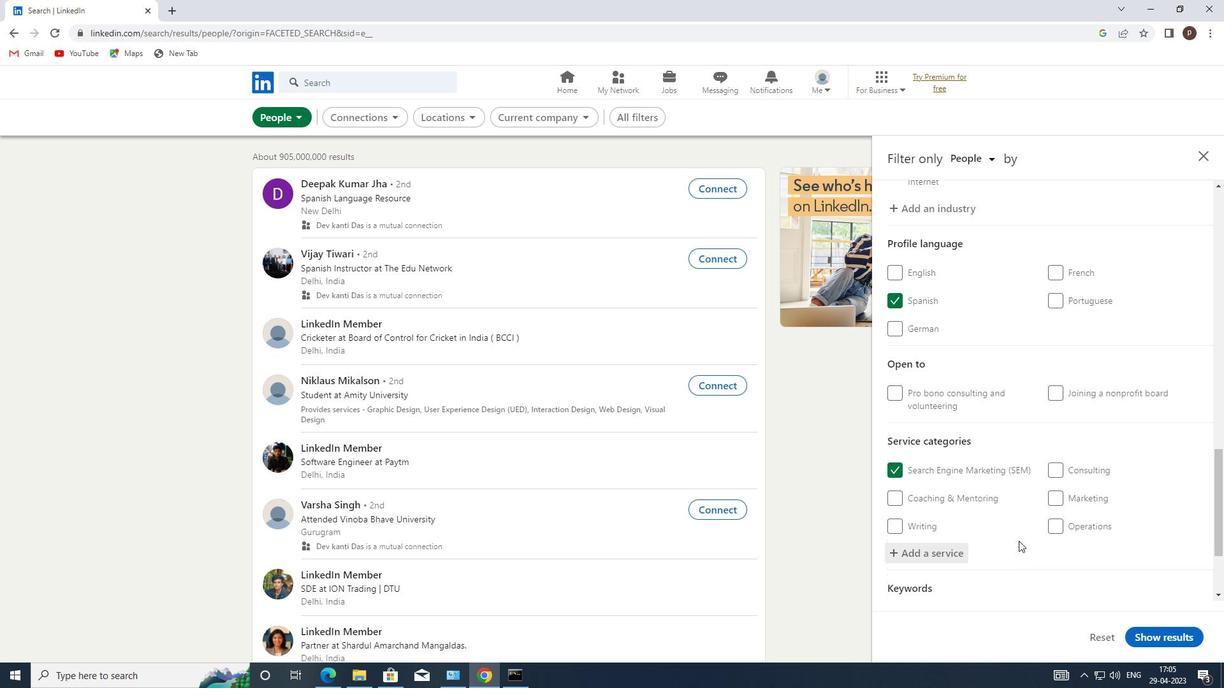 
Action: Mouse scrolled (1012, 533) with delta (0, 0)
Screenshot: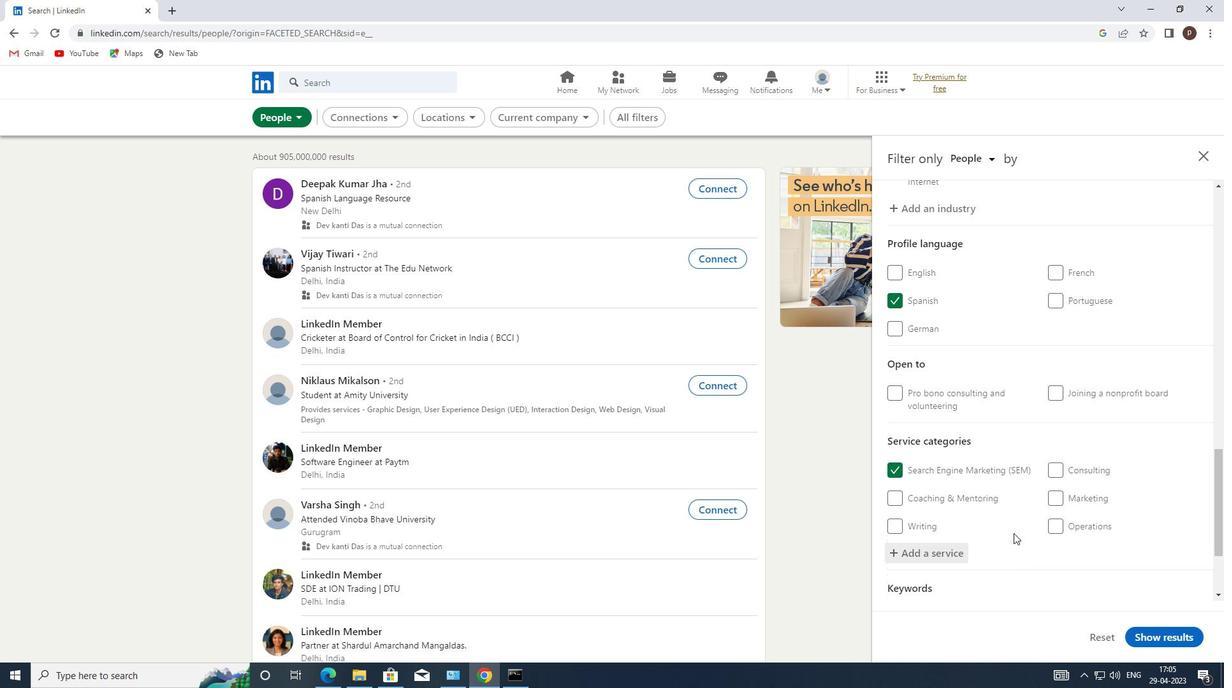 
Action: Mouse moved to (945, 545)
Screenshot: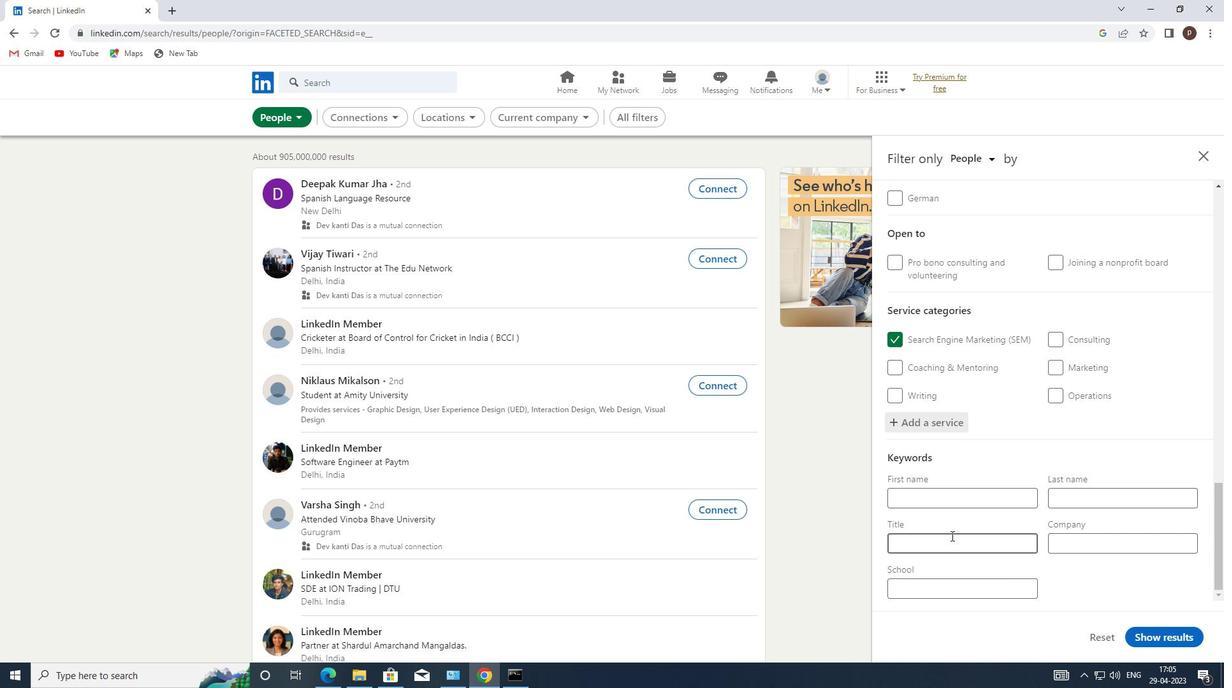
Action: Mouse pressed left at (945, 545)
Screenshot: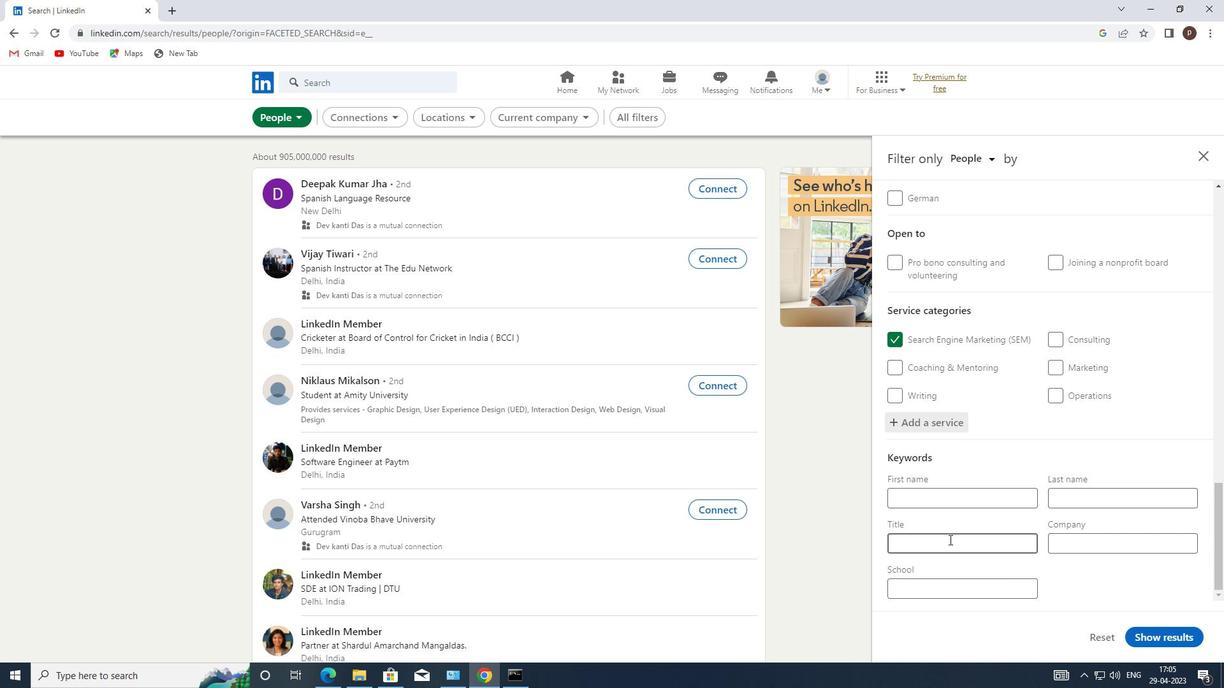 
Action: Key pressed <Key.caps_lock>D<Key.caps_lock>ENTAL<Key.space><Key.caps_lock>H<Key.caps_lock>YGIENIST<Key.space>
Screenshot: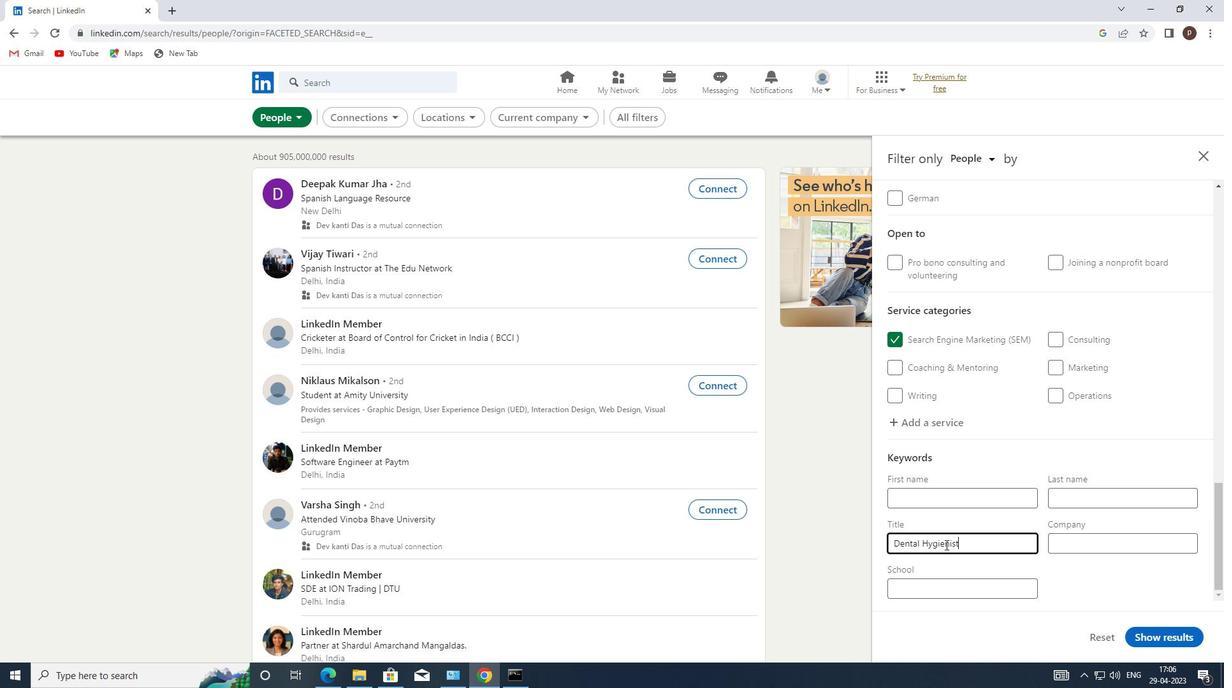 
Action: Mouse moved to (1156, 632)
Screenshot: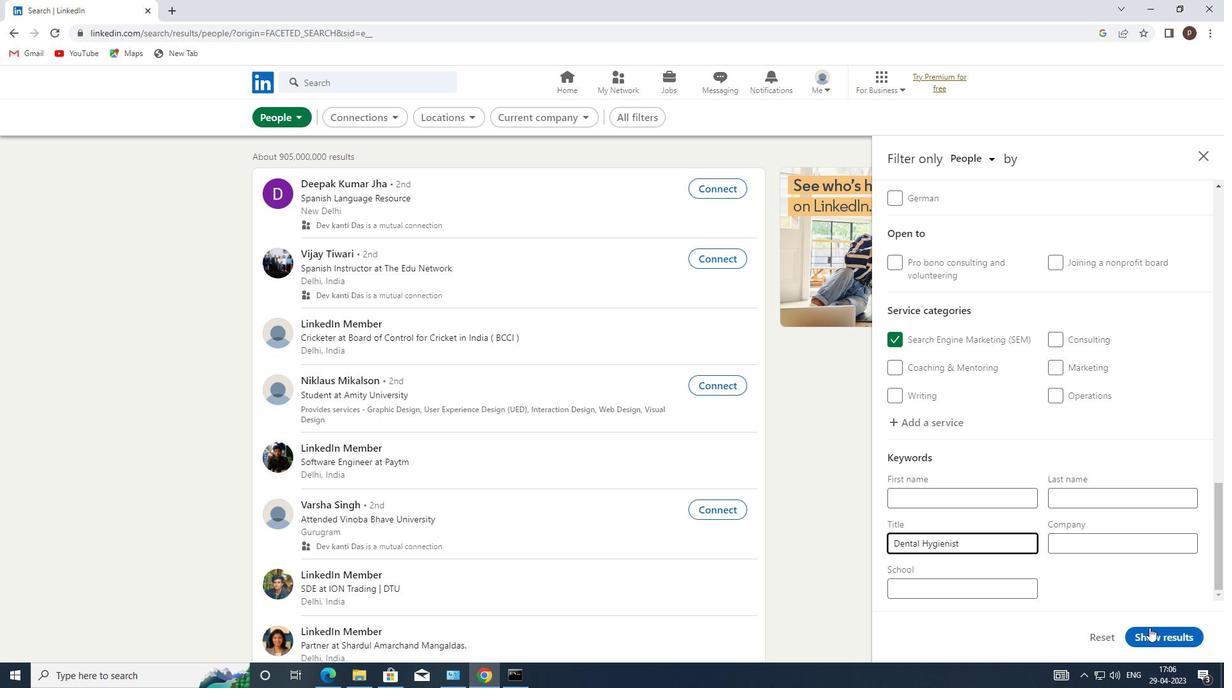 
Action: Mouse pressed left at (1156, 632)
Screenshot: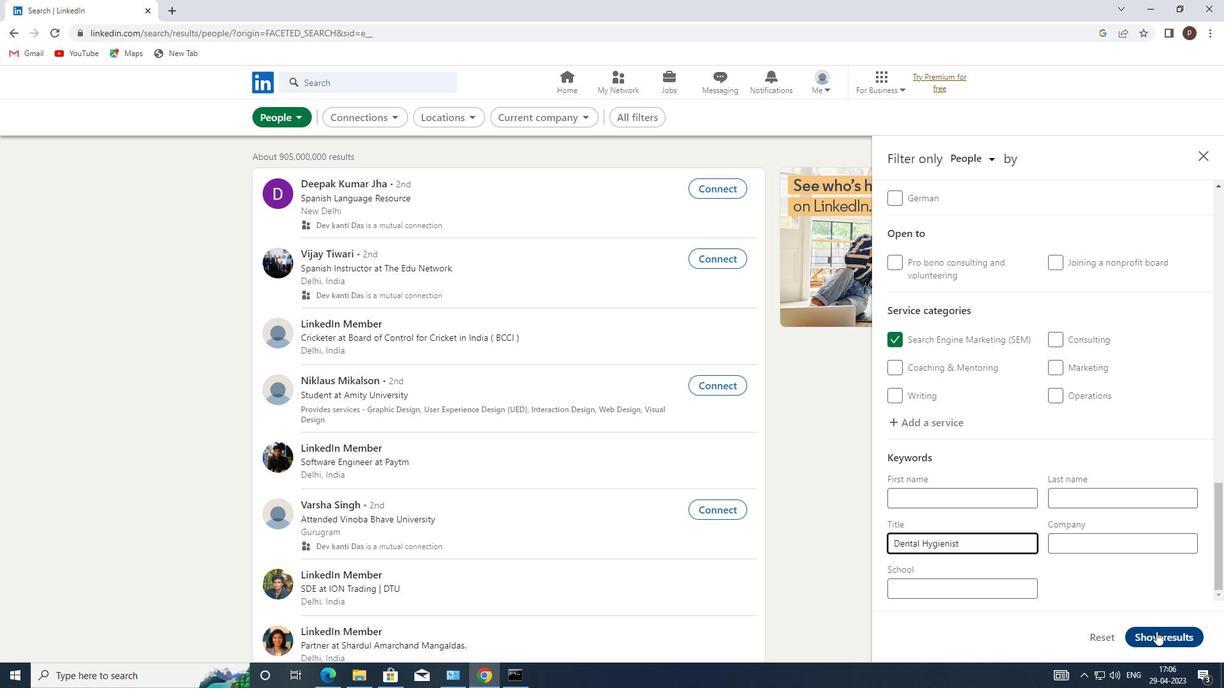 
